 Task: Find connections with filter location Cadiz with filter topic #Leanstartupswith filter profile language French with filter current company TATA Power with filter school SGT UNIVERSITY with filter industry Banking with filter service category Bartending with filter keywords title Physical Therapist
Action: Mouse moved to (533, 66)
Screenshot: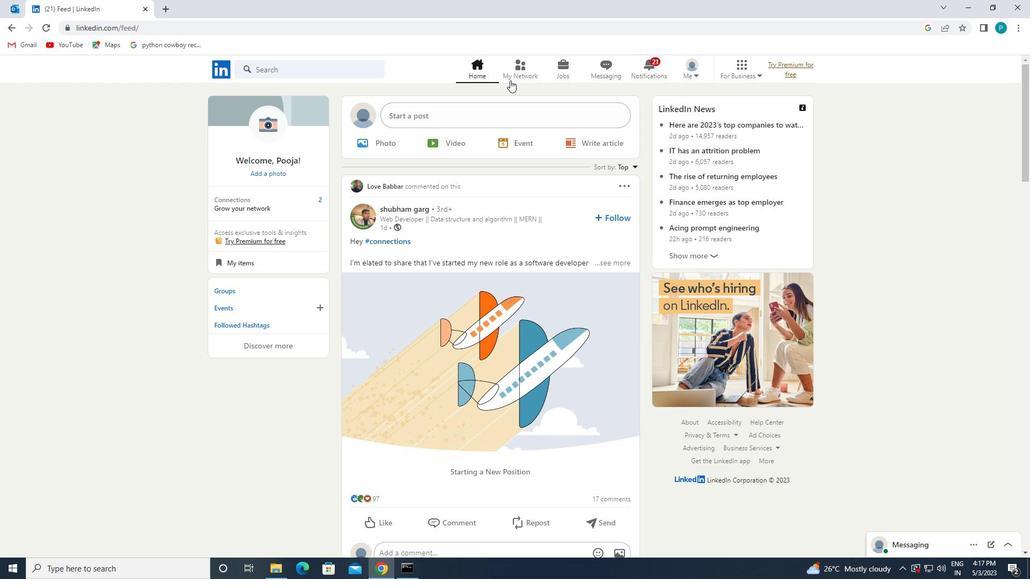 
Action: Mouse pressed left at (533, 66)
Screenshot: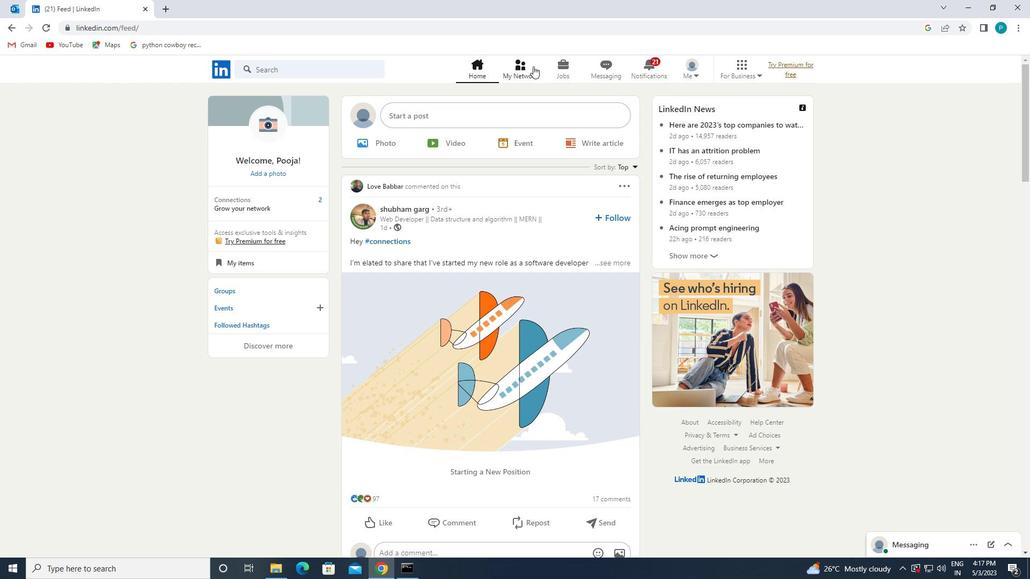 
Action: Mouse moved to (268, 133)
Screenshot: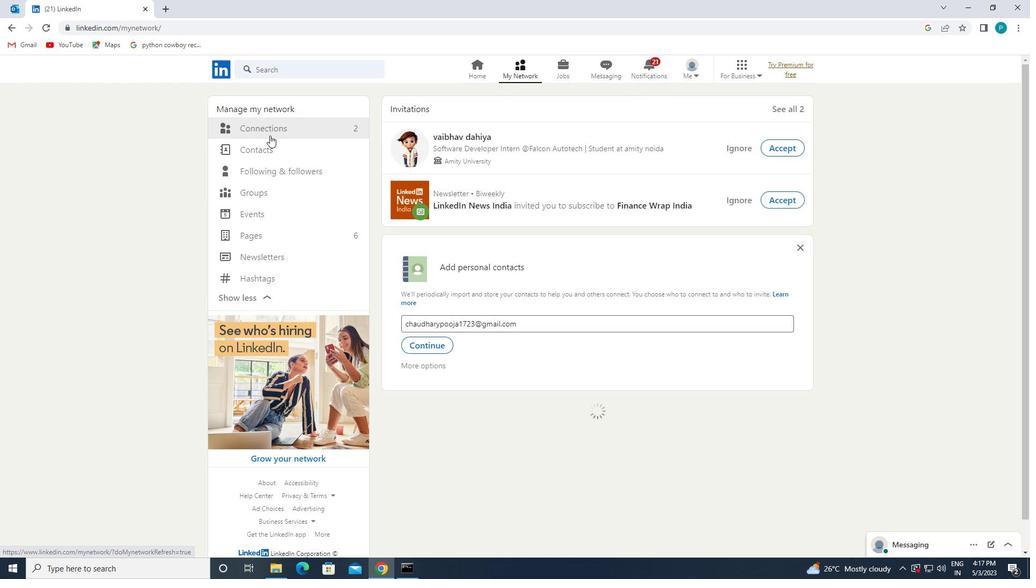 
Action: Mouse pressed left at (268, 133)
Screenshot: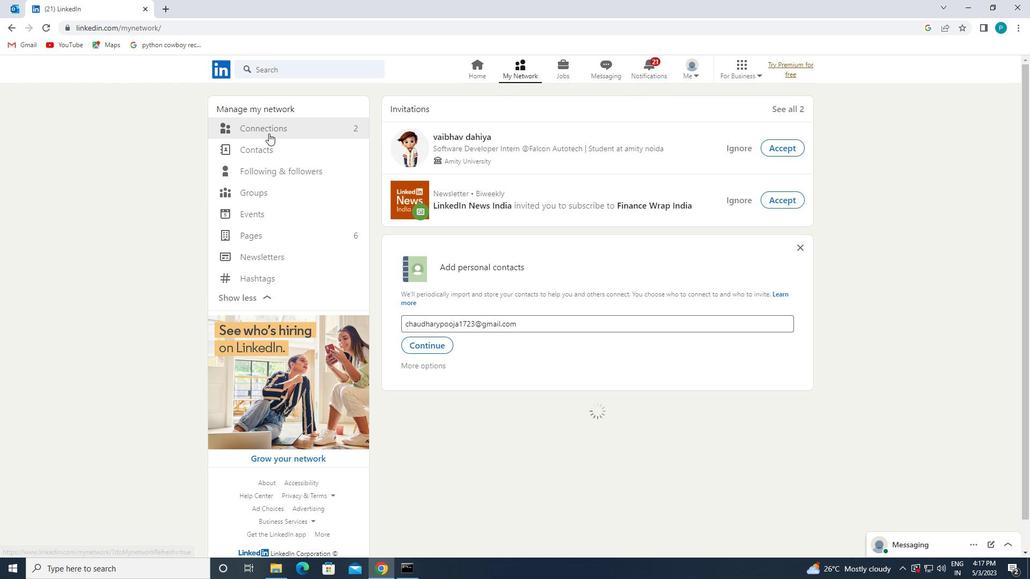 
Action: Mouse moved to (587, 123)
Screenshot: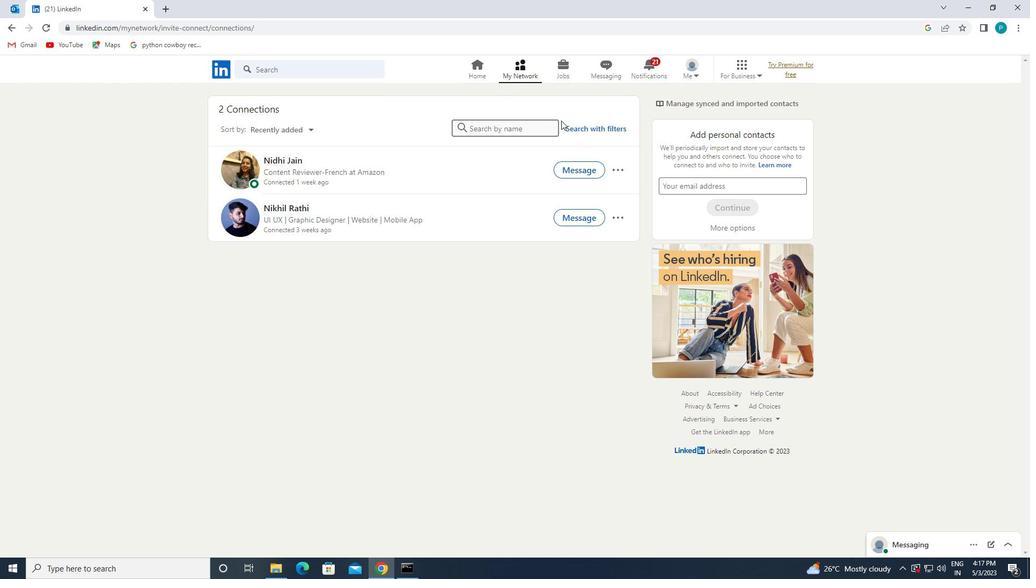 
Action: Mouse pressed left at (587, 123)
Screenshot: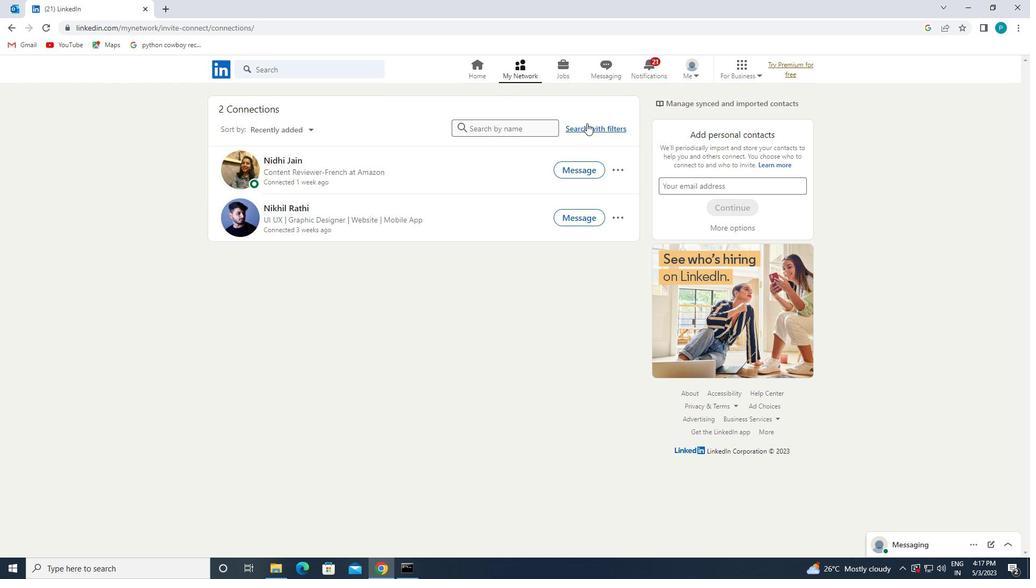 
Action: Mouse moved to (512, 98)
Screenshot: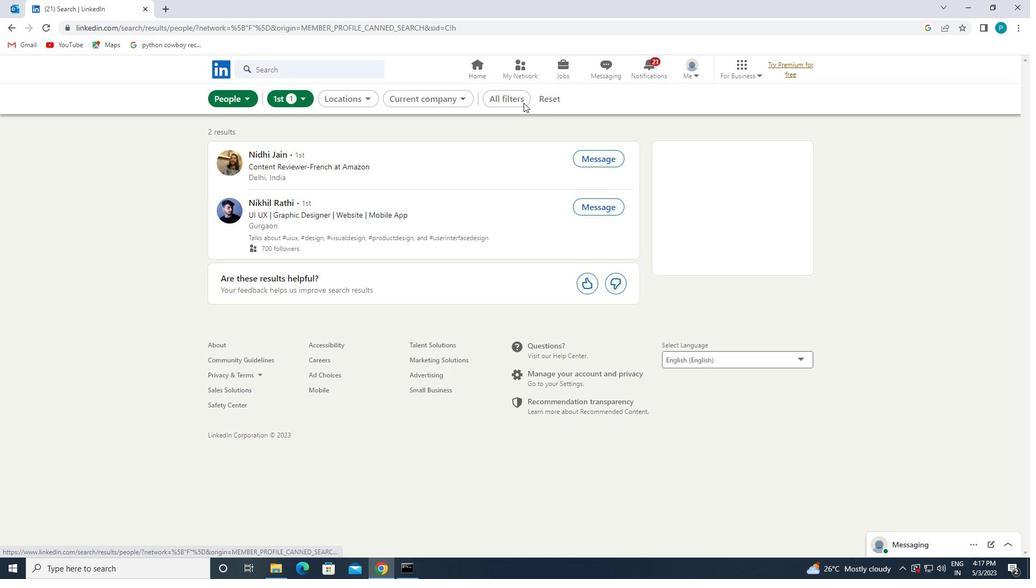 
Action: Mouse pressed left at (512, 98)
Screenshot: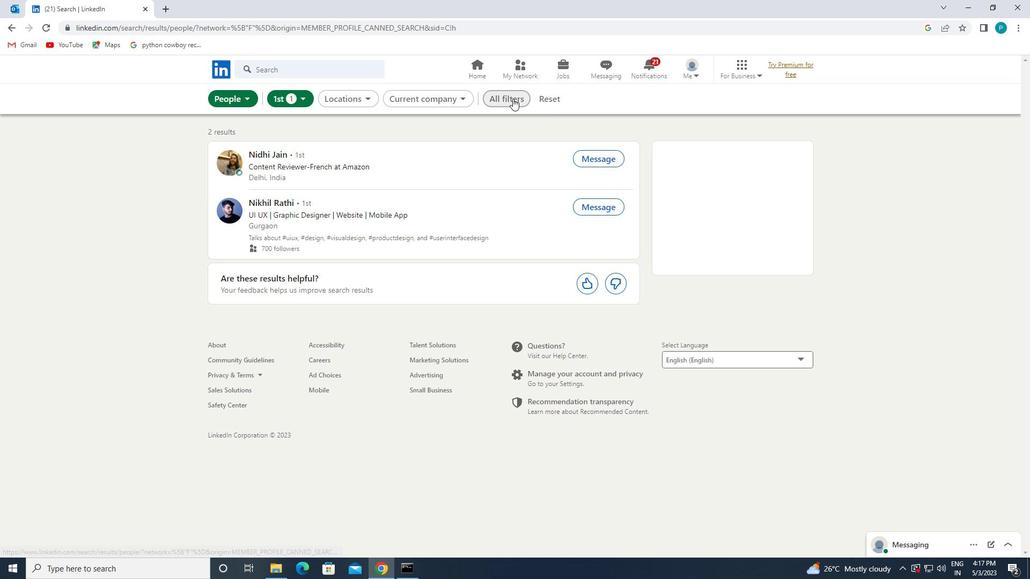 
Action: Mouse moved to (553, 97)
Screenshot: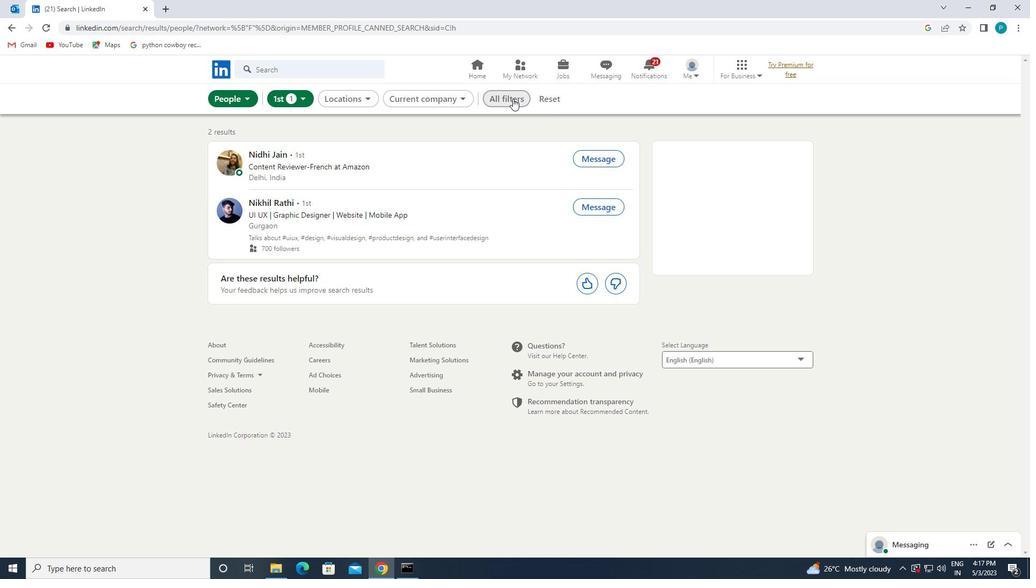 
Action: Mouse pressed left at (553, 97)
Screenshot: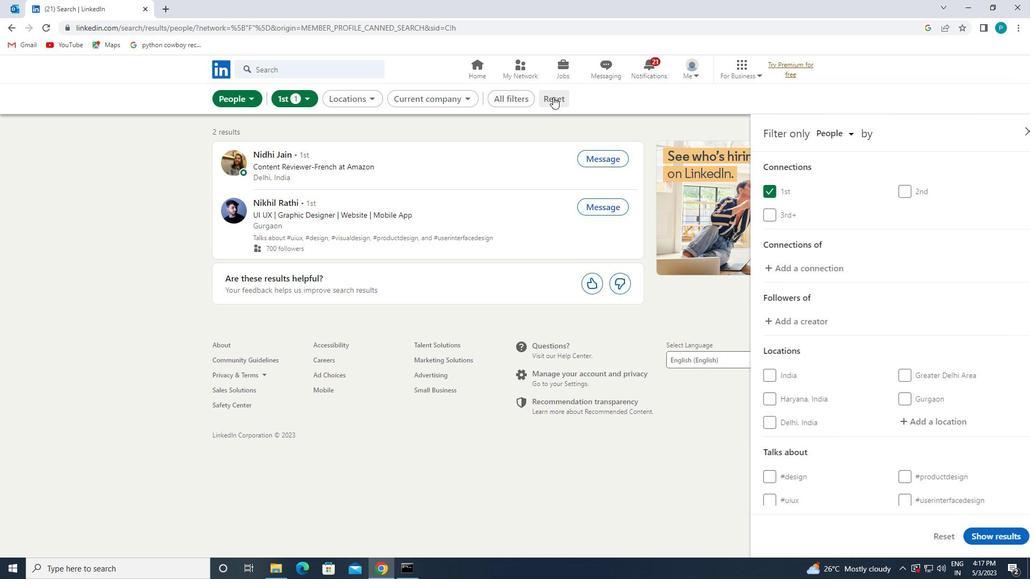 
Action: Mouse moved to (527, 95)
Screenshot: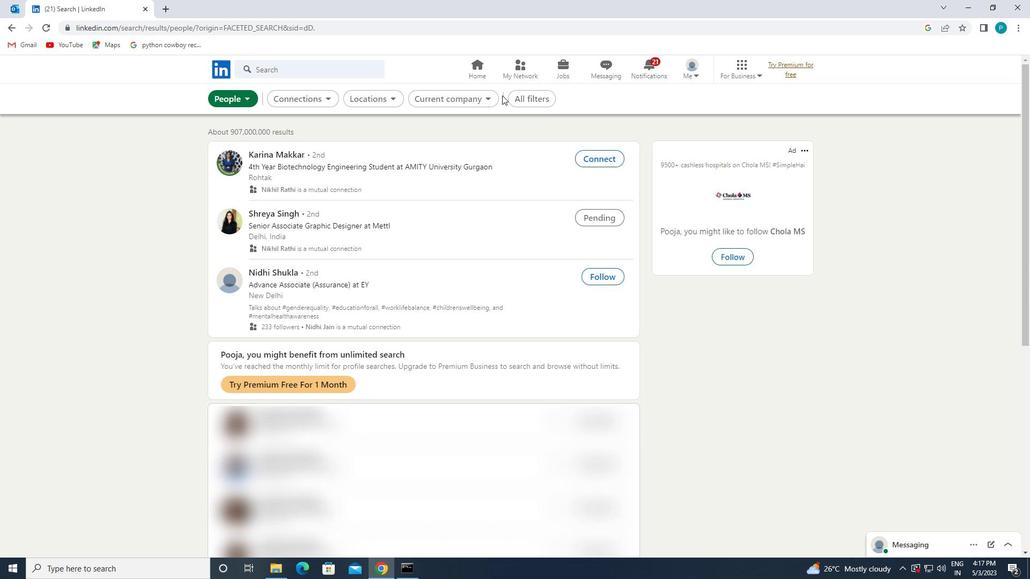 
Action: Mouse pressed left at (527, 95)
Screenshot: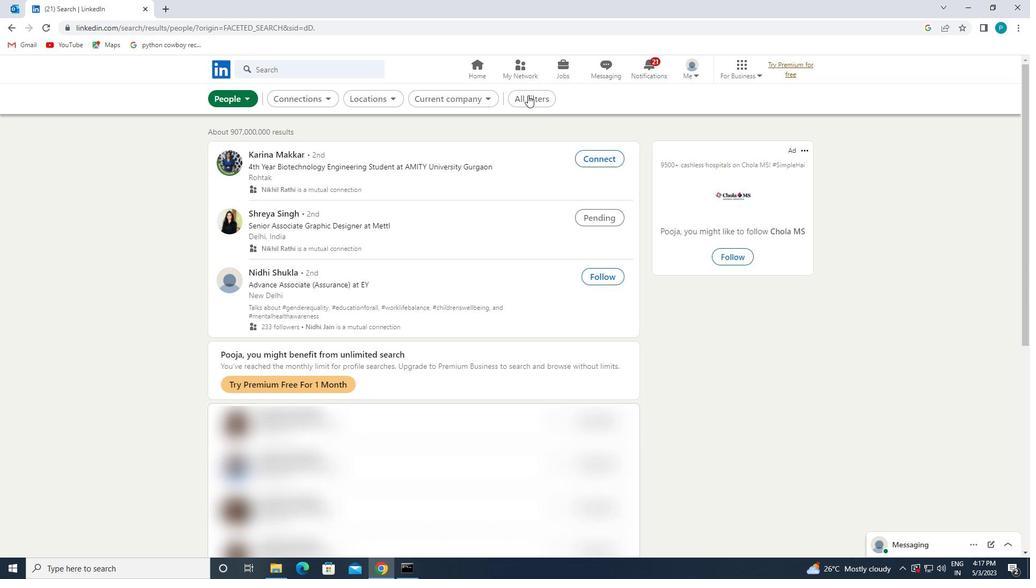 
Action: Mouse moved to (537, 102)
Screenshot: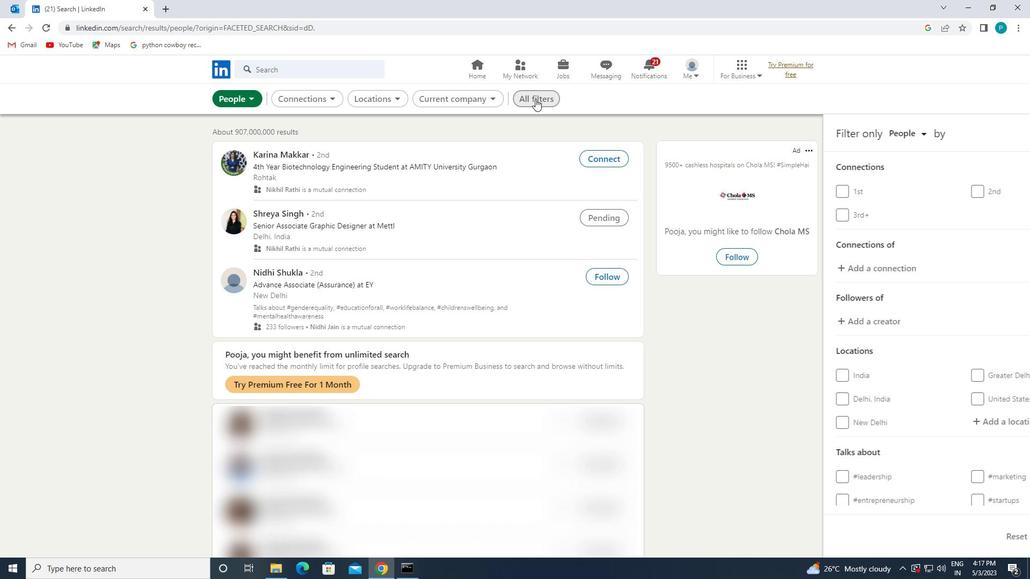 
Action: Mouse scrolled (537, 101) with delta (0, 0)
Screenshot: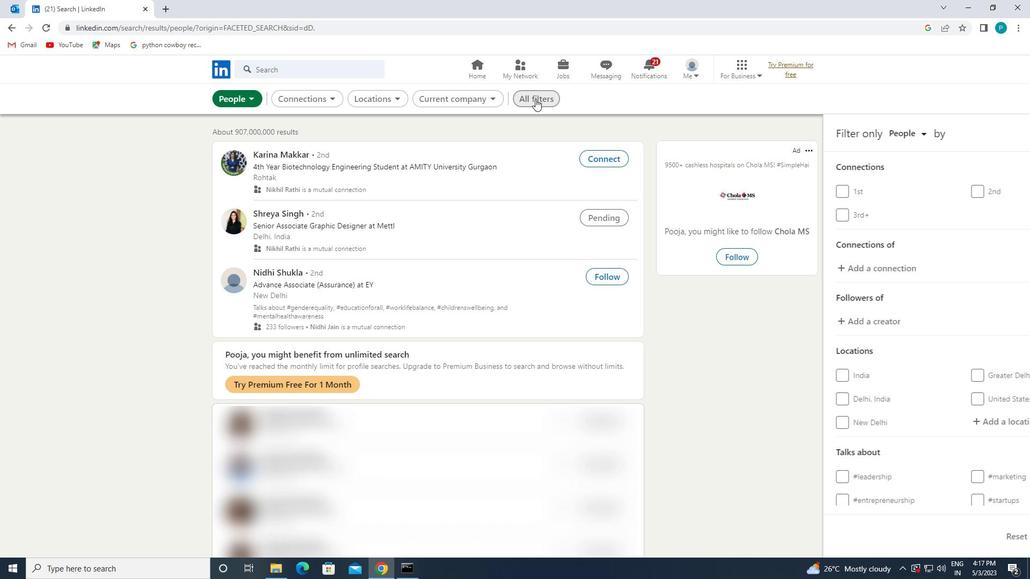 
Action: Mouse moved to (560, 134)
Screenshot: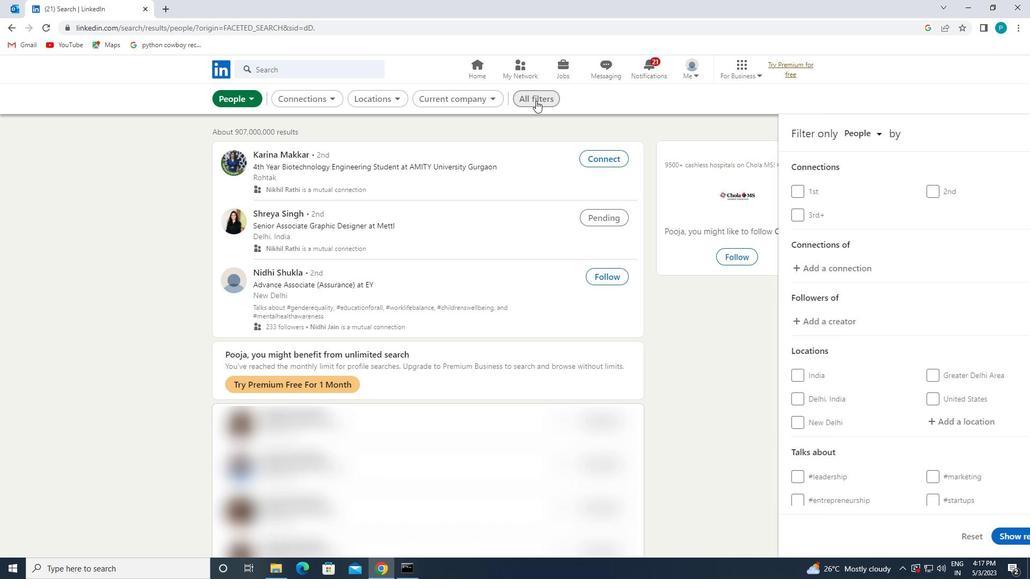 
Action: Mouse scrolled (560, 134) with delta (0, 0)
Screenshot: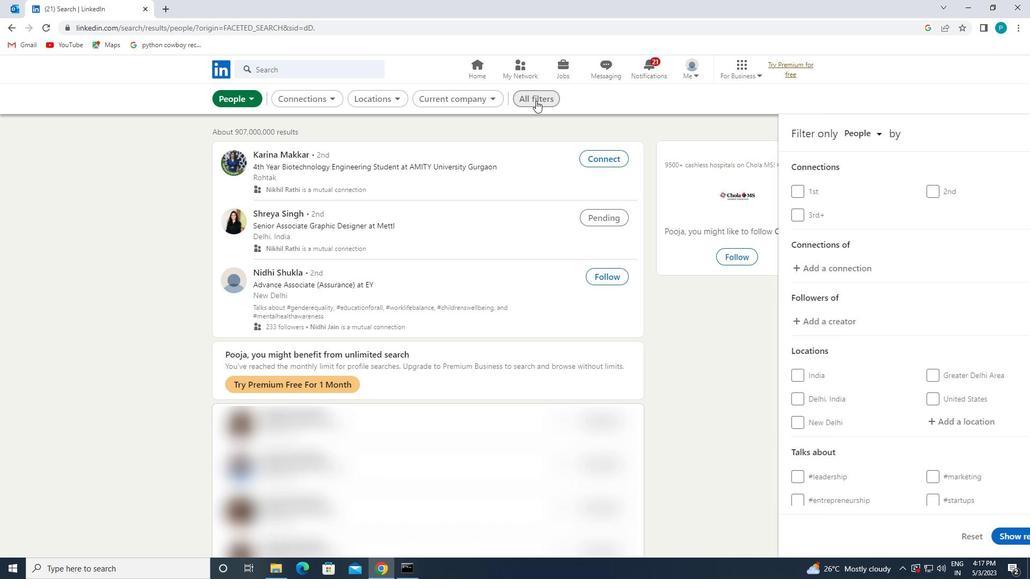
Action: Mouse moved to (609, 188)
Screenshot: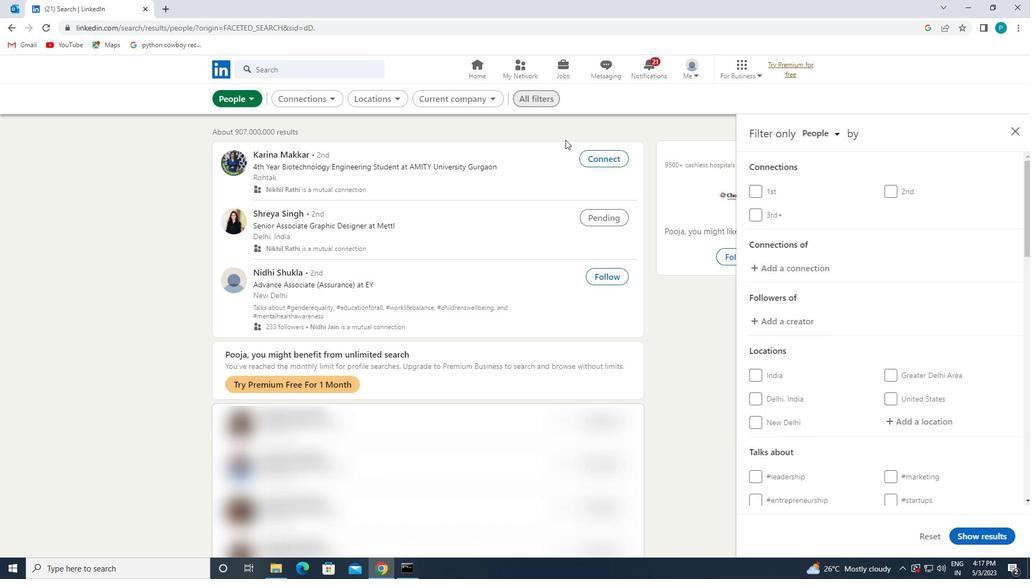 
Action: Mouse scrolled (609, 187) with delta (0, 0)
Screenshot: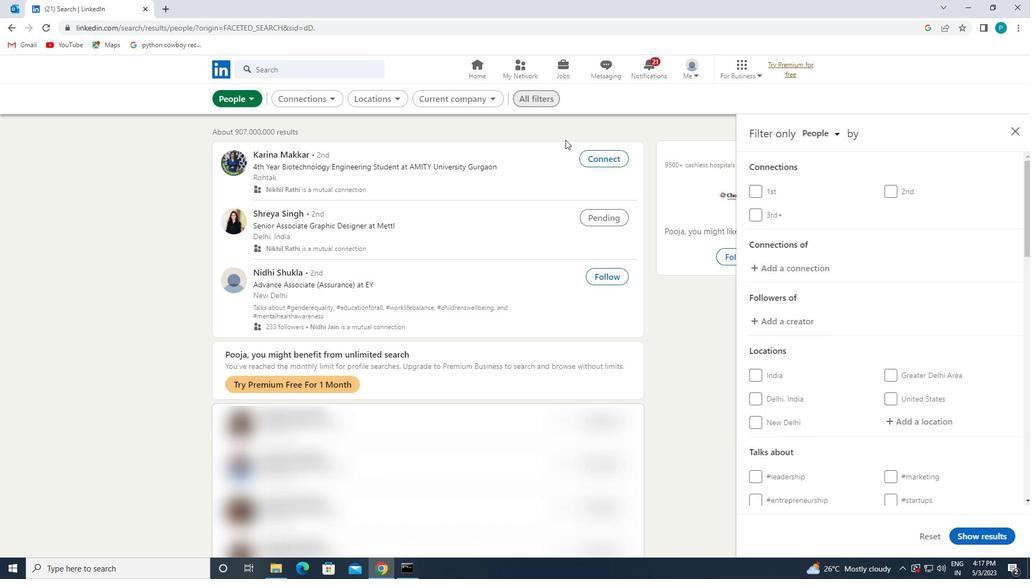 
Action: Mouse moved to (853, 339)
Screenshot: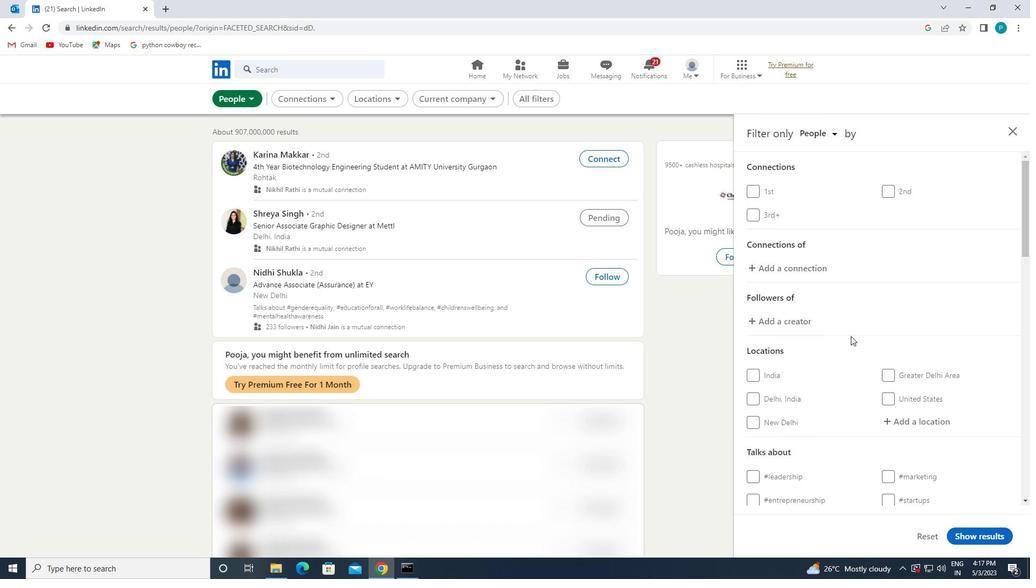 
Action: Mouse scrolled (853, 339) with delta (0, 0)
Screenshot: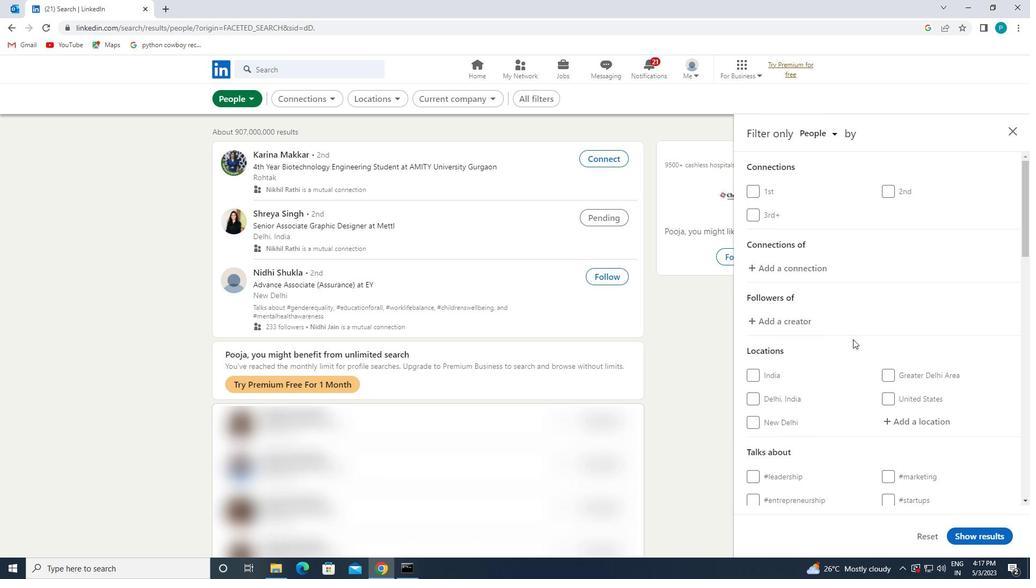 
Action: Mouse moved to (916, 348)
Screenshot: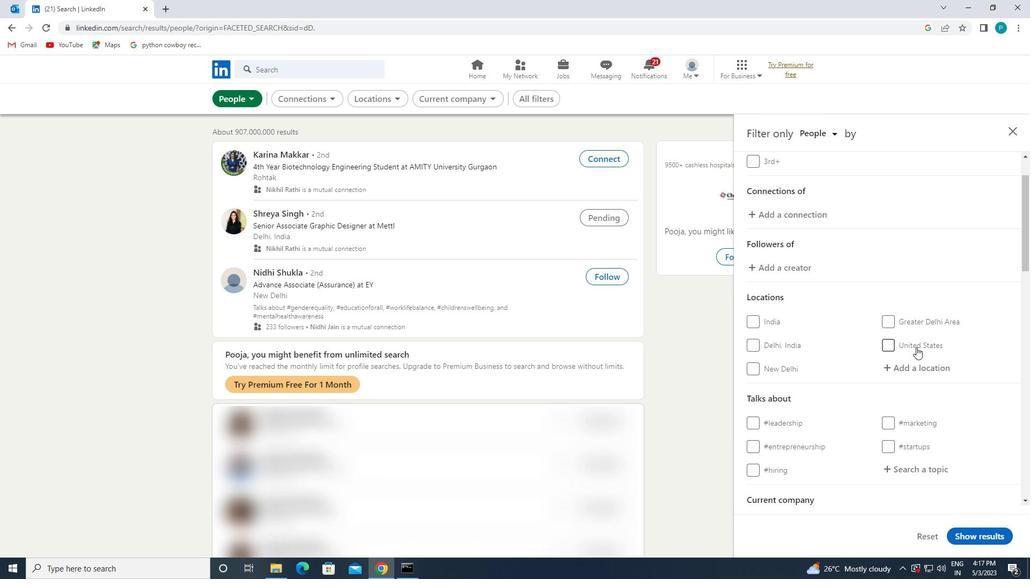
Action: Mouse scrolled (916, 347) with delta (0, 0)
Screenshot: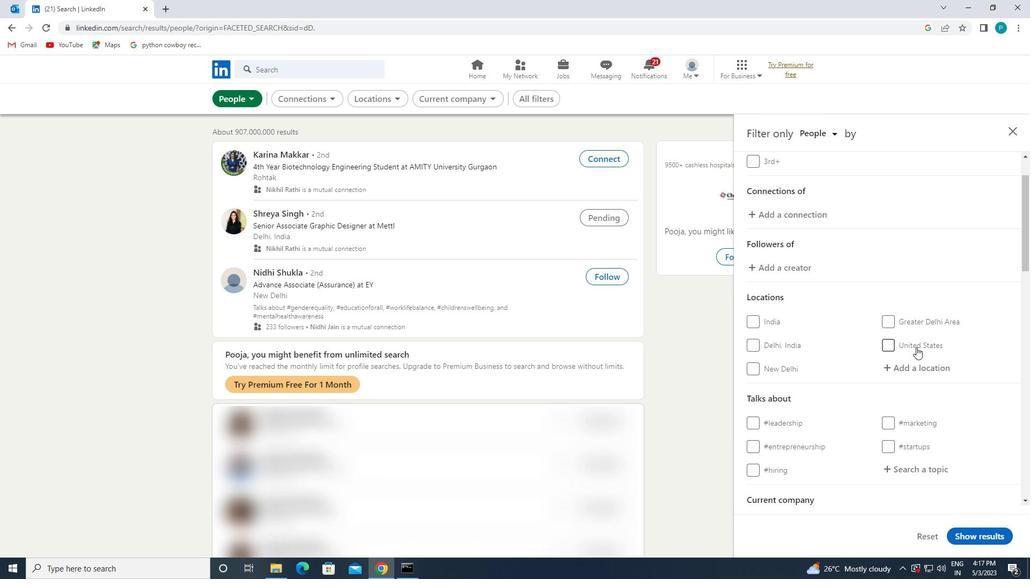
Action: Mouse moved to (903, 317)
Screenshot: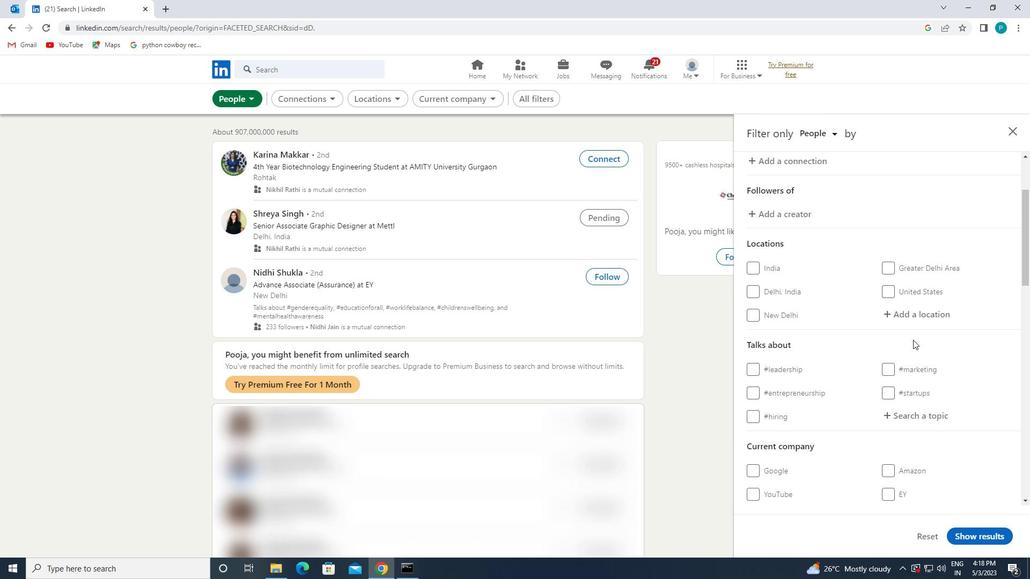 
Action: Mouse pressed left at (903, 317)
Screenshot: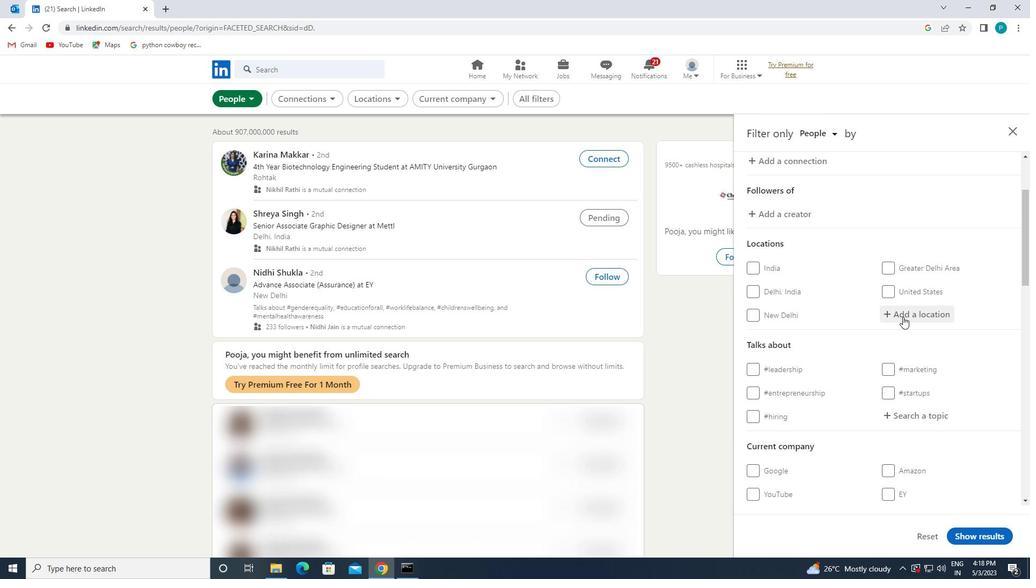 
Action: Mouse moved to (901, 315)
Screenshot: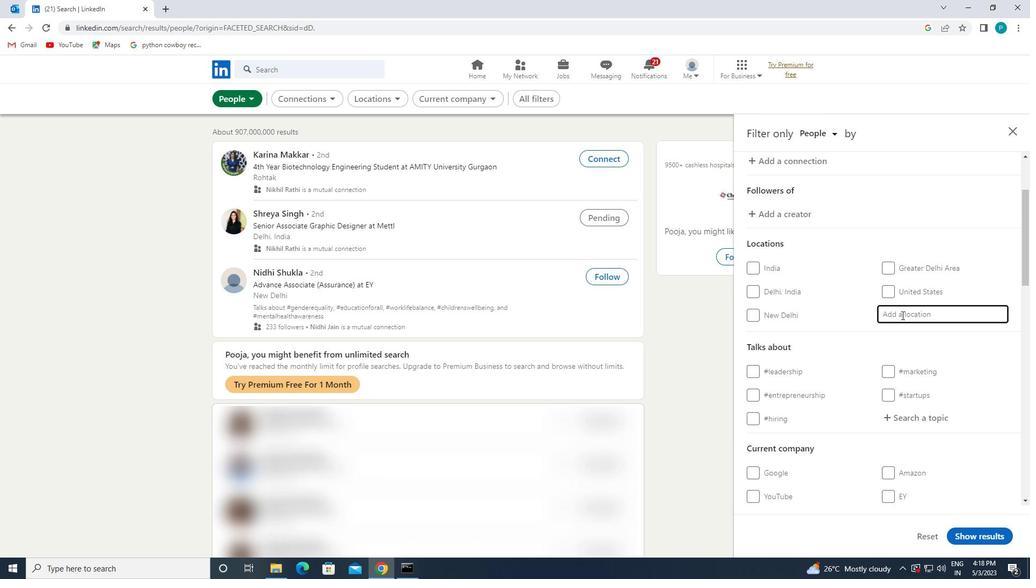 
Action: Key pressed <Key.caps_lock>c<Key.caps_lock>adiz
Screenshot: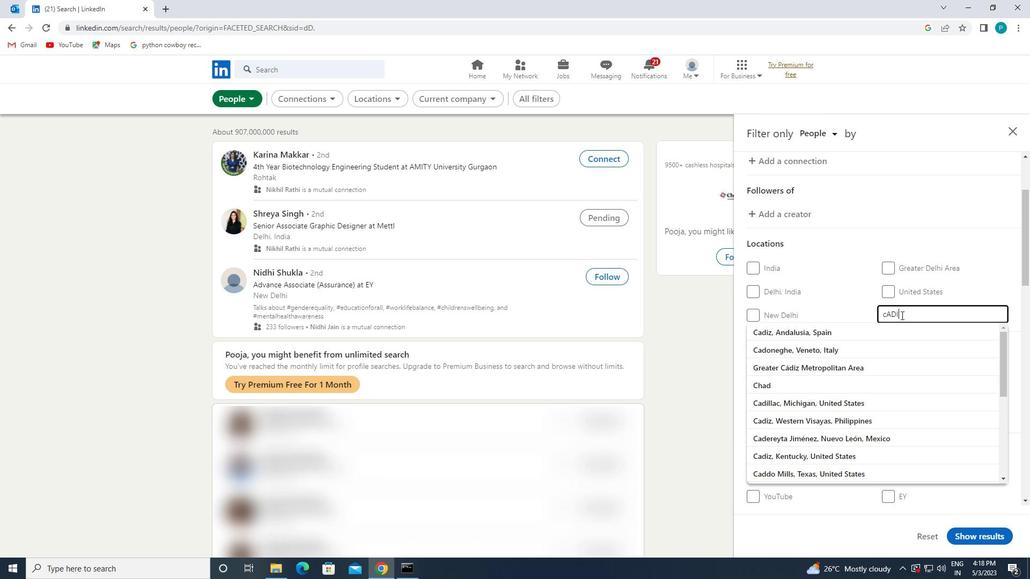 
Action: Mouse moved to (841, 332)
Screenshot: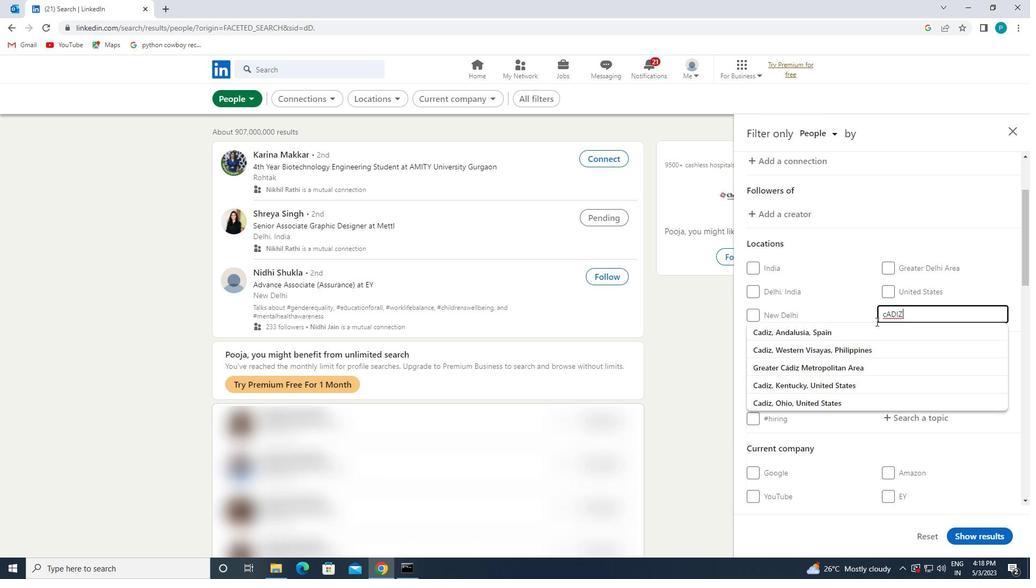 
Action: Mouse pressed left at (841, 332)
Screenshot: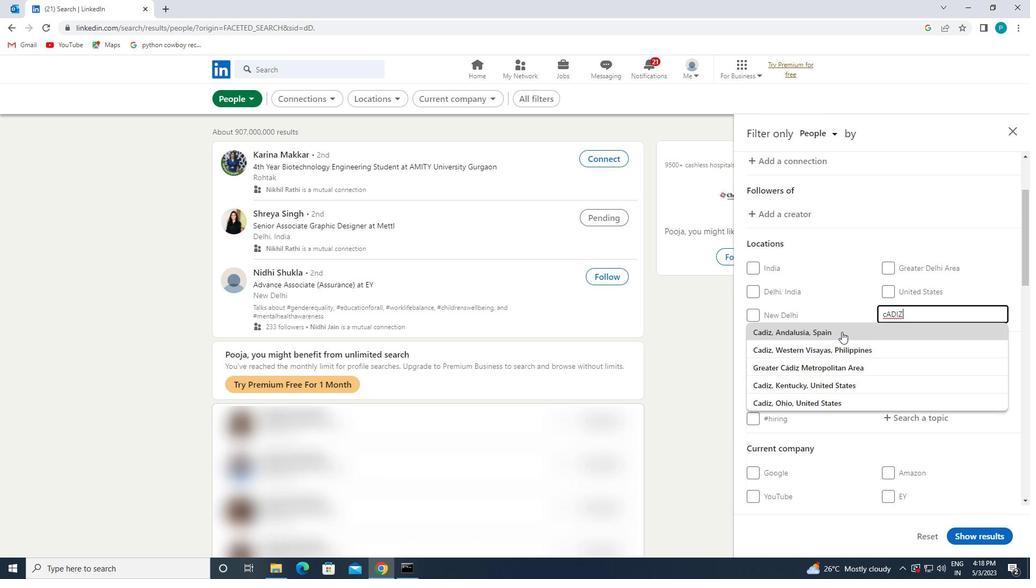 
Action: Mouse moved to (902, 379)
Screenshot: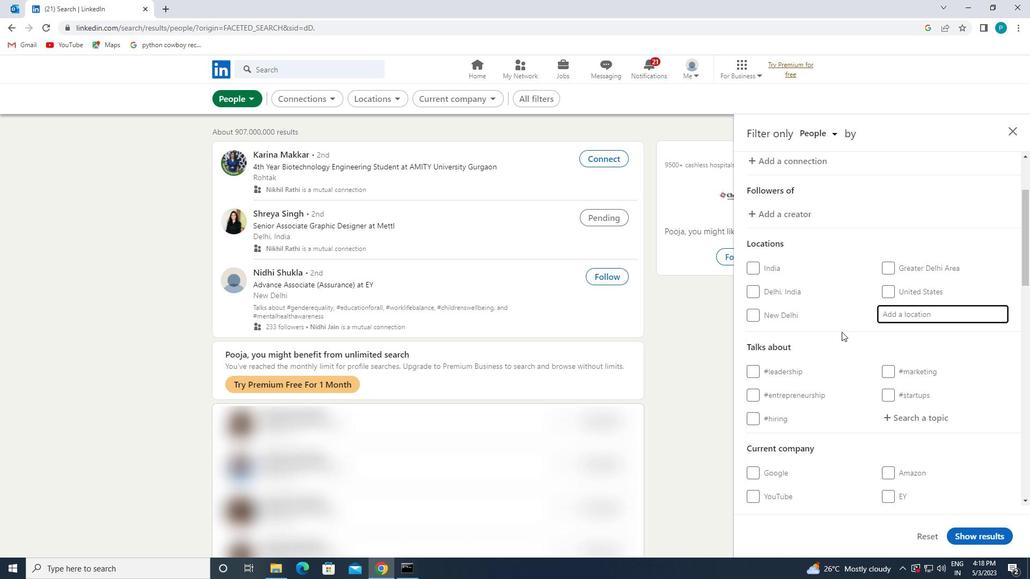 
Action: Mouse scrolled (902, 379) with delta (0, 0)
Screenshot: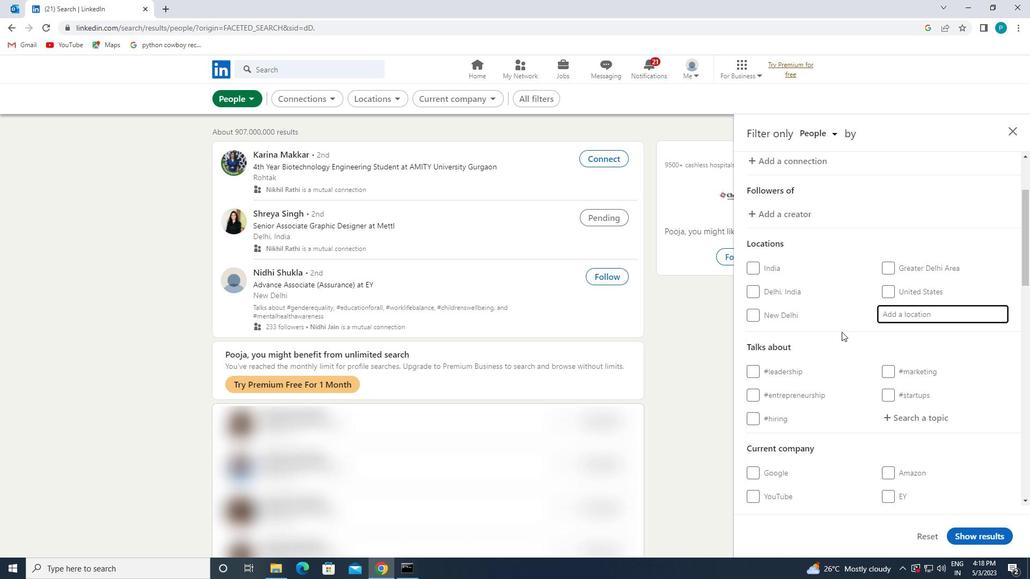 
Action: Mouse scrolled (902, 379) with delta (0, 0)
Screenshot: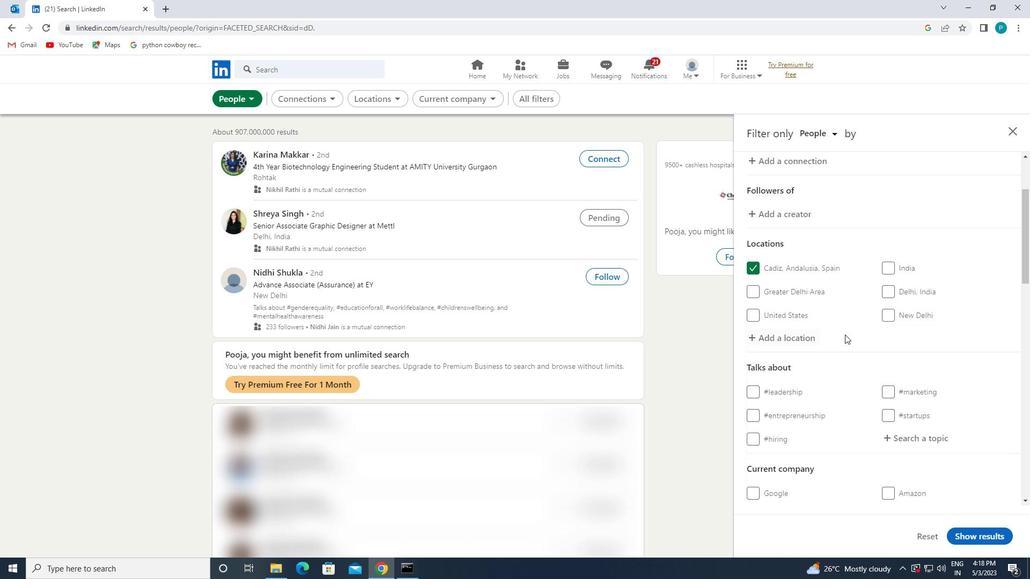 
Action: Mouse moved to (895, 344)
Screenshot: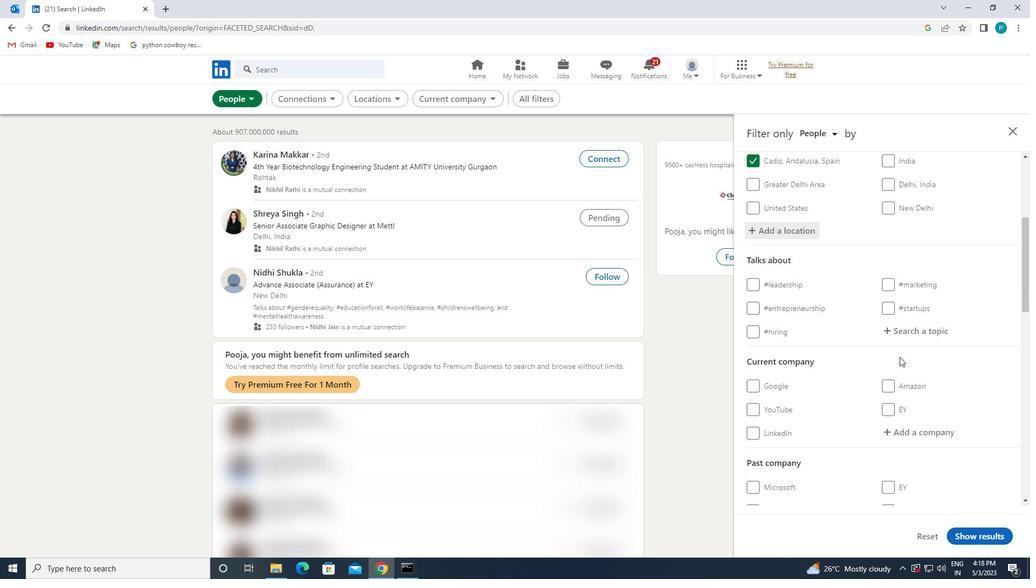 
Action: Mouse pressed left at (895, 344)
Screenshot: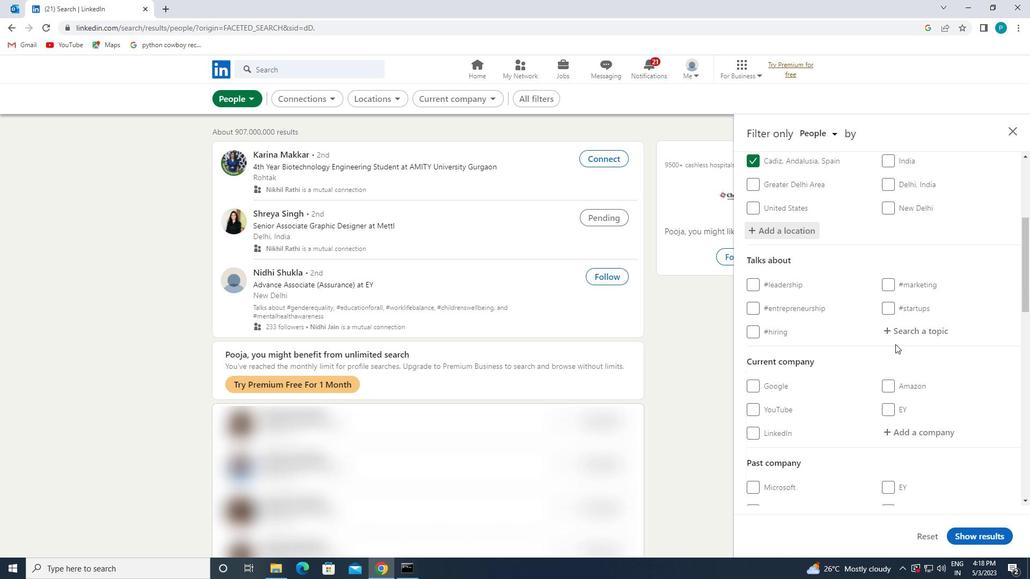 
Action: Mouse moved to (892, 333)
Screenshot: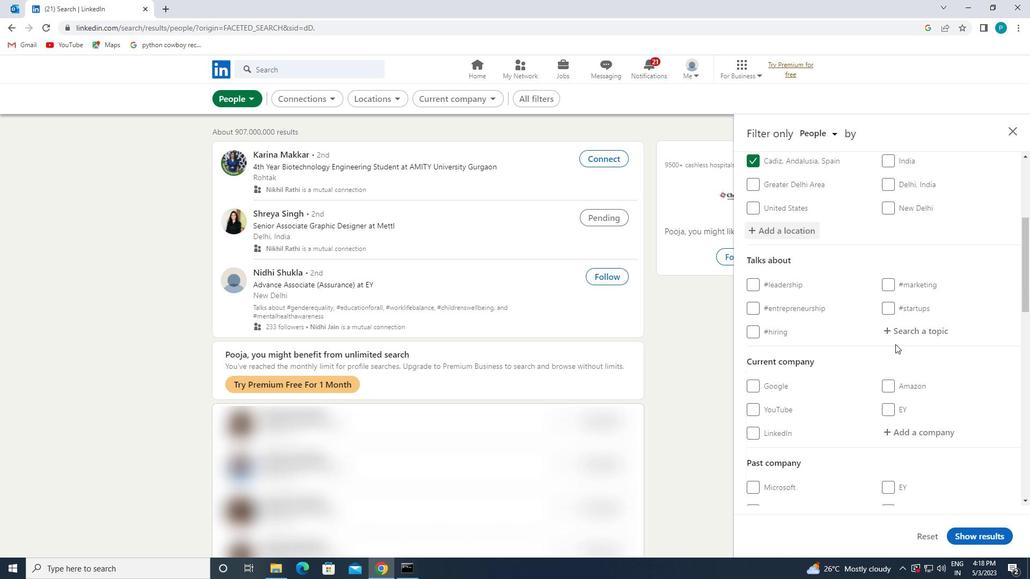 
Action: Mouse pressed left at (892, 333)
Screenshot: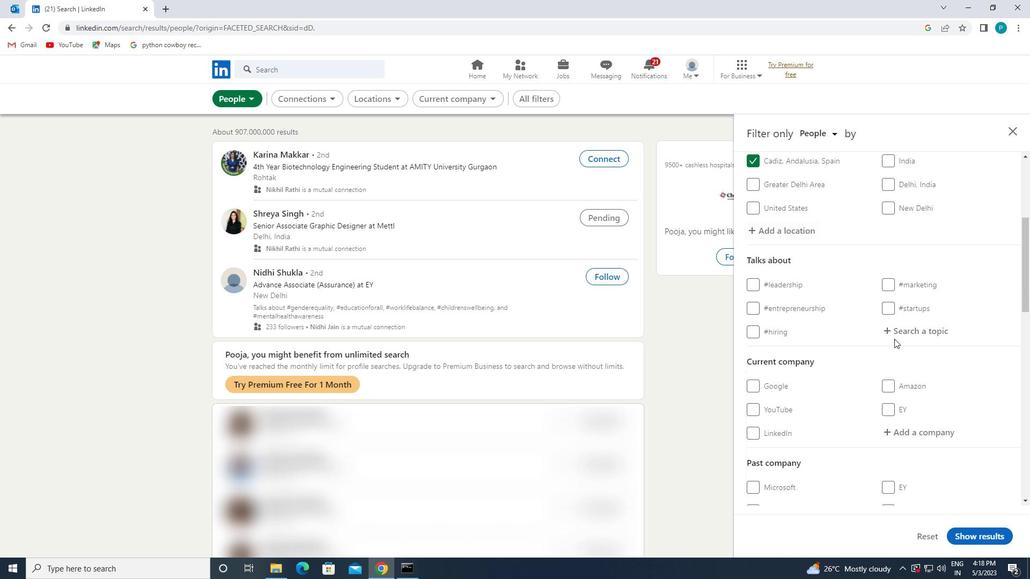 
Action: Key pressed <Key.shift>#<Key.caps_lock><Key.caps_lock>L<Key.caps_lock>EANSTARTUPS
Screenshot: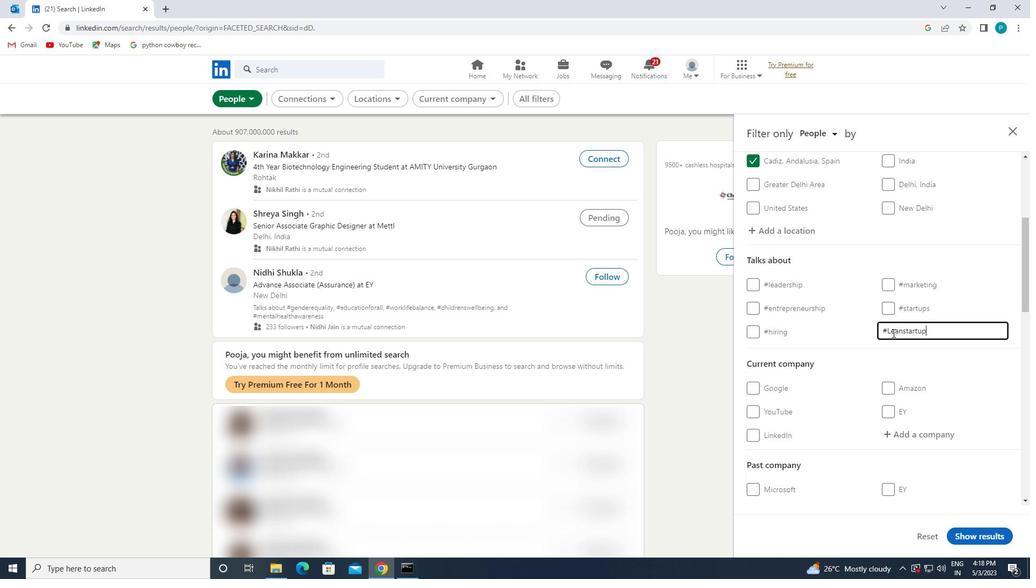 
Action: Mouse moved to (937, 365)
Screenshot: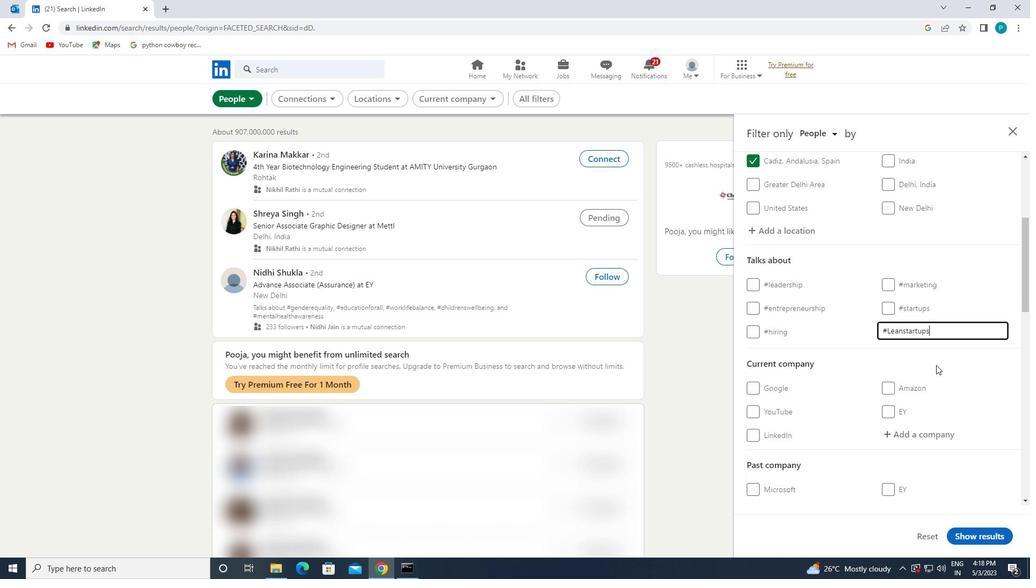 
Action: Mouse scrolled (937, 365) with delta (0, 0)
Screenshot: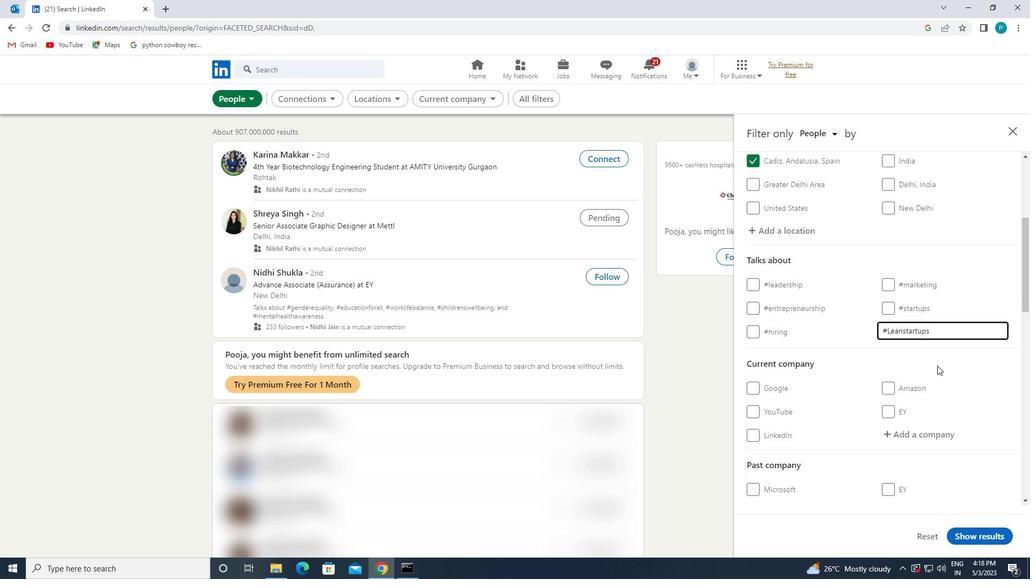 
Action: Mouse scrolled (937, 365) with delta (0, 0)
Screenshot: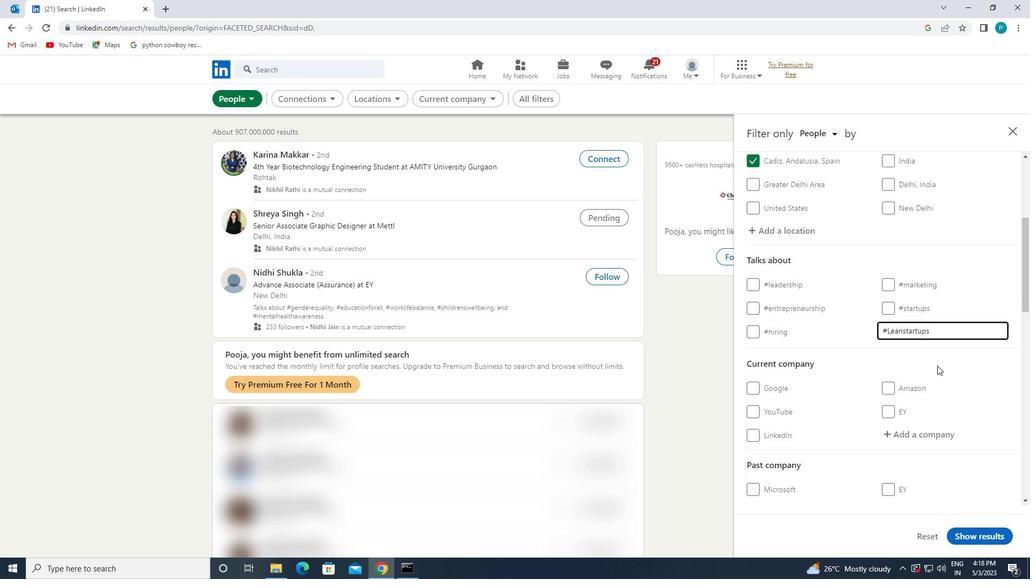 
Action: Mouse scrolled (937, 365) with delta (0, 0)
Screenshot: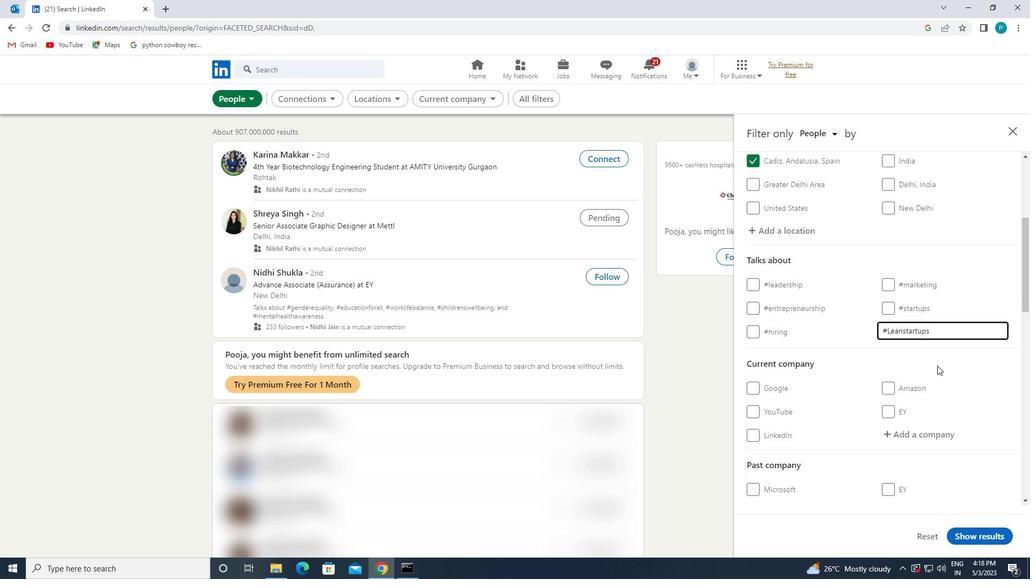 
Action: Mouse moved to (906, 311)
Screenshot: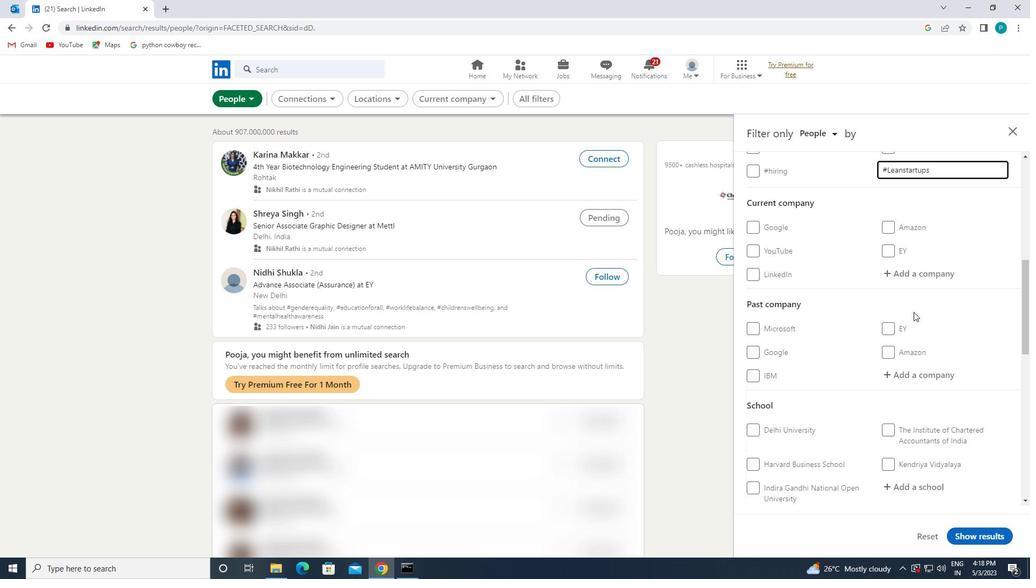 
Action: Mouse scrolled (906, 311) with delta (0, 0)
Screenshot: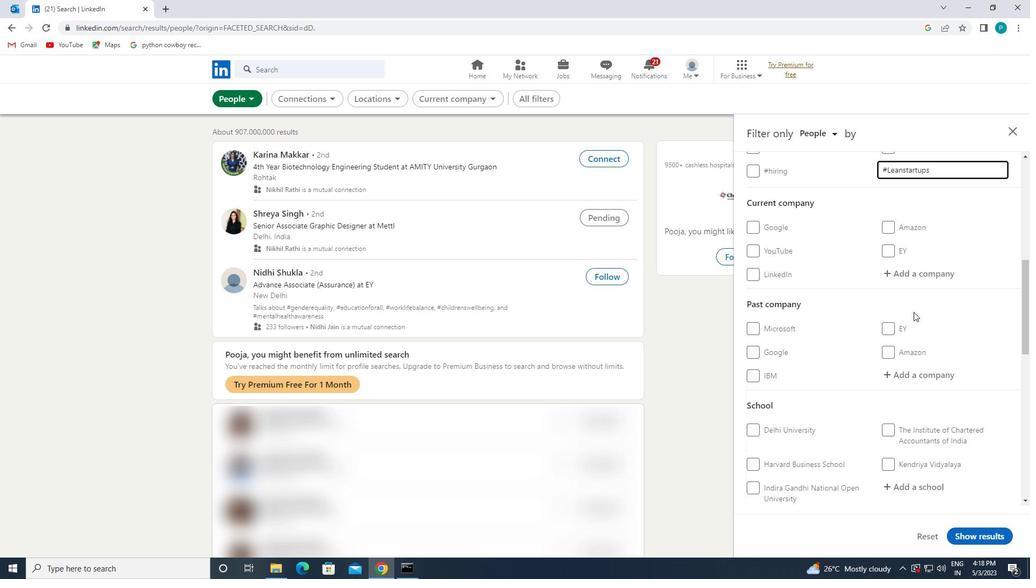 
Action: Mouse moved to (903, 314)
Screenshot: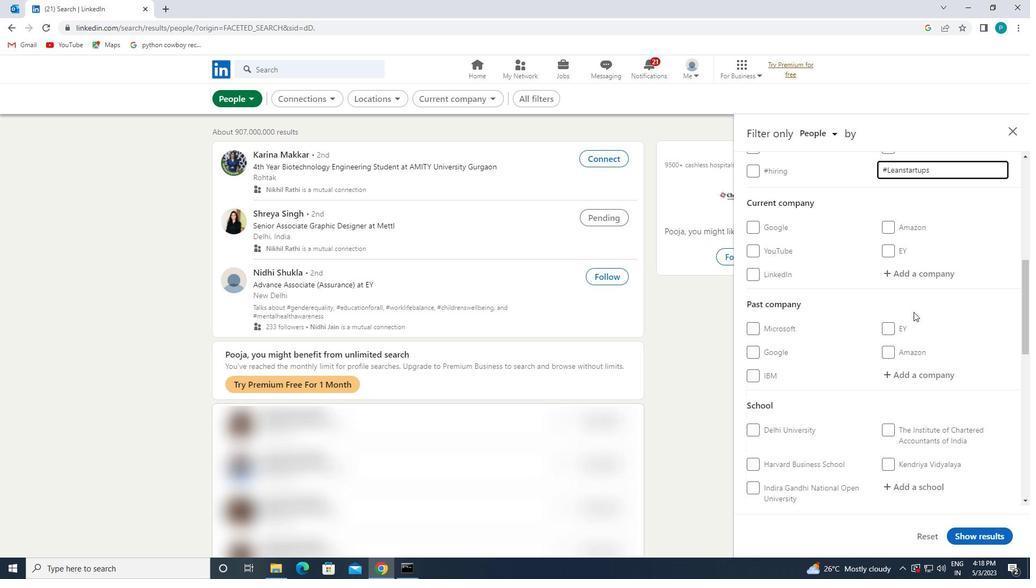 
Action: Mouse scrolled (903, 314) with delta (0, 0)
Screenshot: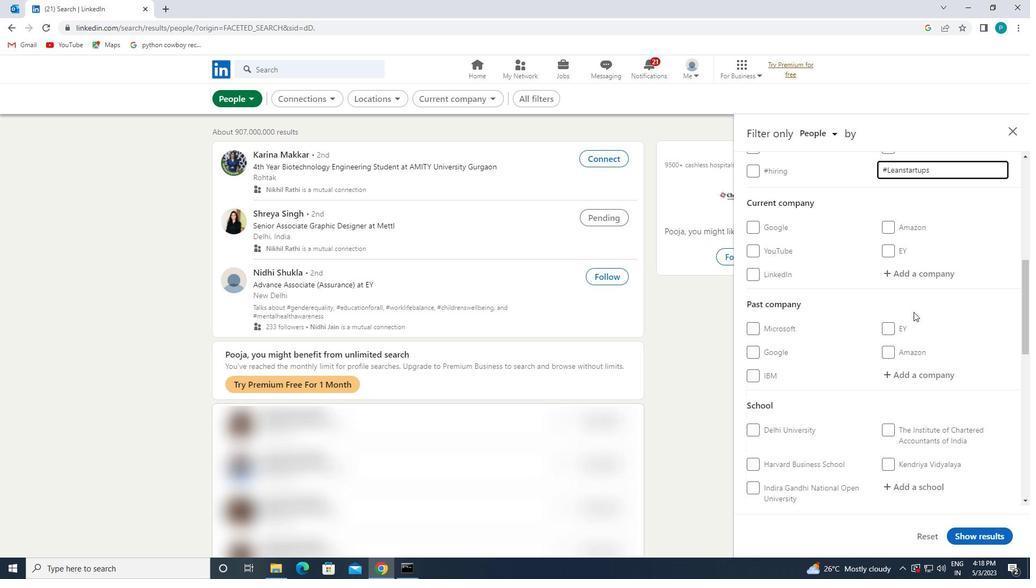 
Action: Mouse moved to (896, 322)
Screenshot: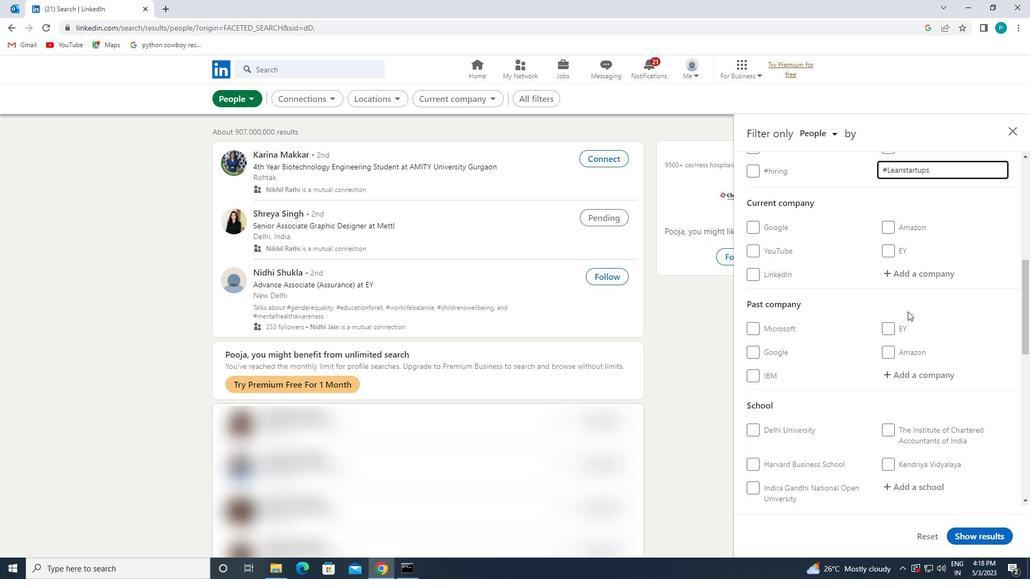 
Action: Mouse scrolled (896, 321) with delta (0, 0)
Screenshot: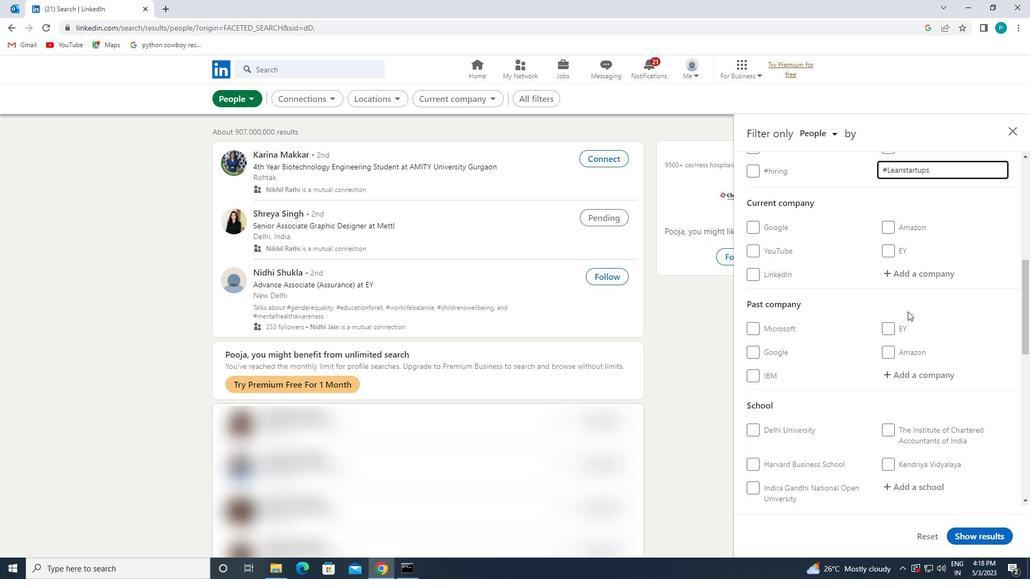 
Action: Mouse moved to (893, 325)
Screenshot: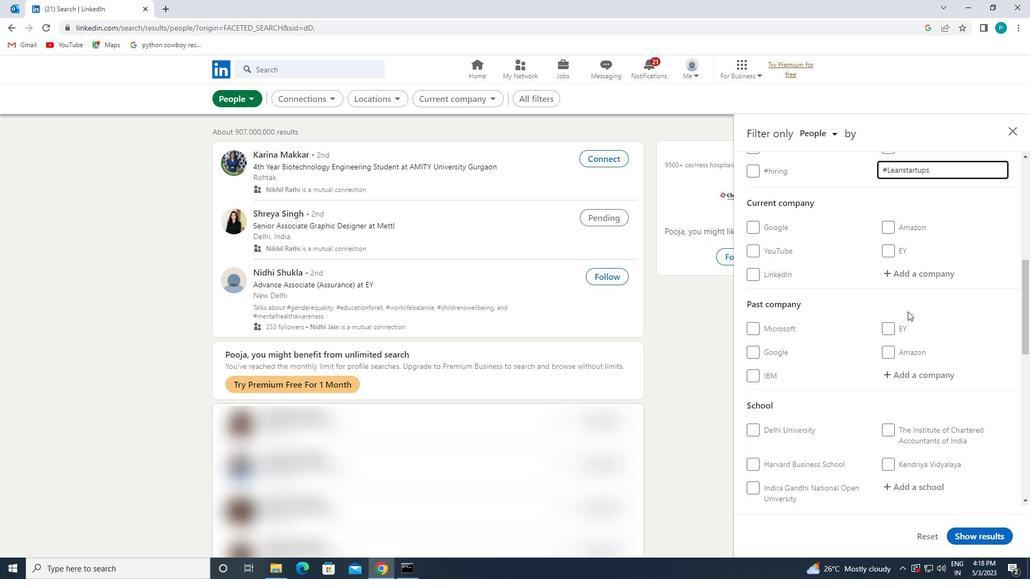 
Action: Mouse scrolled (893, 324) with delta (0, 0)
Screenshot: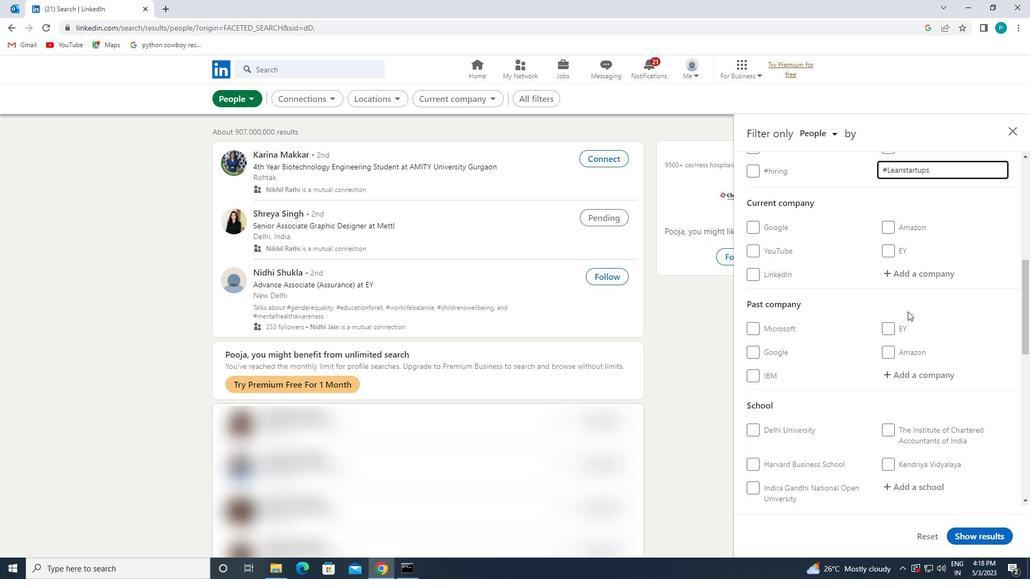 
Action: Mouse moved to (813, 407)
Screenshot: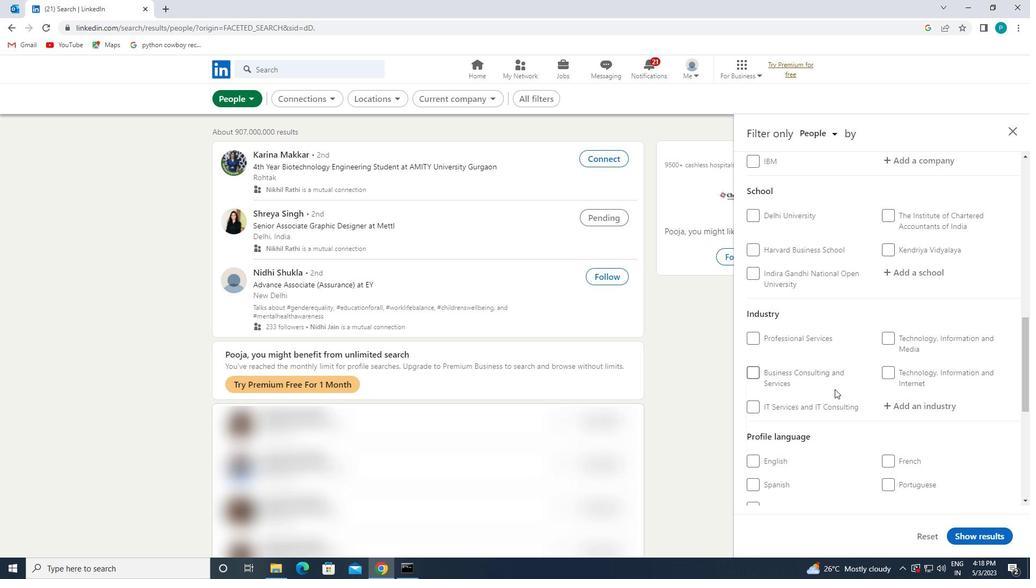
Action: Mouse scrolled (813, 406) with delta (0, 0)
Screenshot: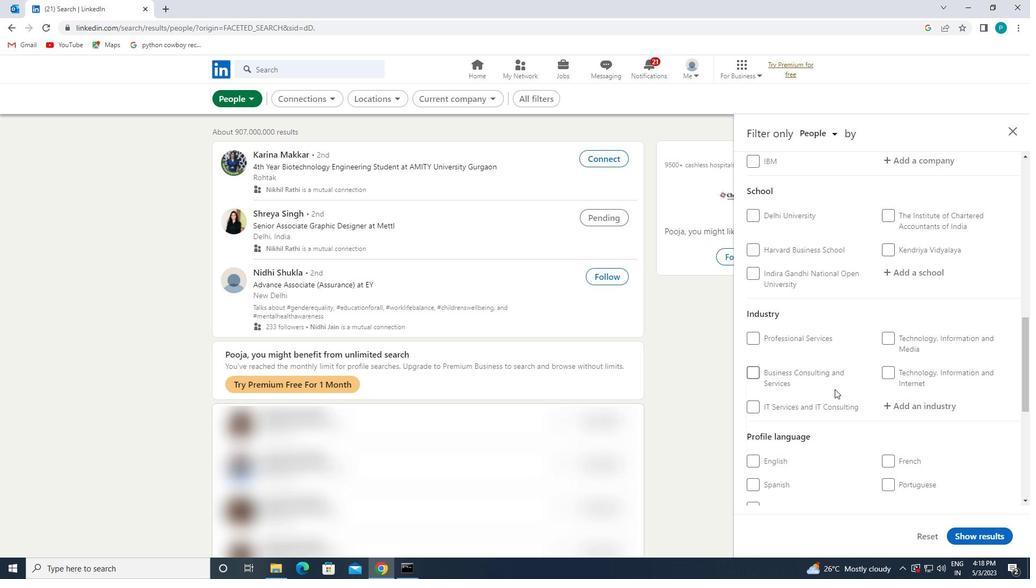 
Action: Mouse scrolled (813, 406) with delta (0, 0)
Screenshot: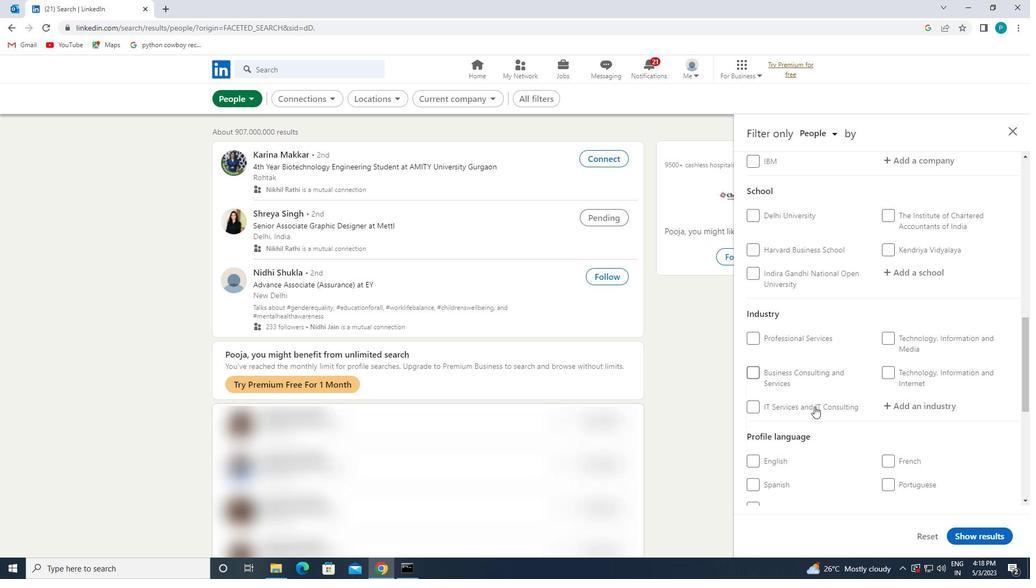 
Action: Mouse moved to (883, 348)
Screenshot: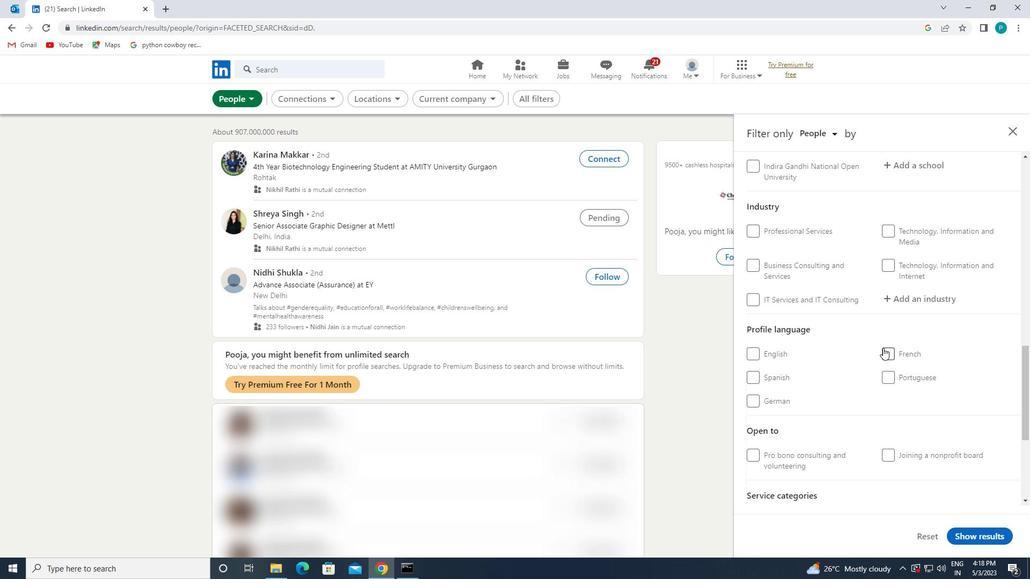 
Action: Mouse pressed left at (883, 348)
Screenshot: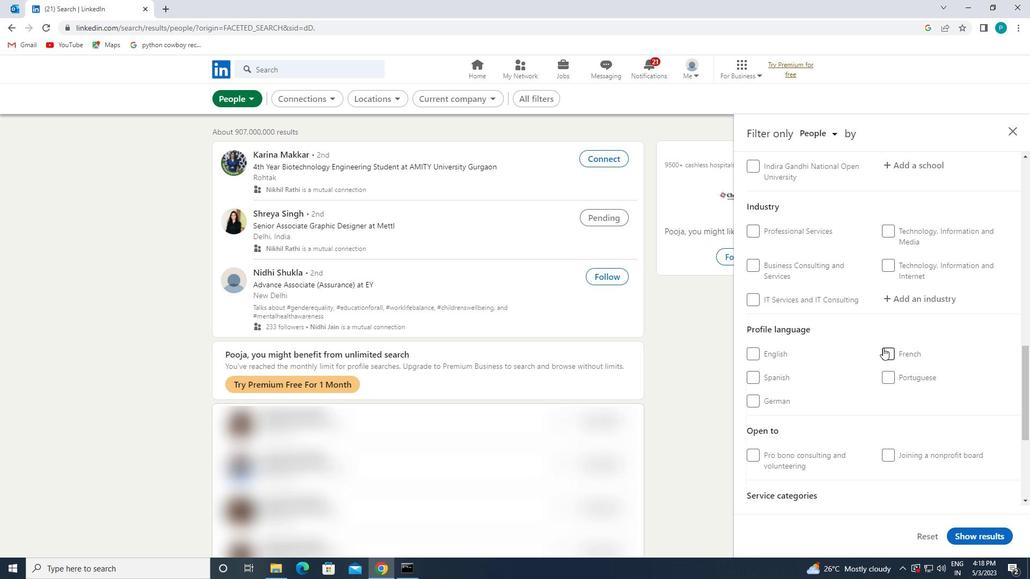 
Action: Mouse moved to (974, 345)
Screenshot: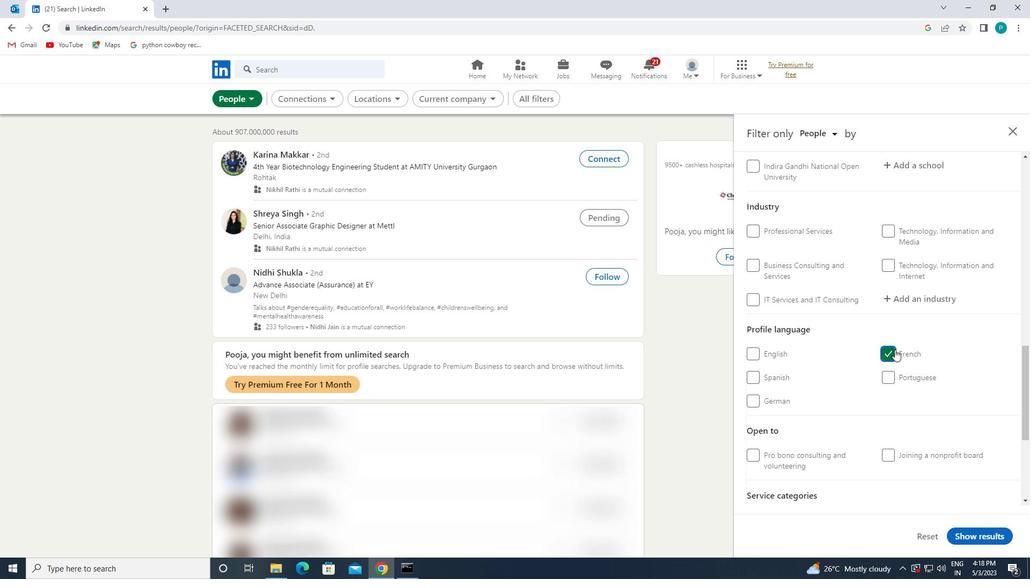 
Action: Mouse scrolled (974, 346) with delta (0, 0)
Screenshot: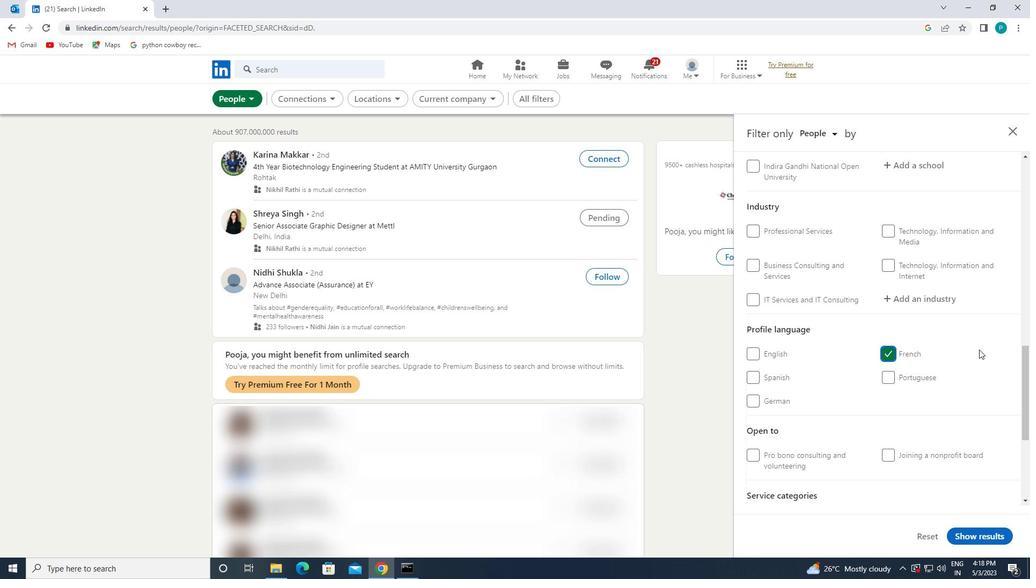 
Action: Mouse scrolled (974, 346) with delta (0, 0)
Screenshot: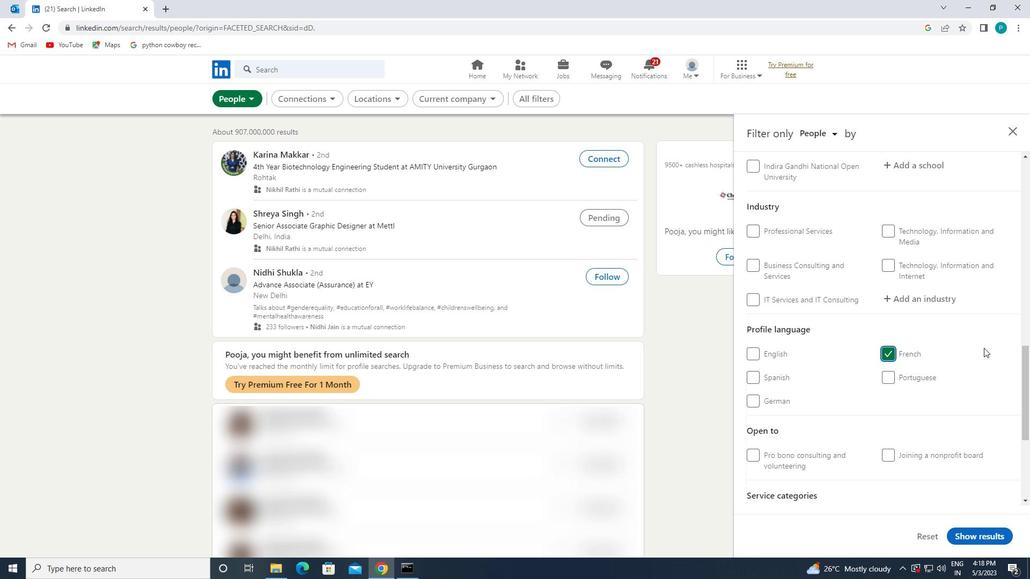 
Action: Mouse scrolled (974, 346) with delta (0, 0)
Screenshot: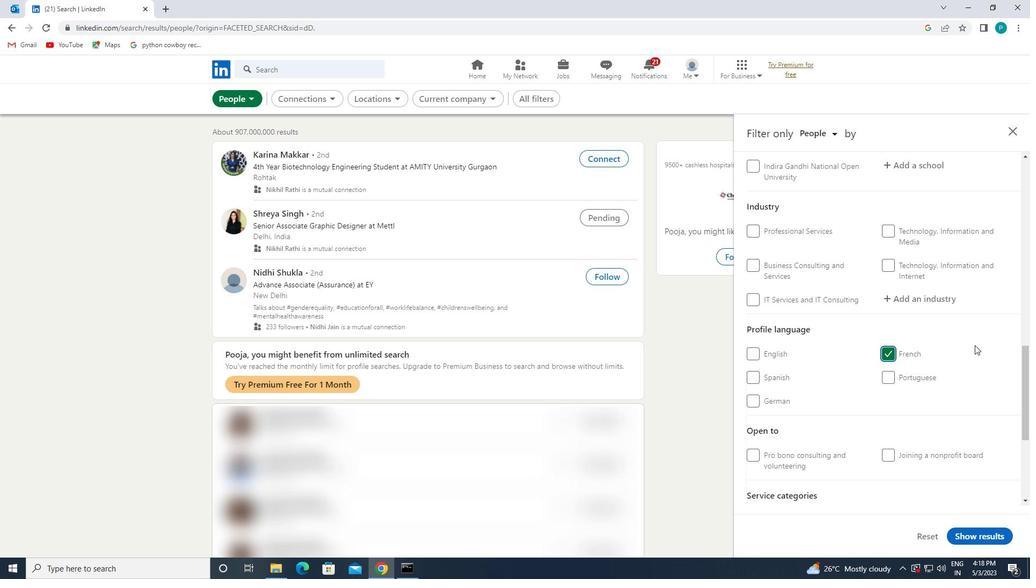 
Action: Mouse scrolled (974, 346) with delta (0, 0)
Screenshot: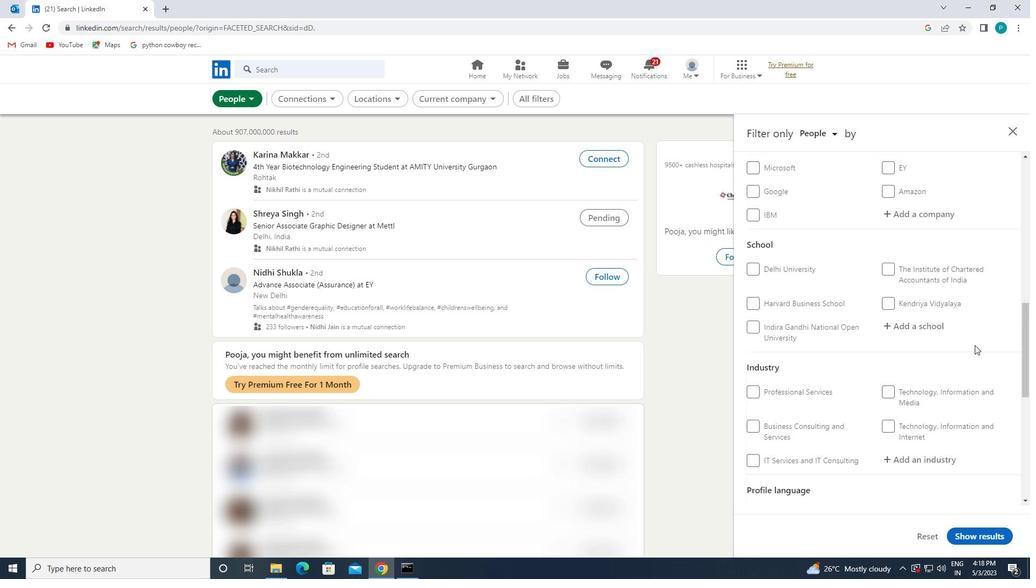 
Action: Mouse moved to (974, 345)
Screenshot: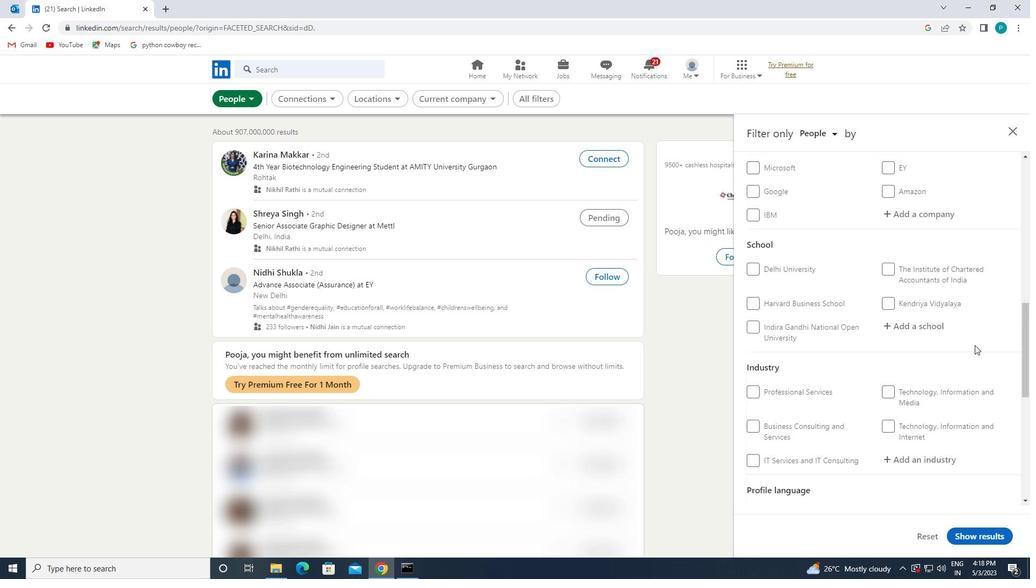 
Action: Mouse scrolled (974, 345) with delta (0, 0)
Screenshot: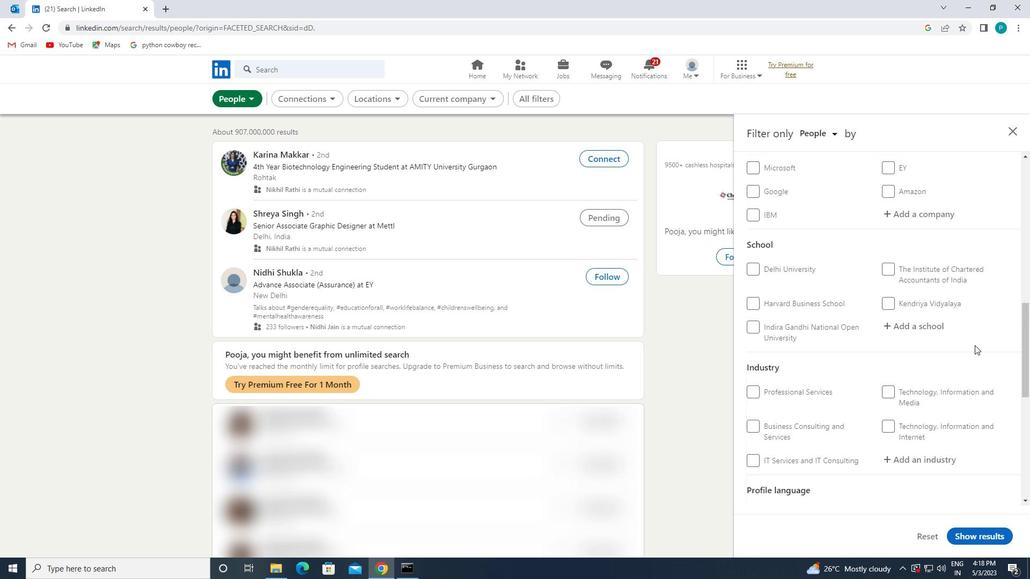 
Action: Mouse scrolled (974, 345) with delta (0, 0)
Screenshot: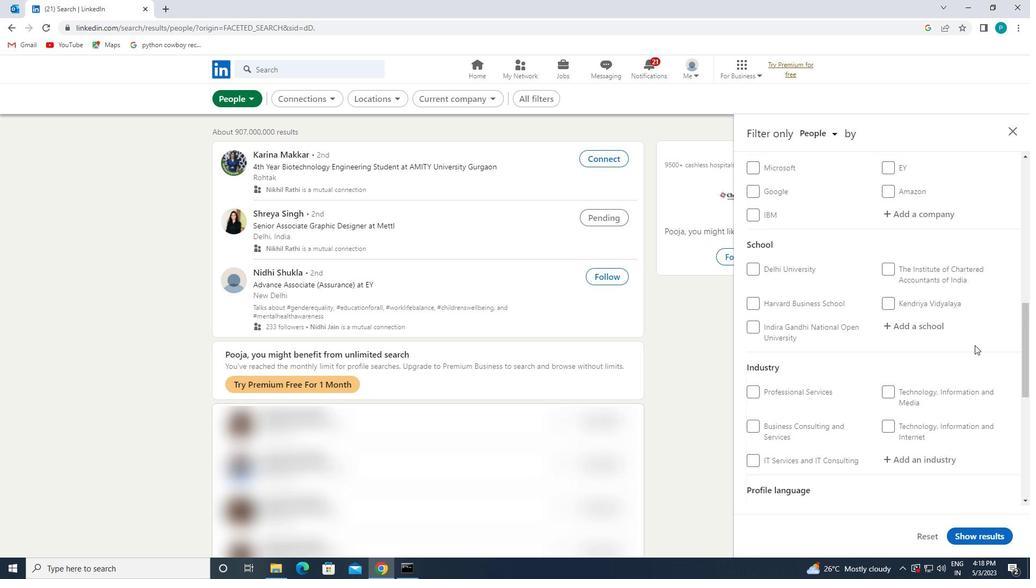 
Action: Mouse moved to (941, 332)
Screenshot: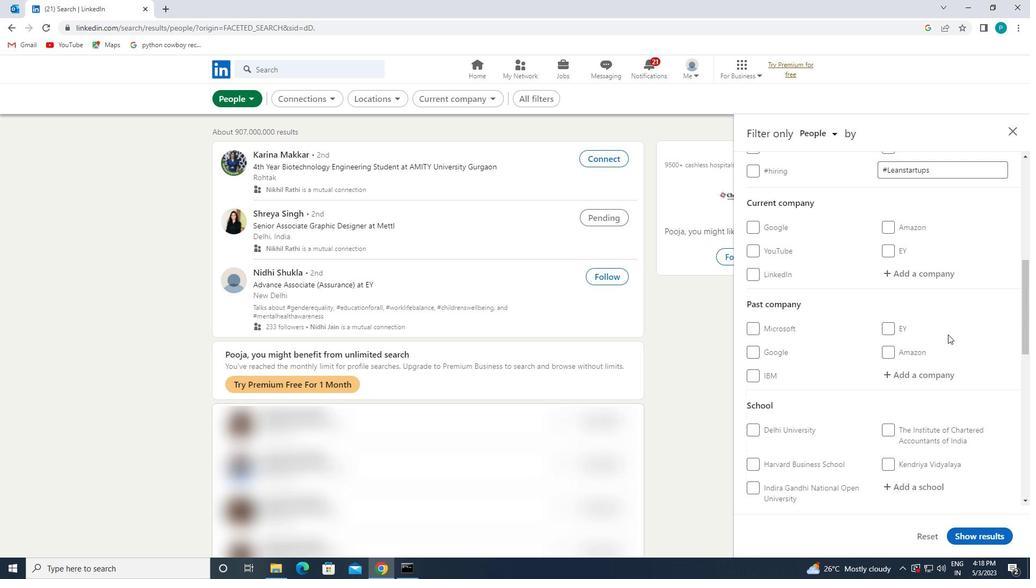 
Action: Mouse scrolled (941, 332) with delta (0, 0)
Screenshot: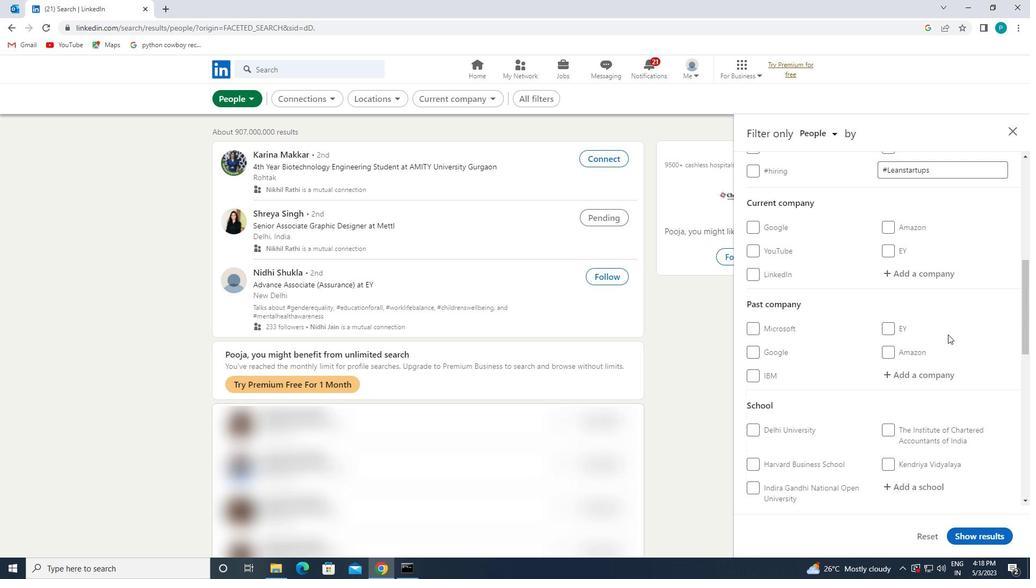 
Action: Mouse moved to (941, 332)
Screenshot: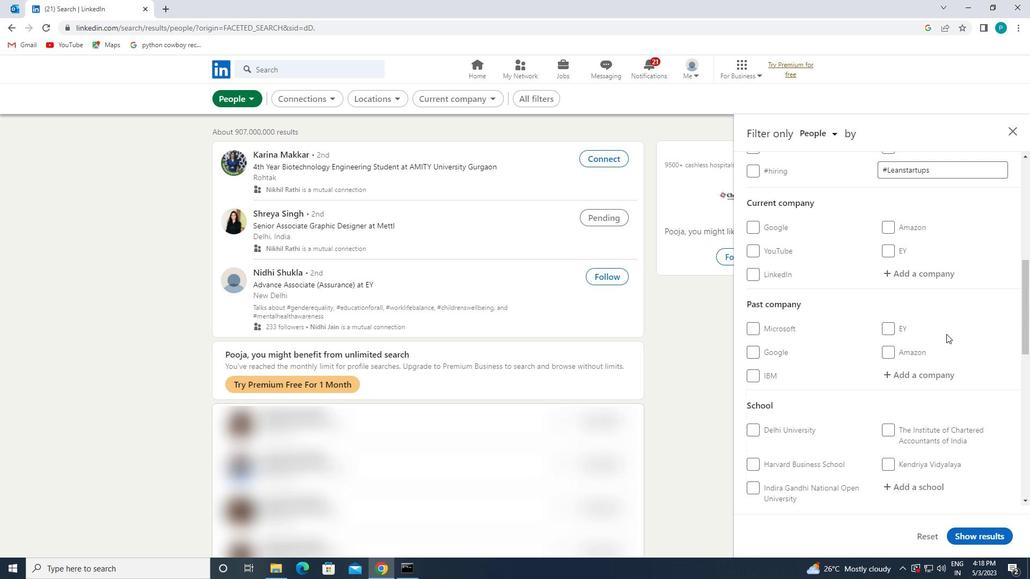 
Action: Mouse scrolled (941, 332) with delta (0, 0)
Screenshot: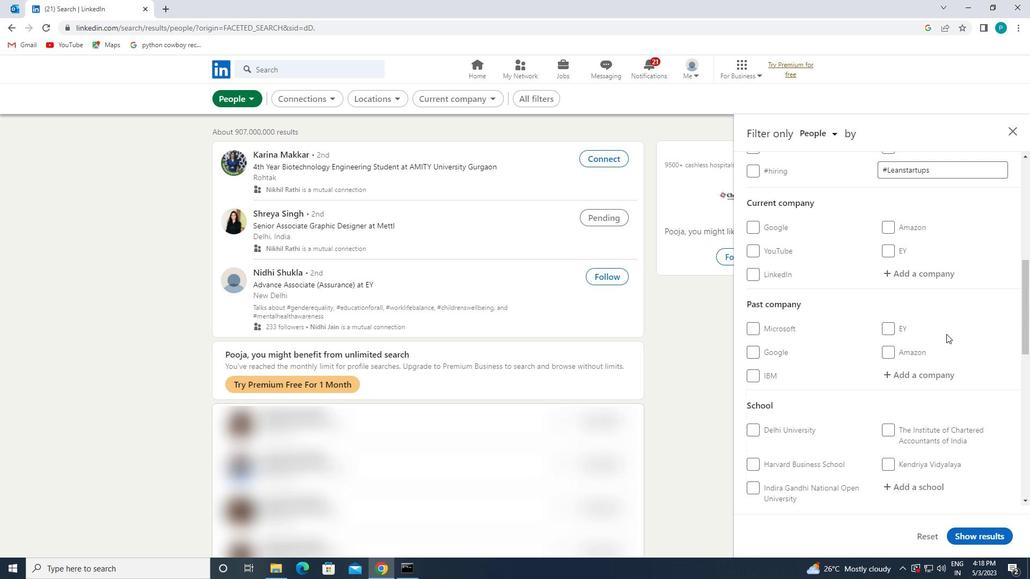 
Action: Mouse moved to (926, 373)
Screenshot: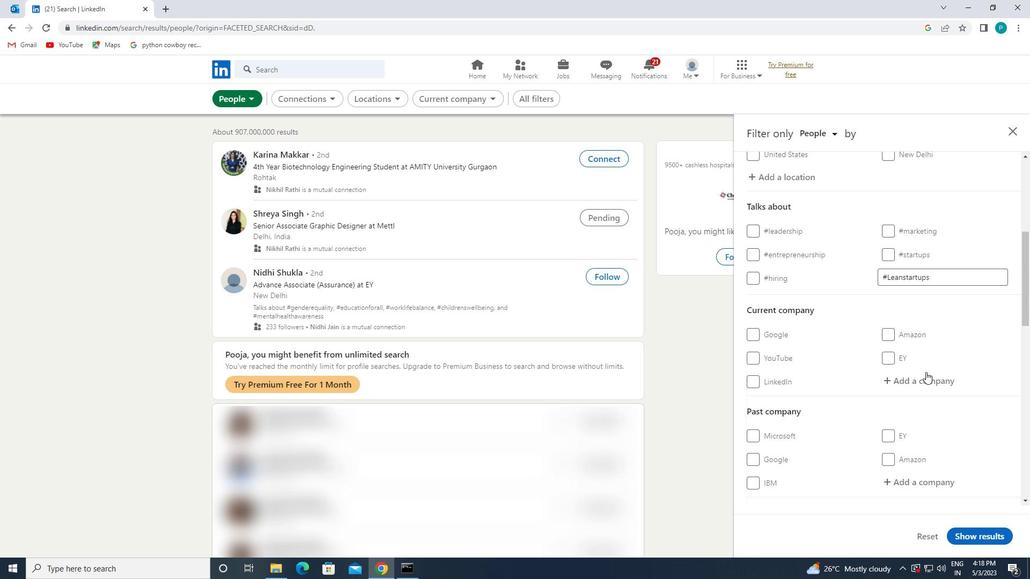
Action: Mouse pressed left at (926, 373)
Screenshot: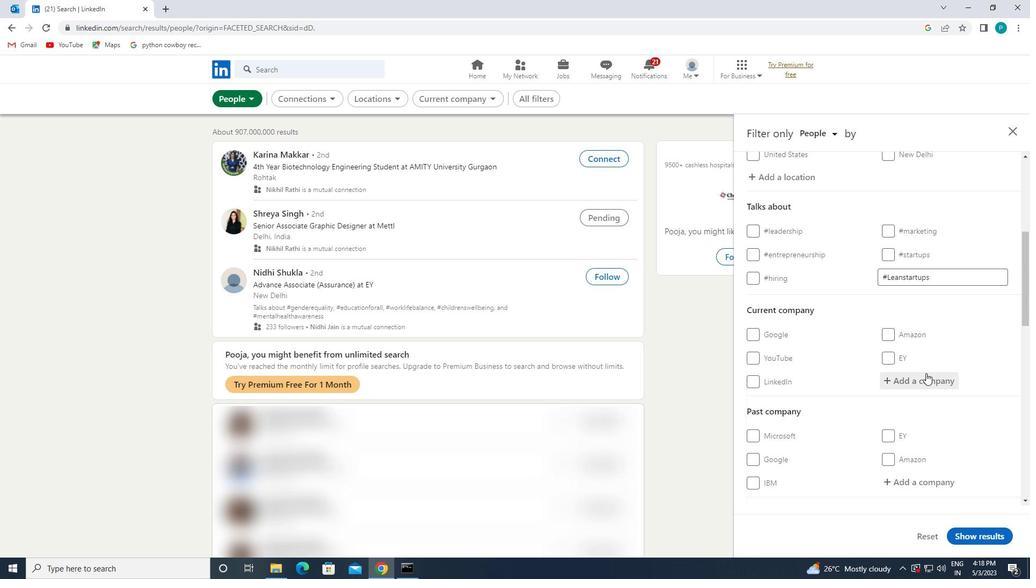 
Action: Key pressed <Key.caps_lock>T<Key.caps_lock>ATA
Screenshot: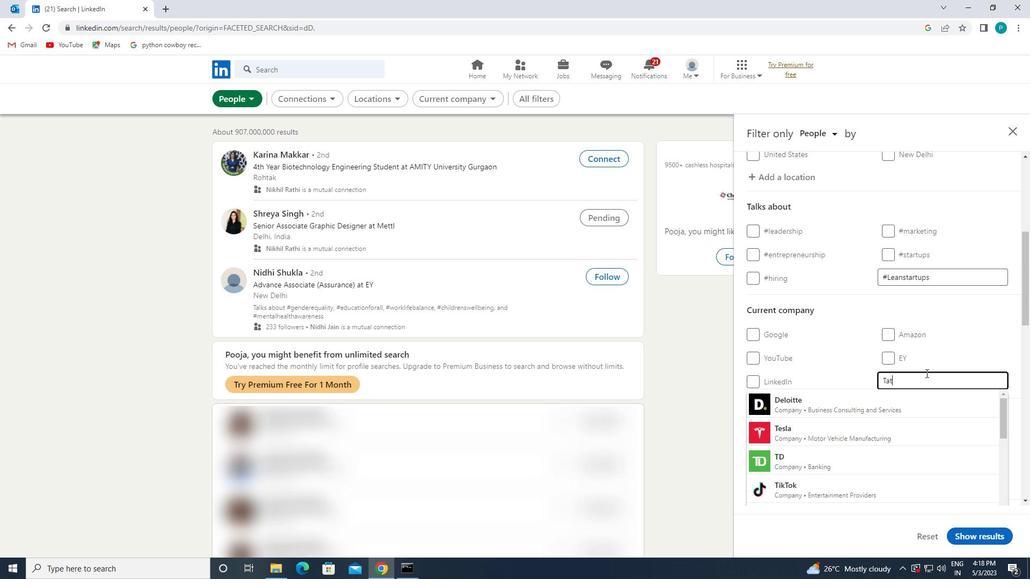 
Action: Mouse moved to (879, 462)
Screenshot: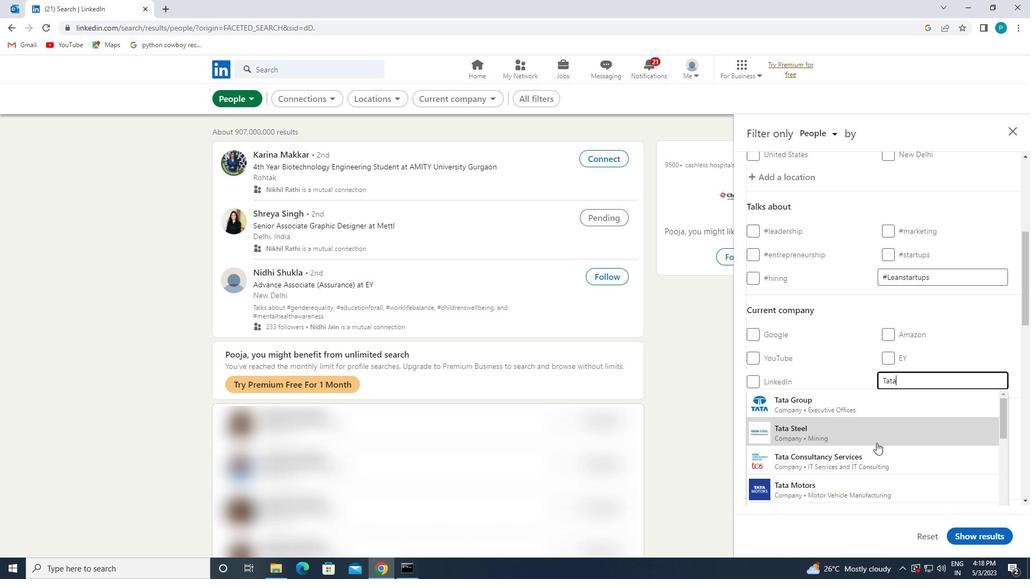 
Action: Mouse scrolled (879, 461) with delta (0, 0)
Screenshot: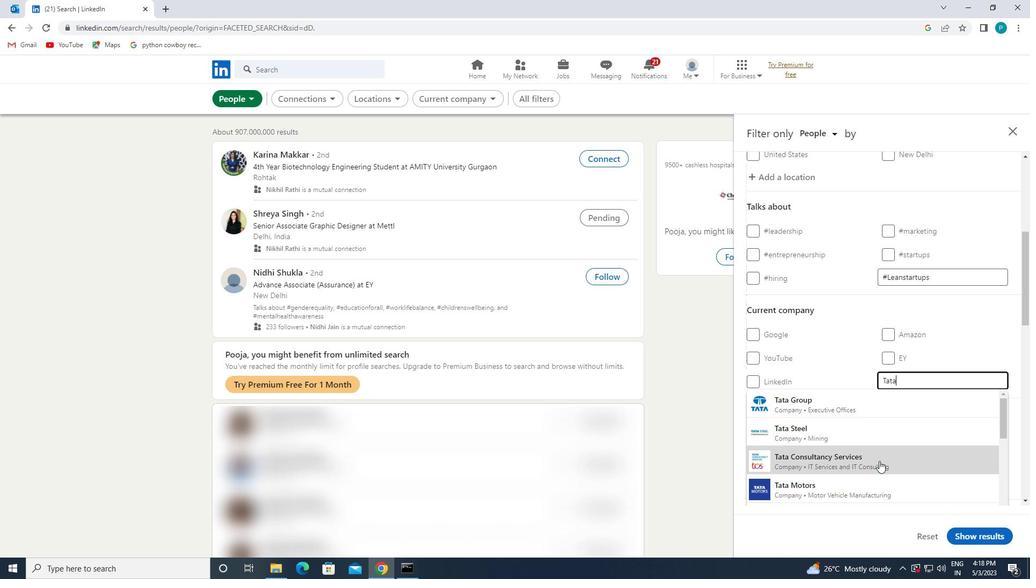 
Action: Mouse moved to (879, 462)
Screenshot: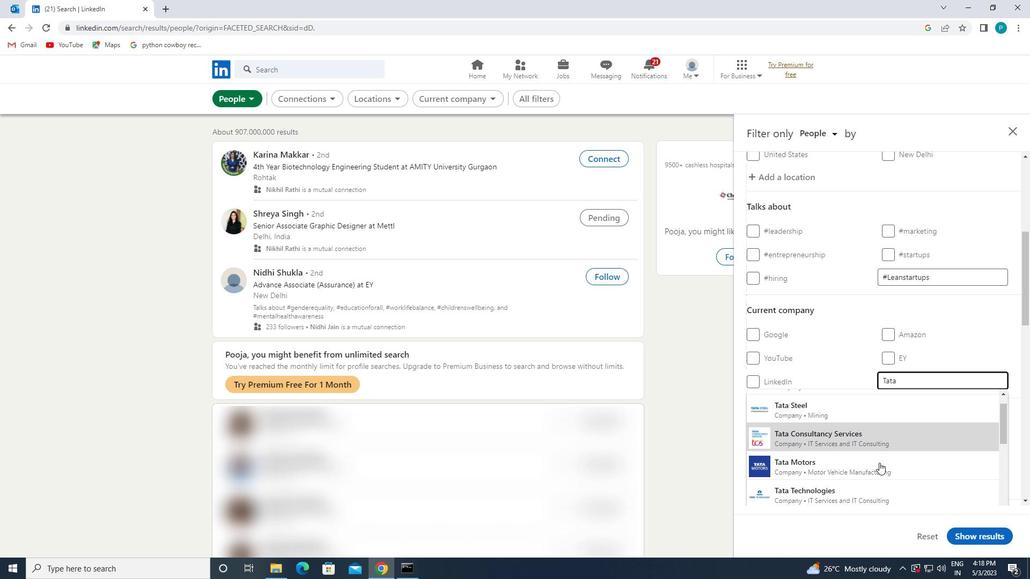 
Action: Mouse scrolled (879, 461) with delta (0, 0)
Screenshot: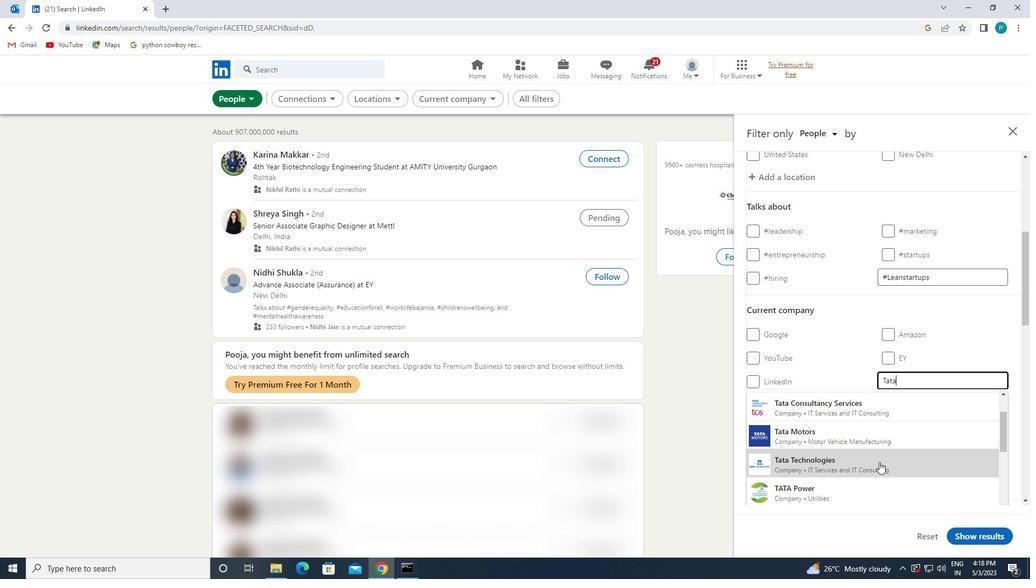 
Action: Mouse moved to (859, 439)
Screenshot: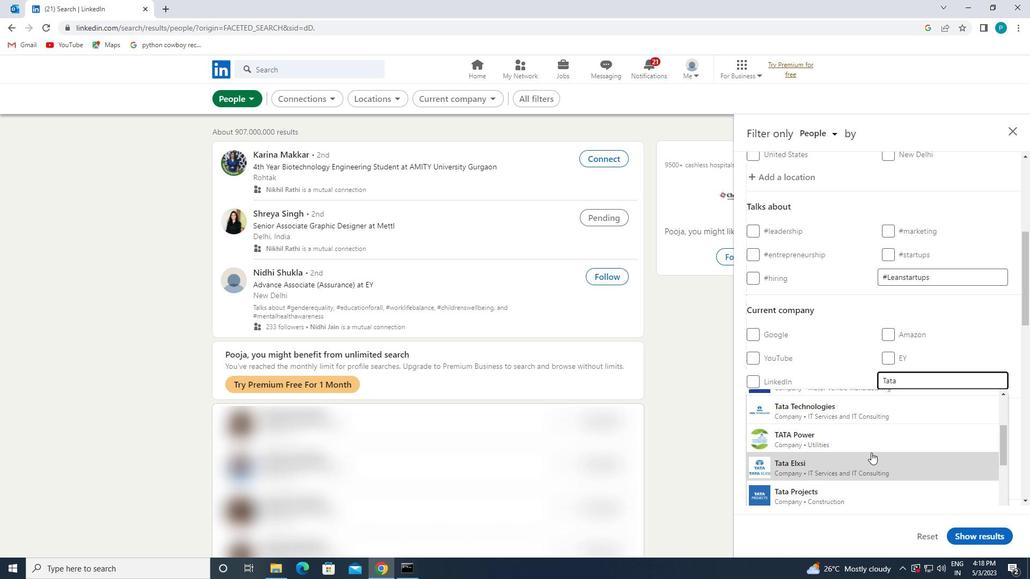
Action: Mouse pressed left at (859, 439)
Screenshot: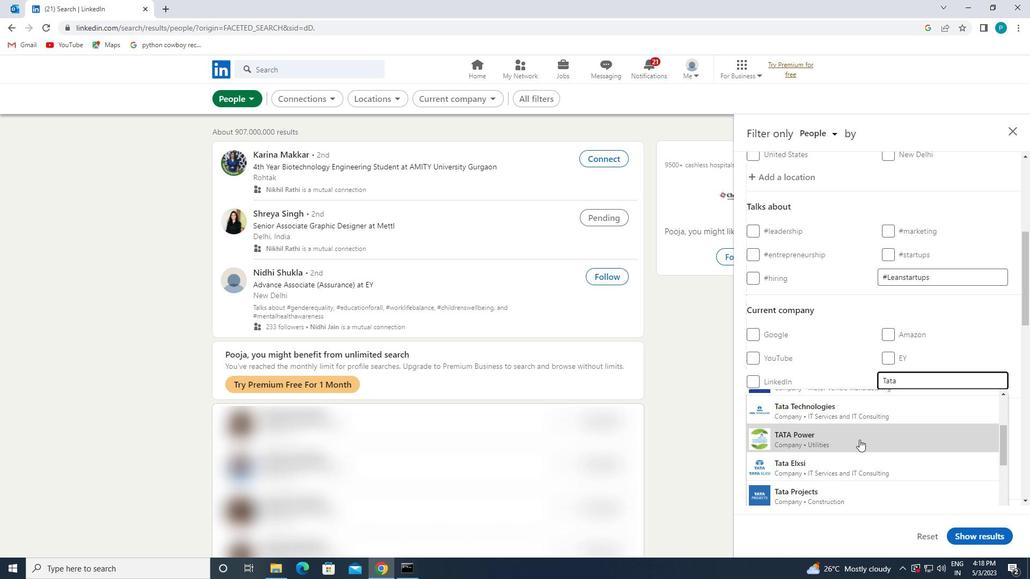 
Action: Mouse moved to (862, 429)
Screenshot: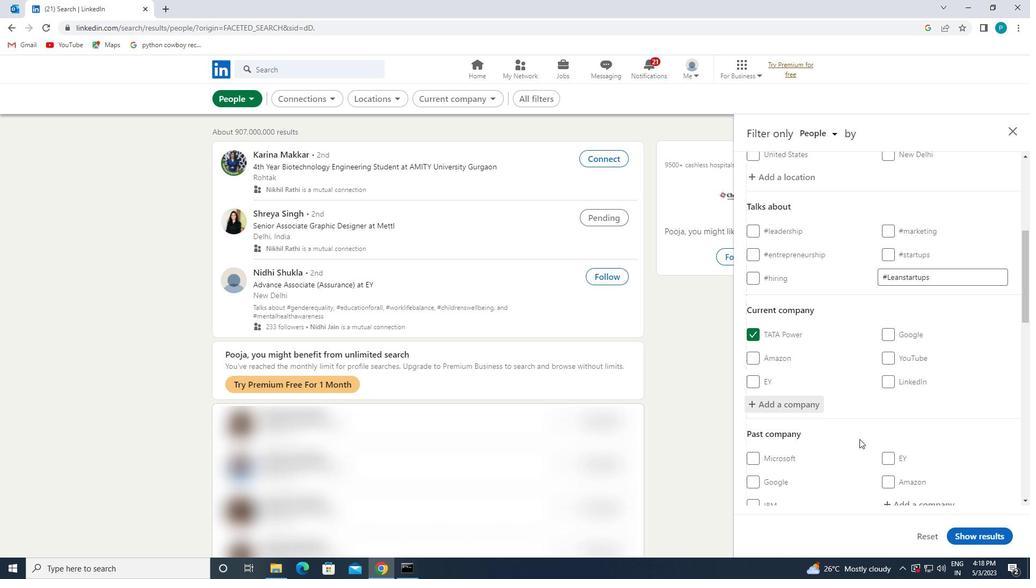 
Action: Mouse scrolled (862, 429) with delta (0, 0)
Screenshot: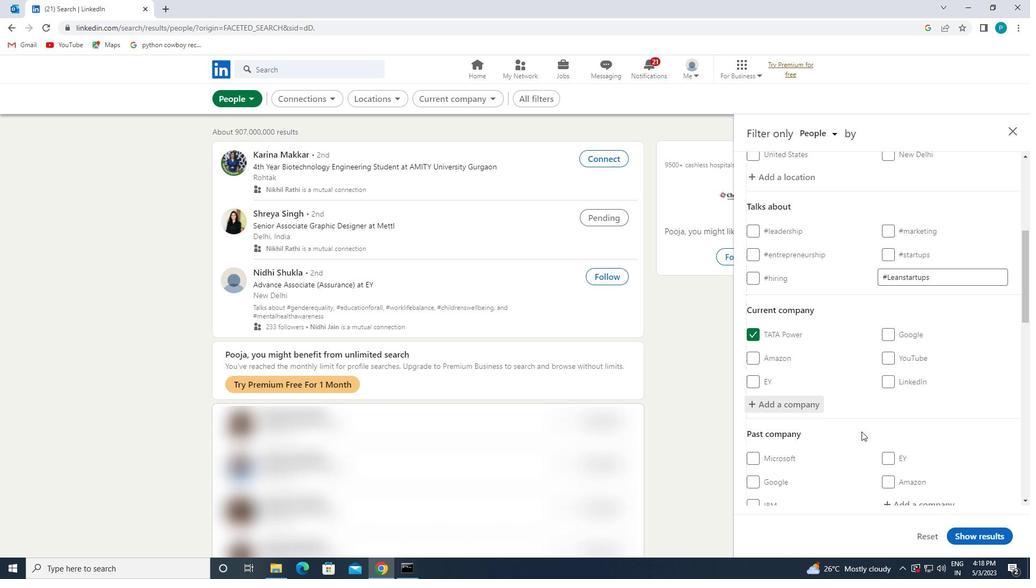 
Action: Mouse moved to (867, 430)
Screenshot: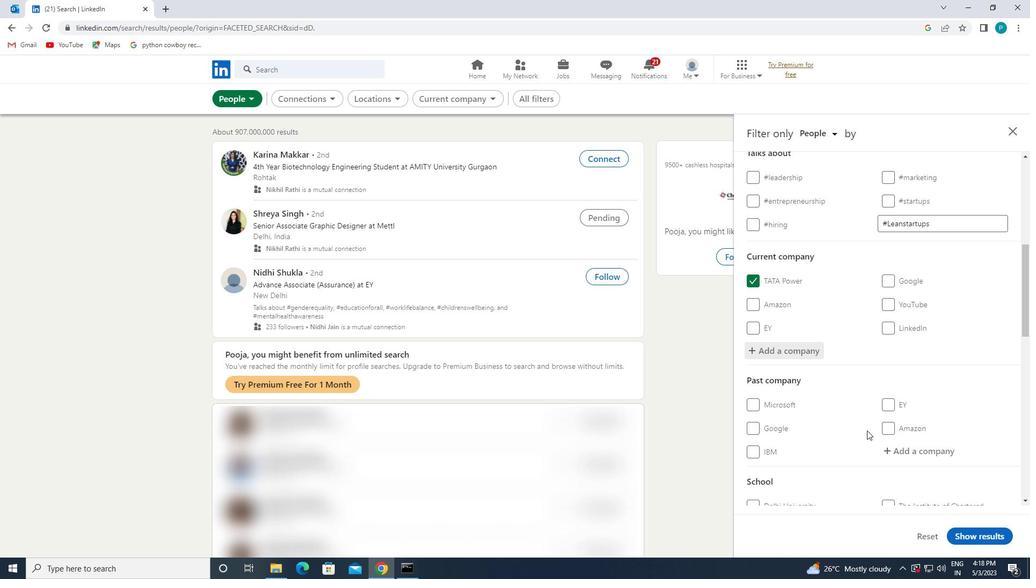 
Action: Mouse scrolled (867, 430) with delta (0, 0)
Screenshot: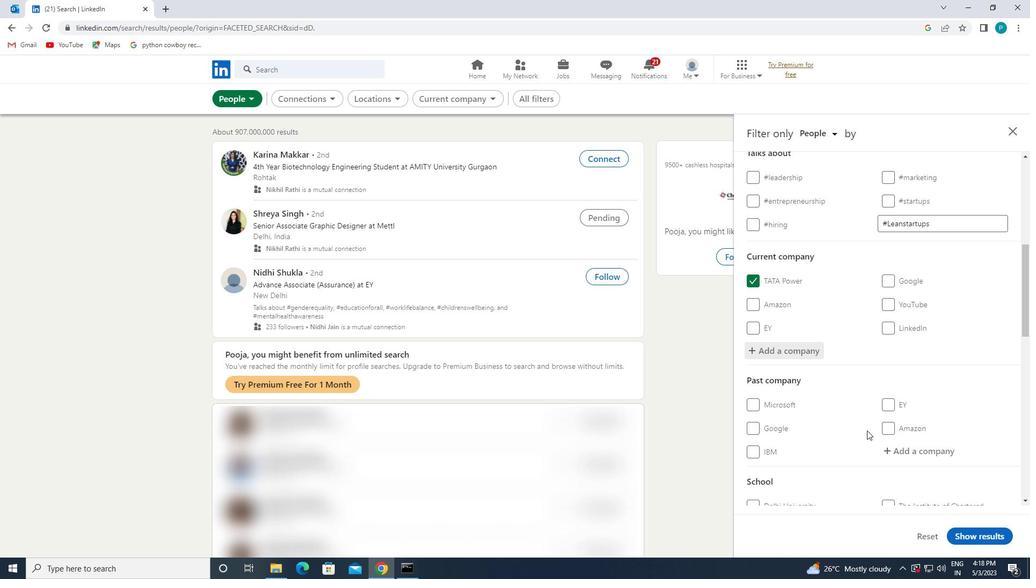 
Action: Mouse moved to (867, 430)
Screenshot: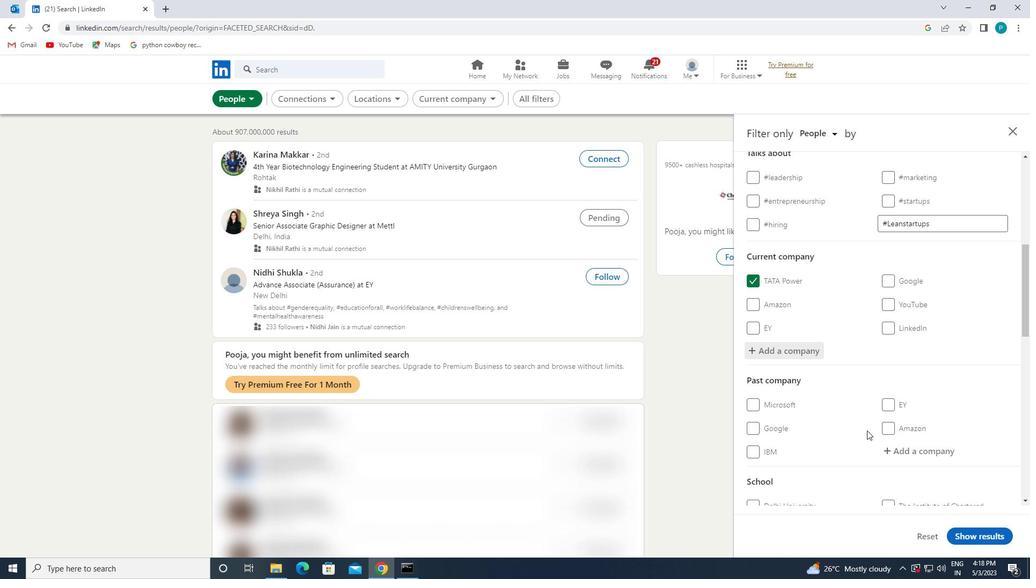 
Action: Mouse scrolled (867, 430) with delta (0, 0)
Screenshot: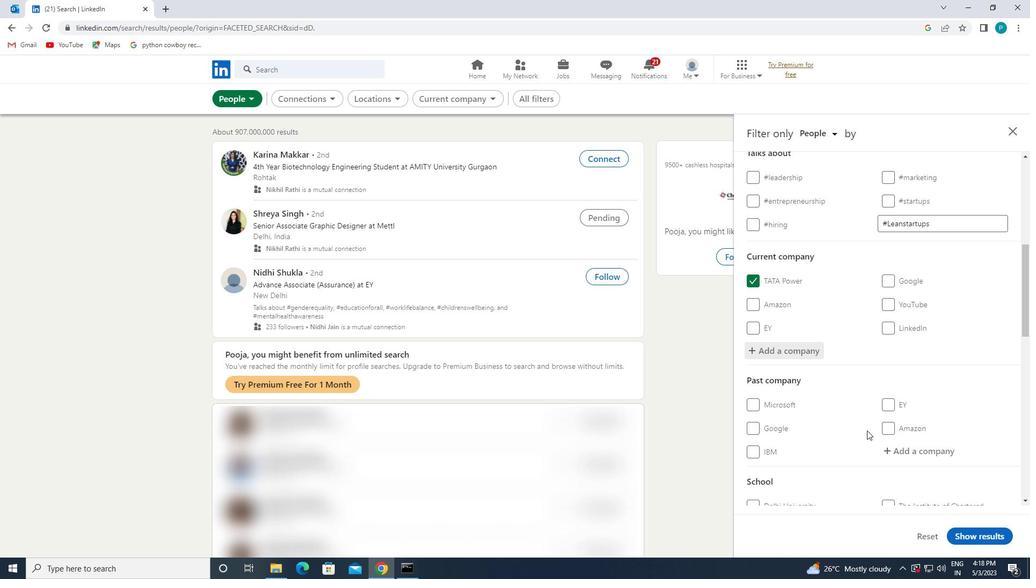 
Action: Mouse moved to (925, 448)
Screenshot: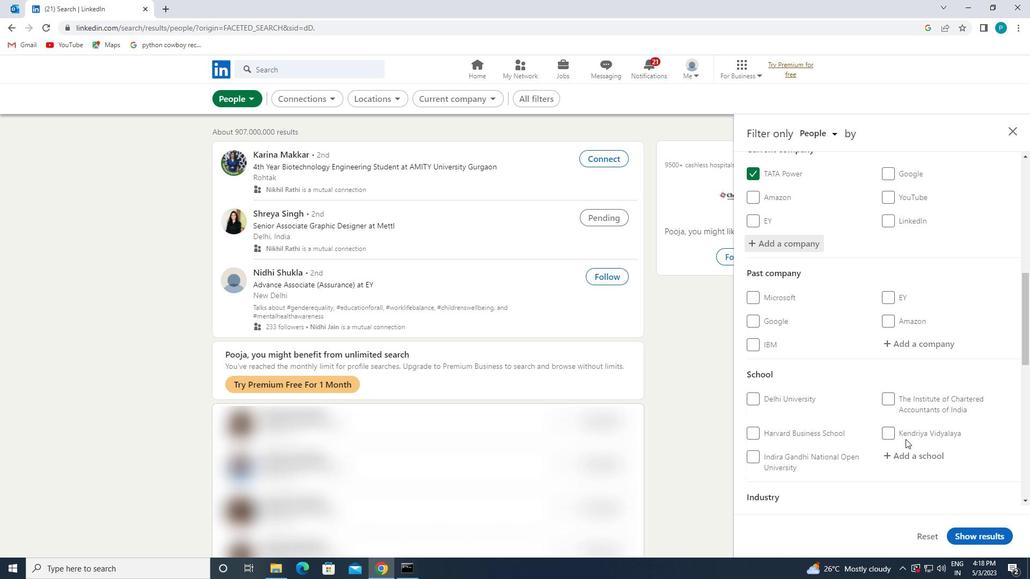 
Action: Mouse pressed left at (925, 448)
Screenshot: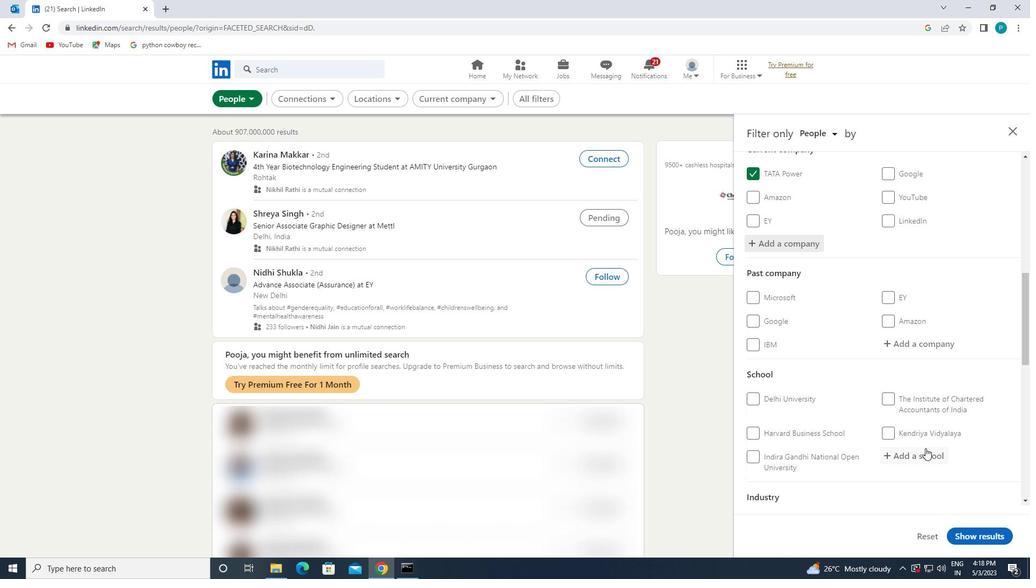 
Action: Mouse moved to (921, 446)
Screenshot: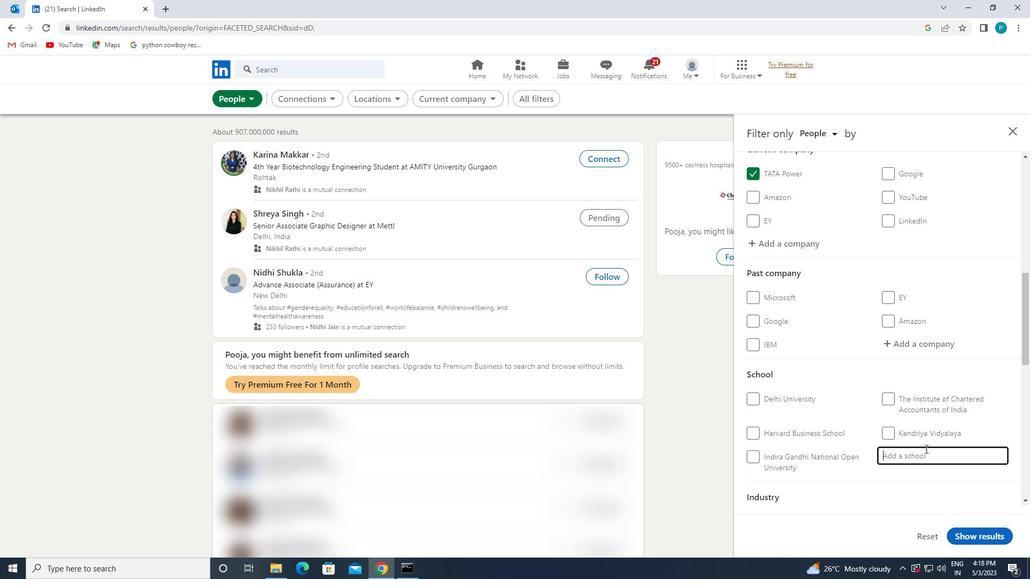 
Action: Key pressed <Key.caps_lock>SGT
Screenshot: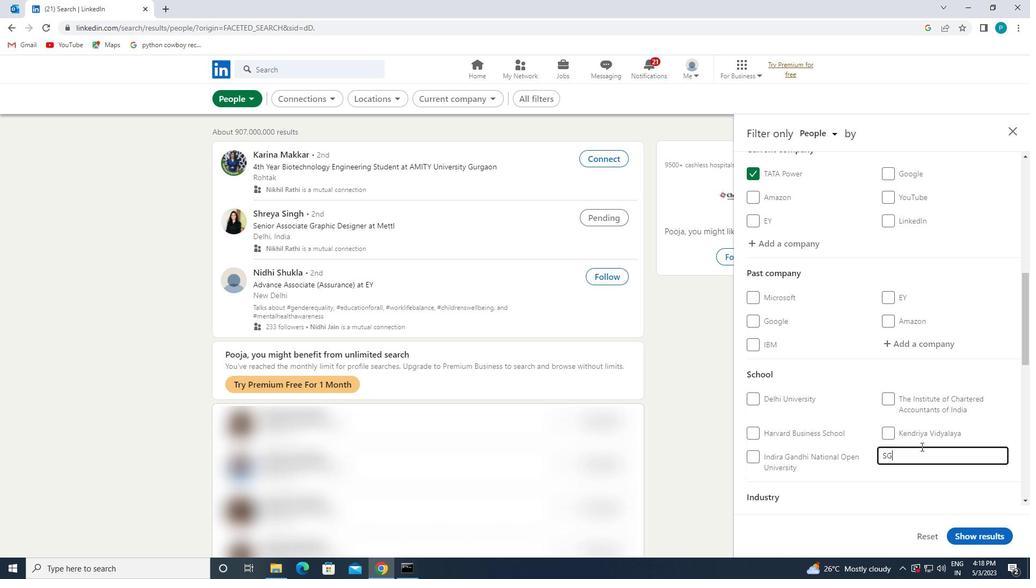 
Action: Mouse moved to (818, 485)
Screenshot: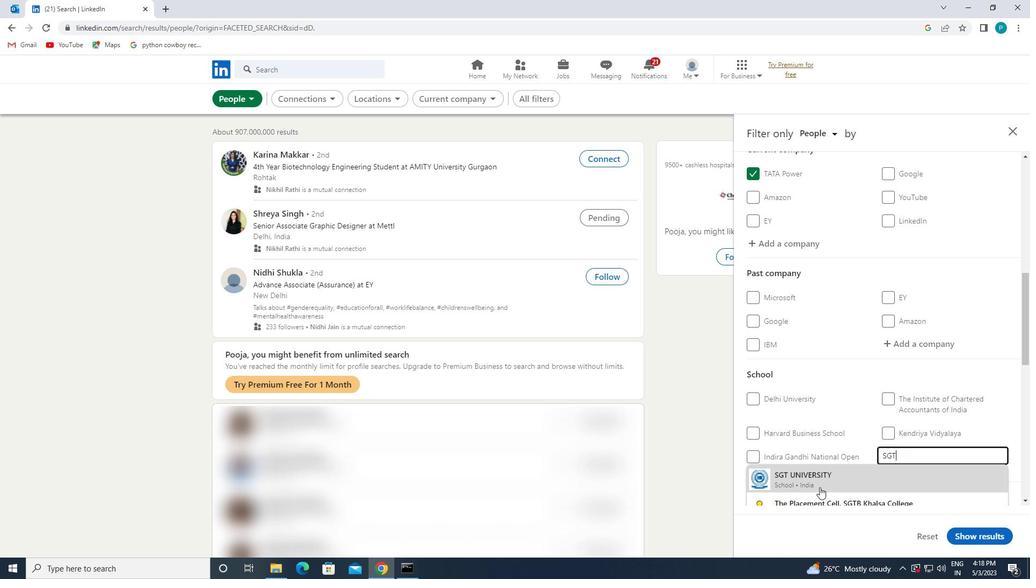 
Action: Mouse pressed left at (818, 485)
Screenshot: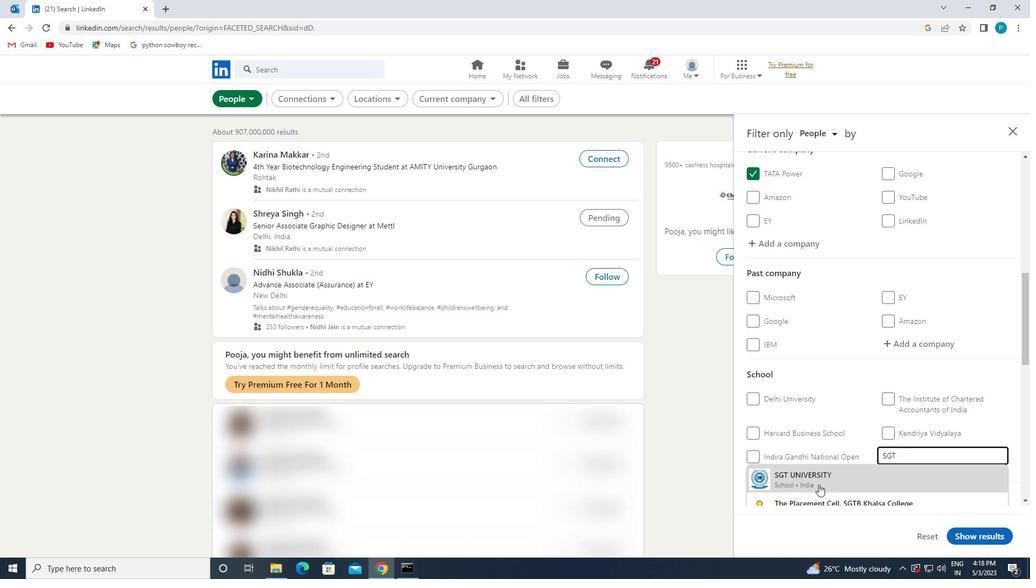 
Action: Mouse scrolled (818, 484) with delta (0, 0)
Screenshot: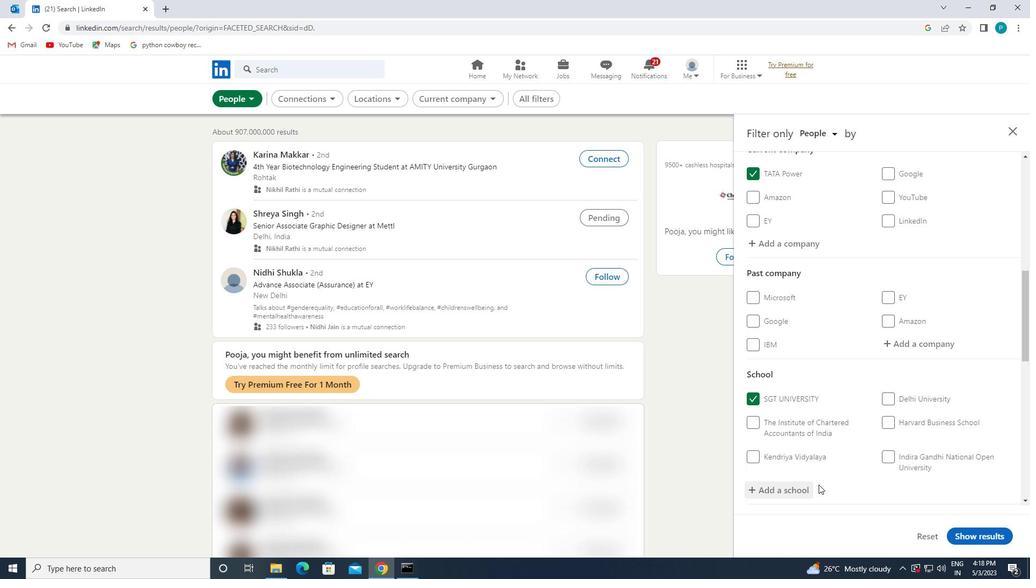 
Action: Mouse moved to (818, 485)
Screenshot: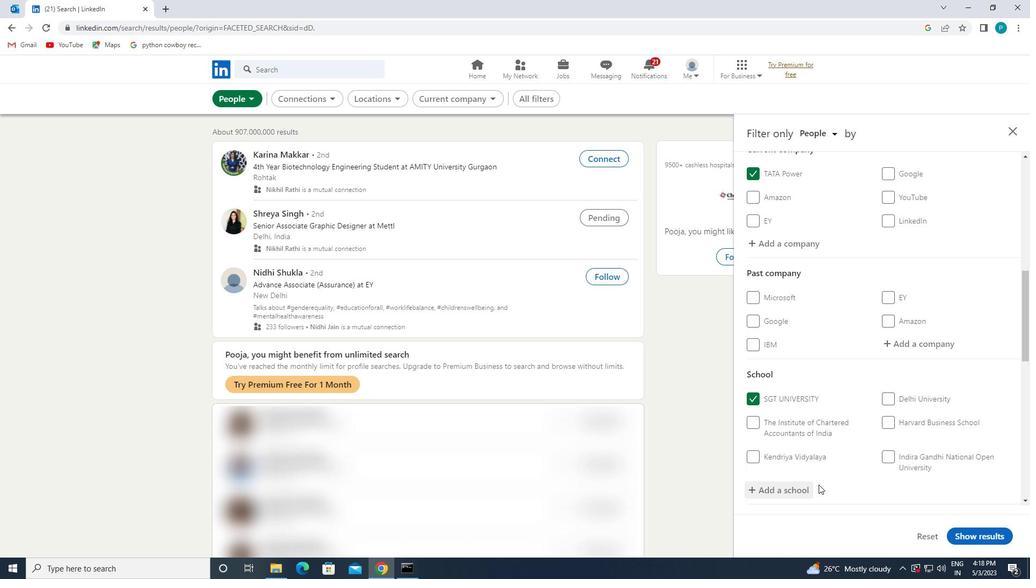 
Action: Mouse scrolled (818, 484) with delta (0, 0)
Screenshot: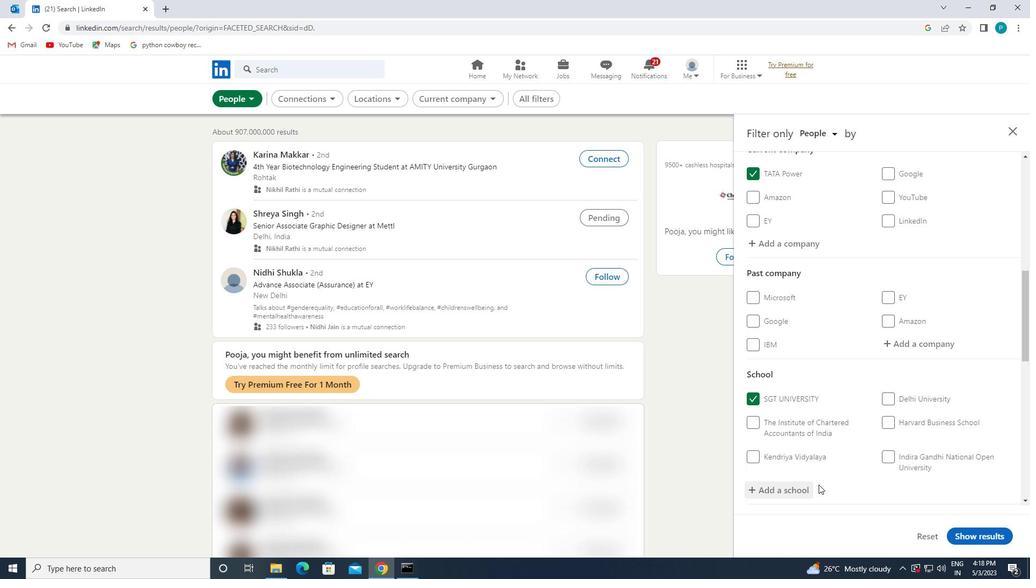 
Action: Mouse moved to (818, 484)
Screenshot: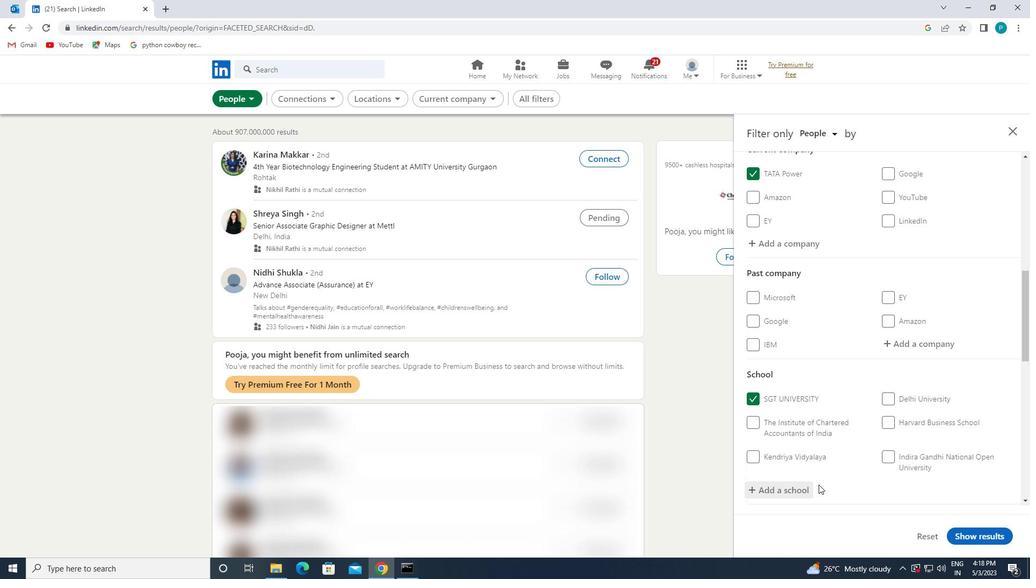 
Action: Mouse scrolled (818, 483) with delta (0, 0)
Screenshot: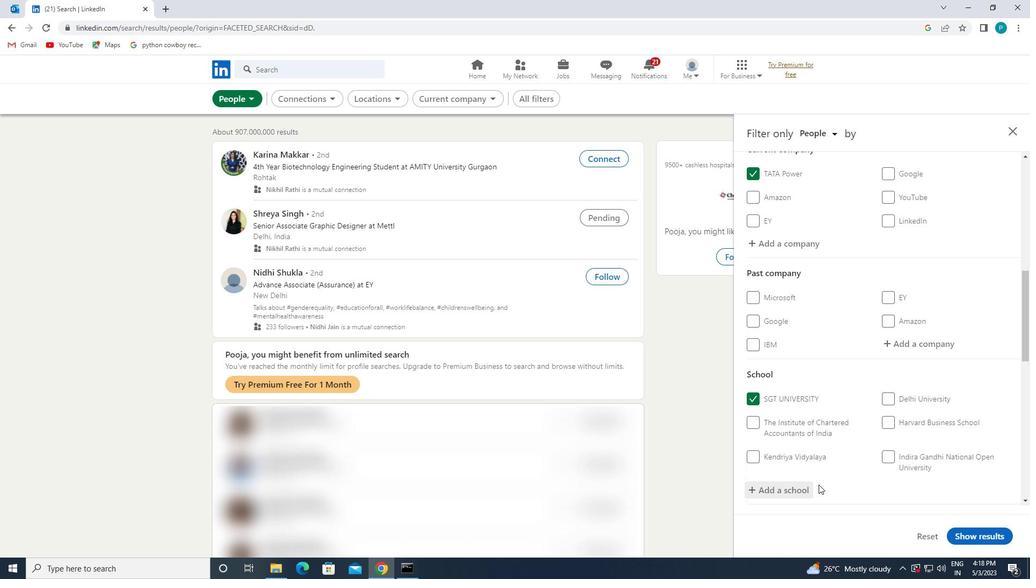 
Action: Mouse moved to (818, 483)
Screenshot: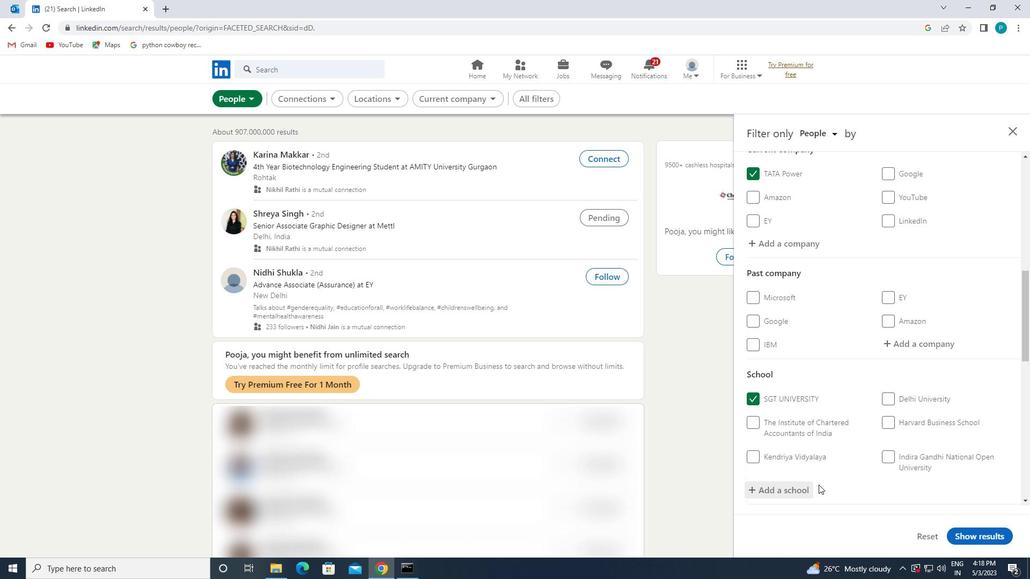 
Action: Mouse scrolled (818, 483) with delta (0, 0)
Screenshot: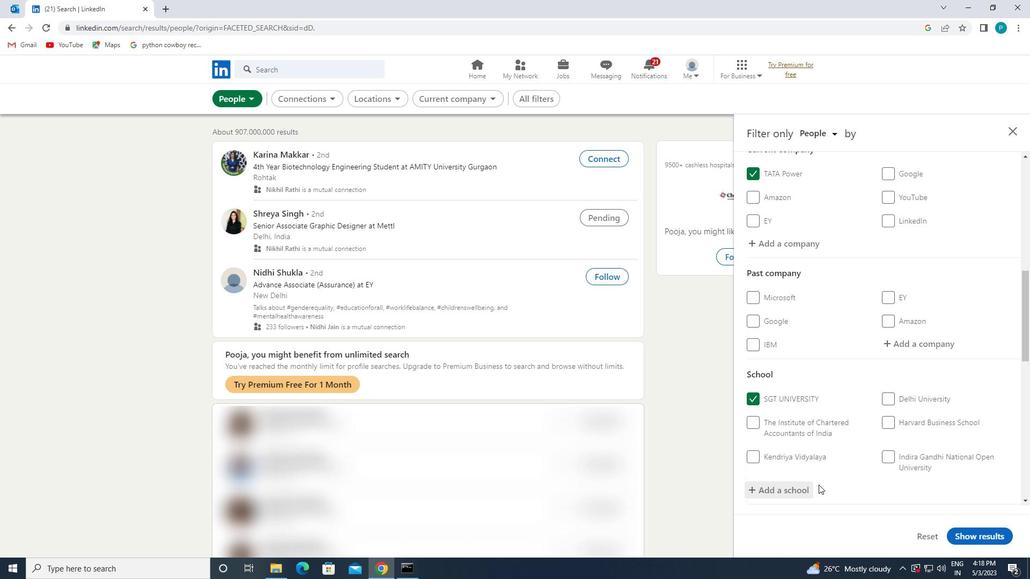 
Action: Mouse moved to (817, 483)
Screenshot: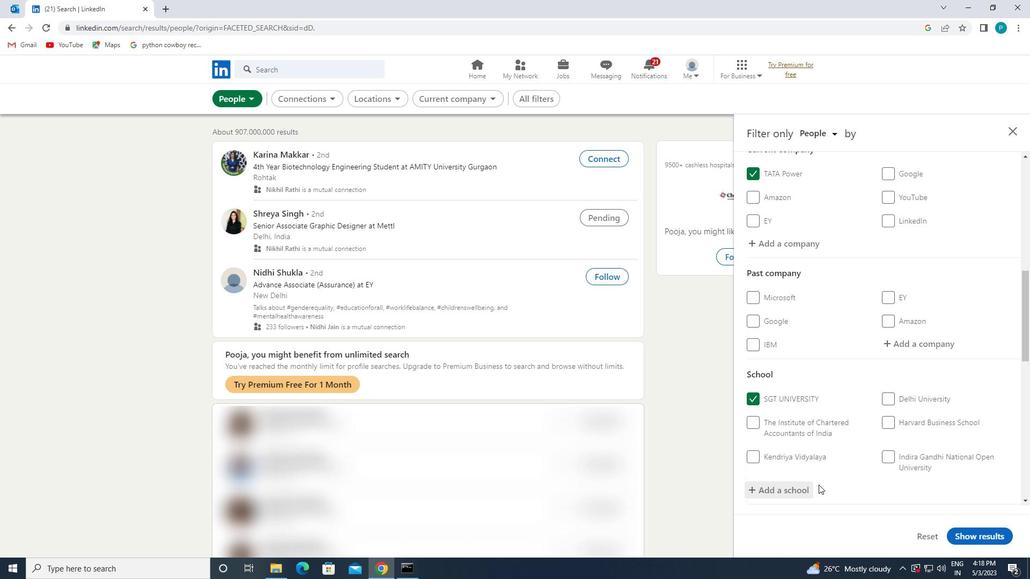 
Action: Mouse scrolled (817, 482) with delta (0, 0)
Screenshot: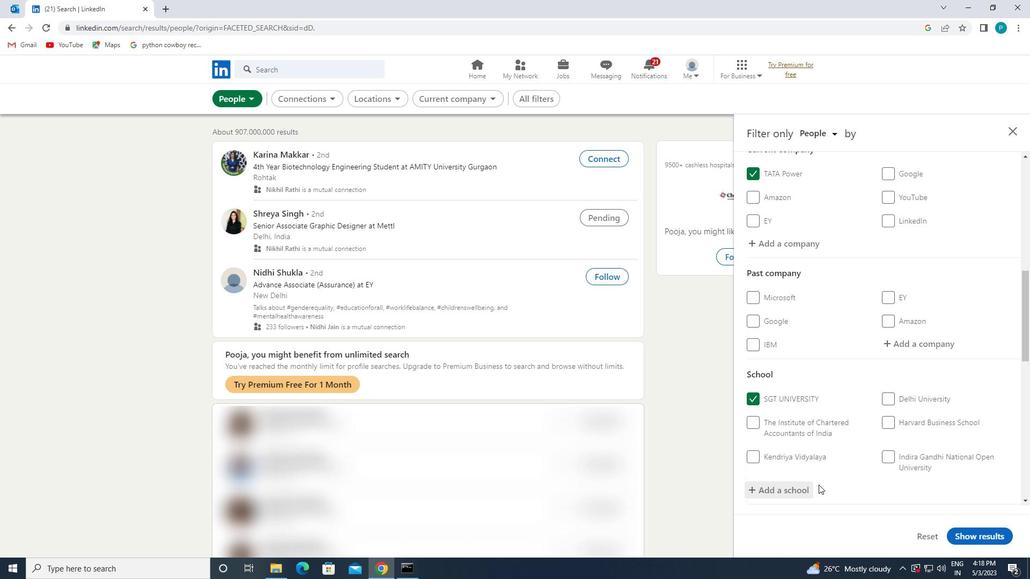 
Action: Mouse moved to (901, 445)
Screenshot: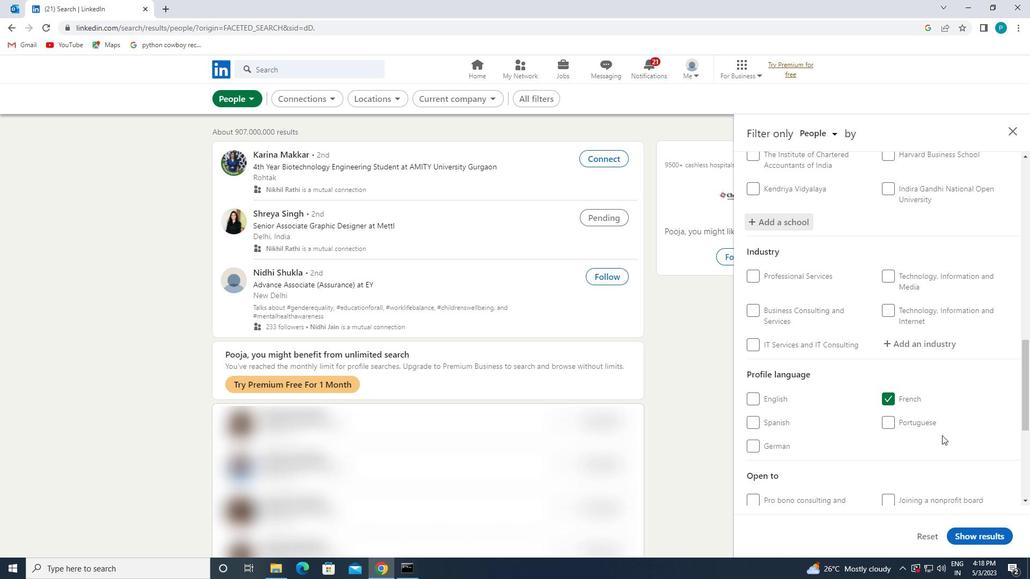 
Action: Mouse scrolled (901, 444) with delta (0, 0)
Screenshot: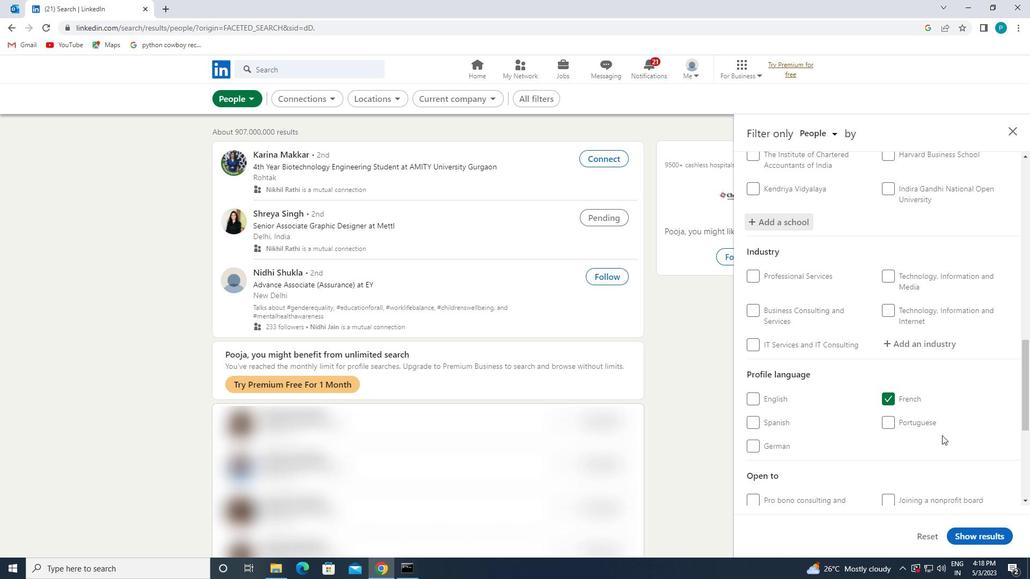 
Action: Mouse moved to (899, 443)
Screenshot: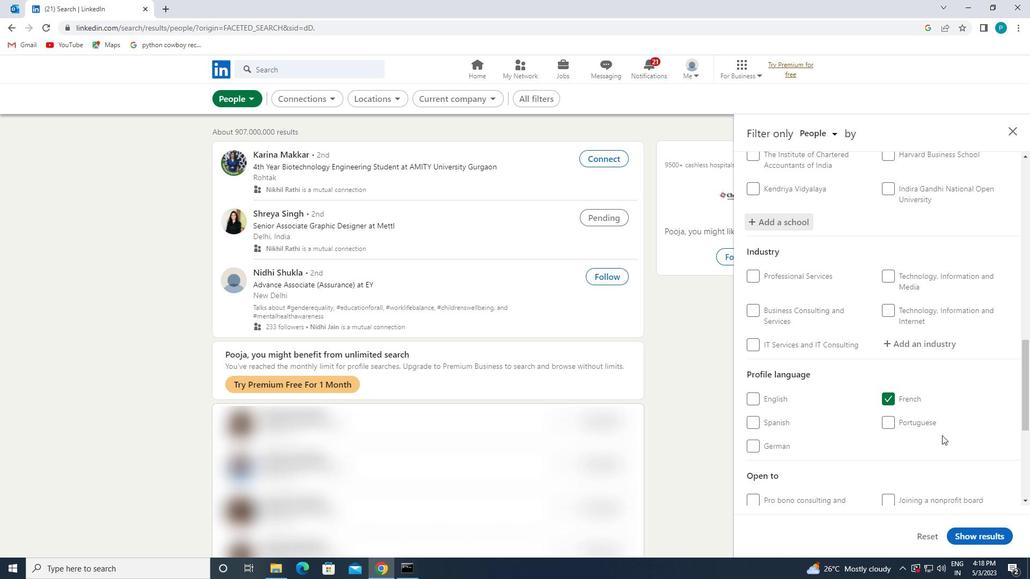 
Action: Mouse scrolled (899, 442) with delta (0, 0)
Screenshot: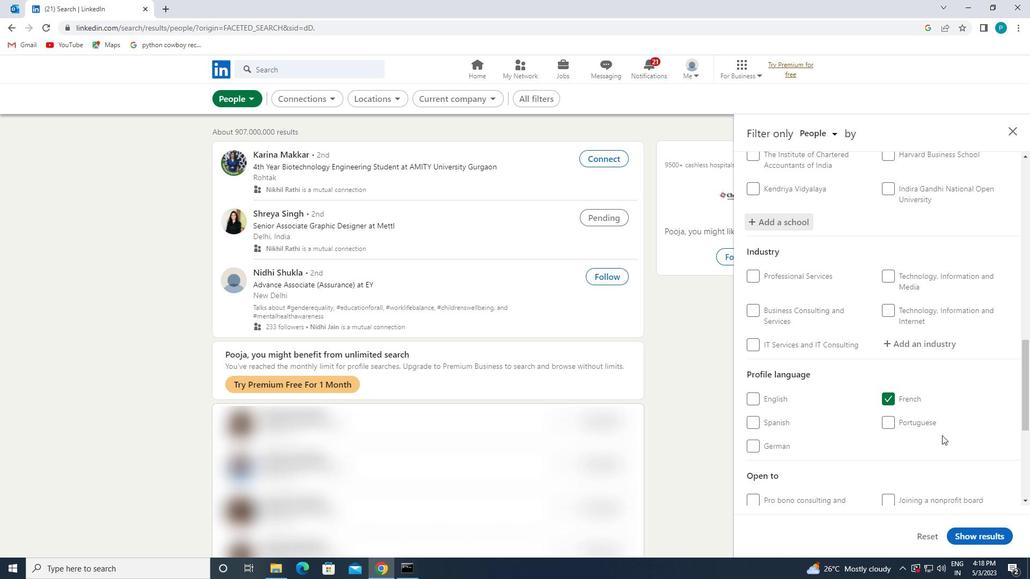 
Action: Mouse moved to (899, 238)
Screenshot: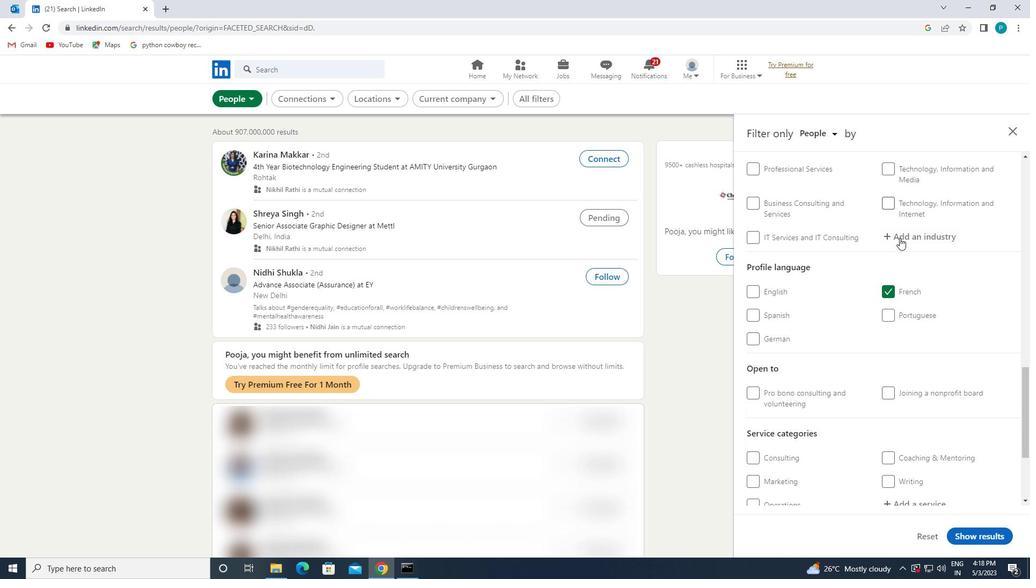 
Action: Mouse pressed left at (899, 238)
Screenshot: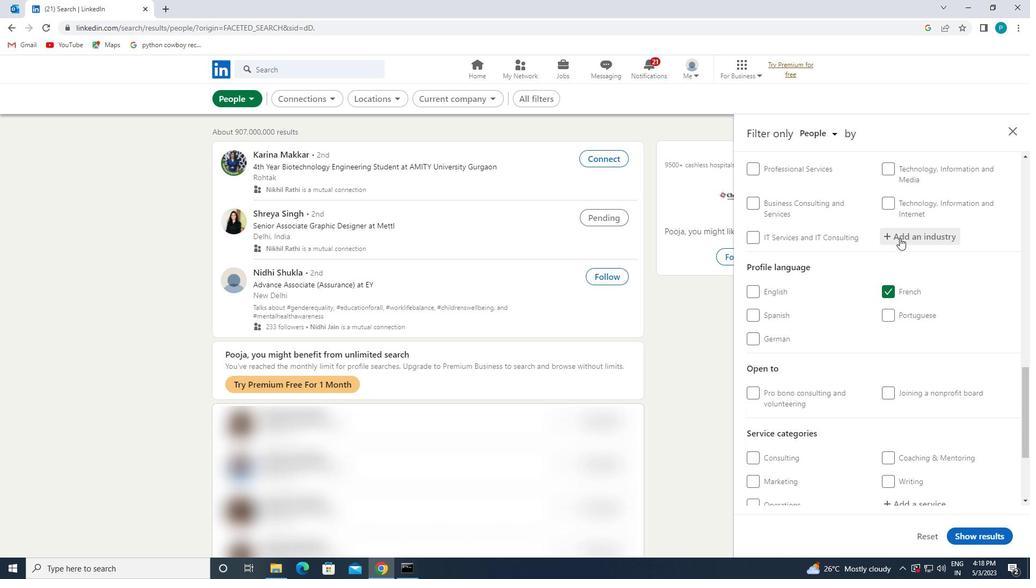 
Action: Mouse moved to (911, 246)
Screenshot: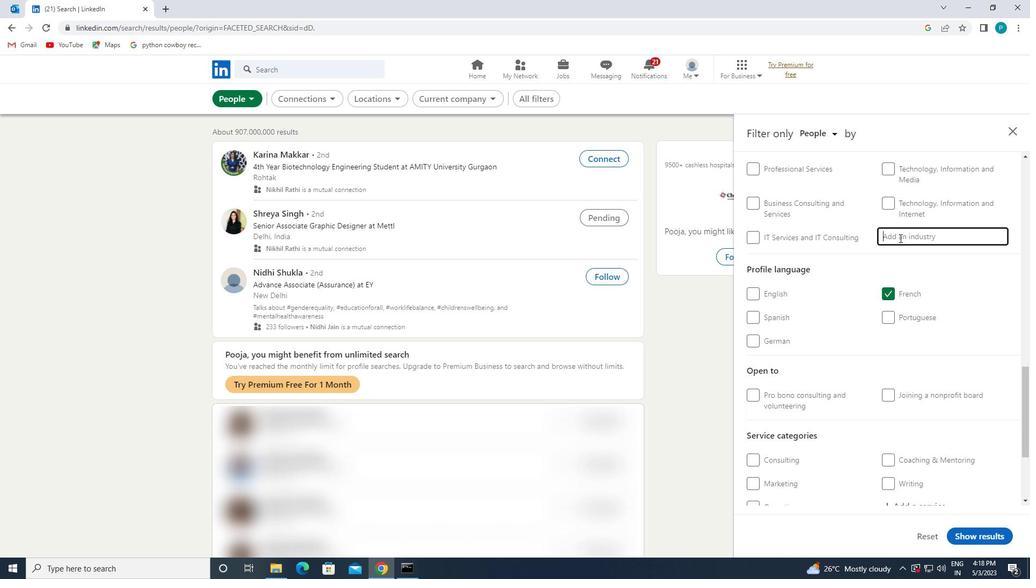 
Action: Key pressed <Key.caps_lock>B<Key.backspace><Key.caps_lock>B<Key.caps_lock>ANKING
Screenshot: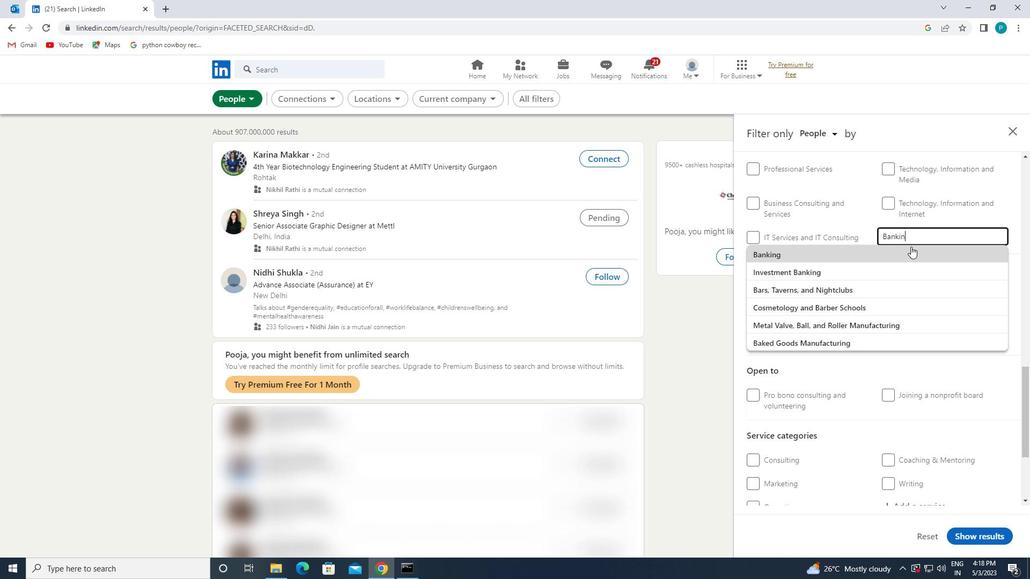 
Action: Mouse moved to (870, 247)
Screenshot: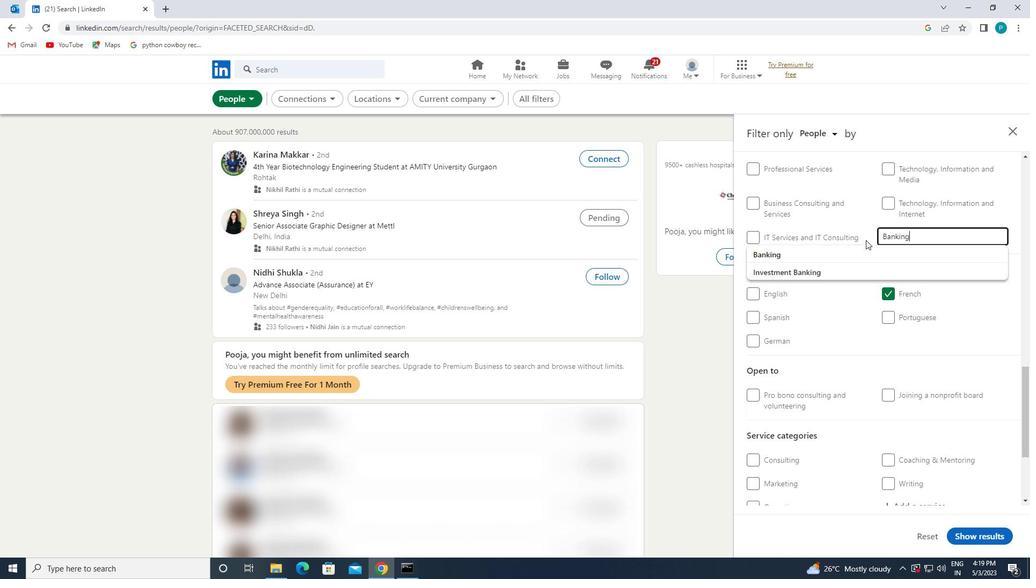 
Action: Mouse pressed left at (870, 247)
Screenshot: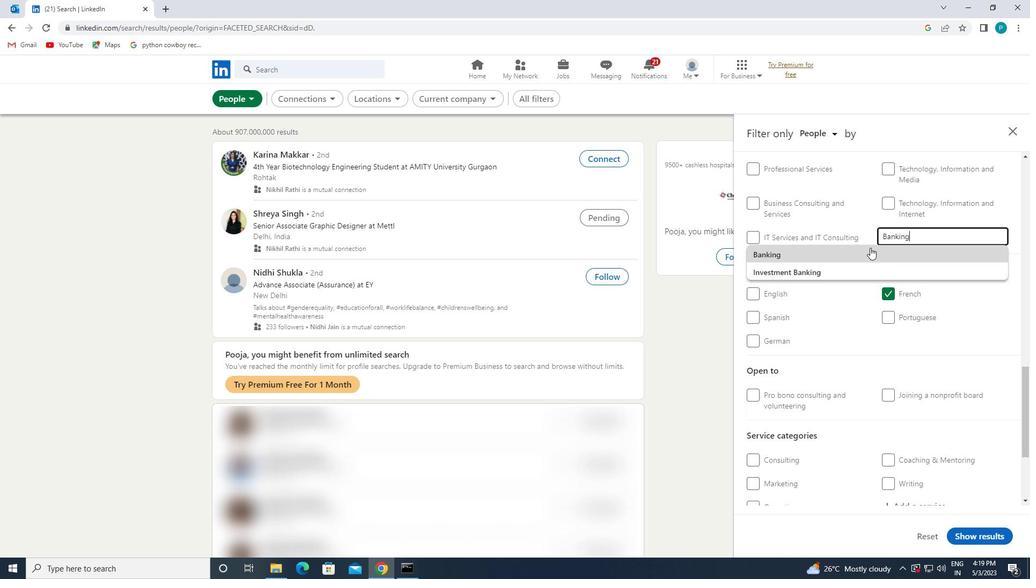 
Action: Mouse moved to (873, 274)
Screenshot: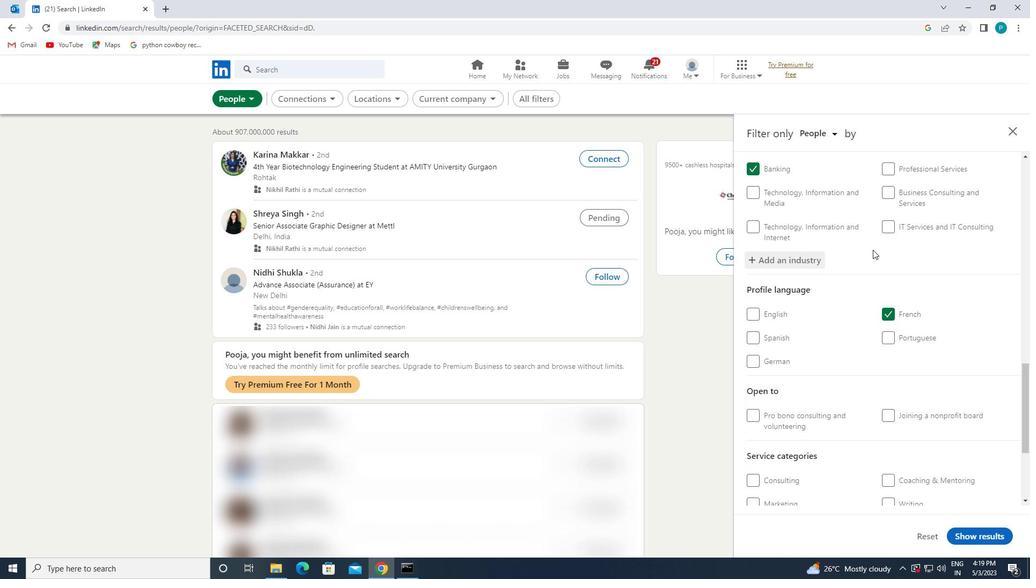 
Action: Mouse scrolled (873, 274) with delta (0, 0)
Screenshot: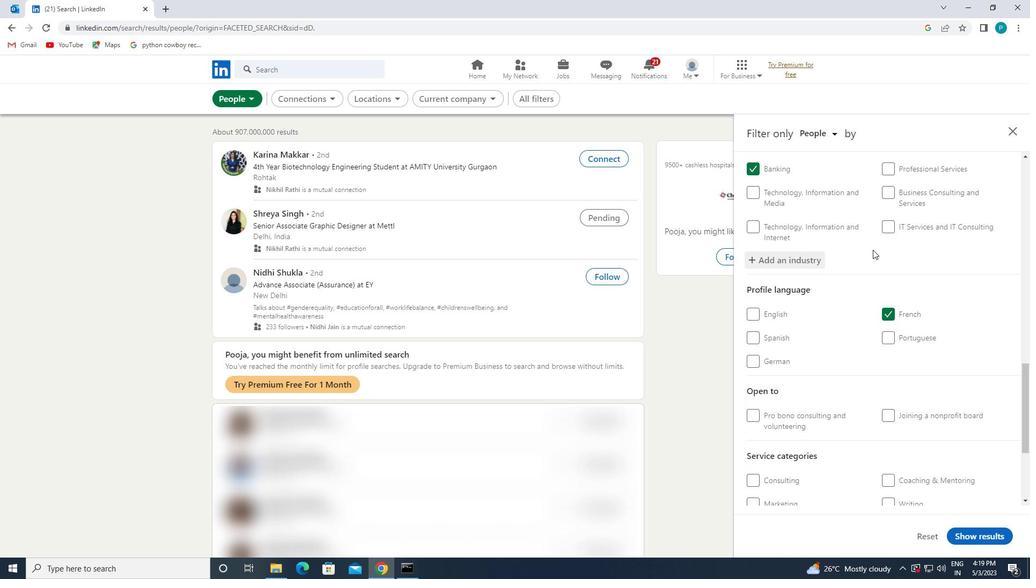 
Action: Mouse moved to (873, 281)
Screenshot: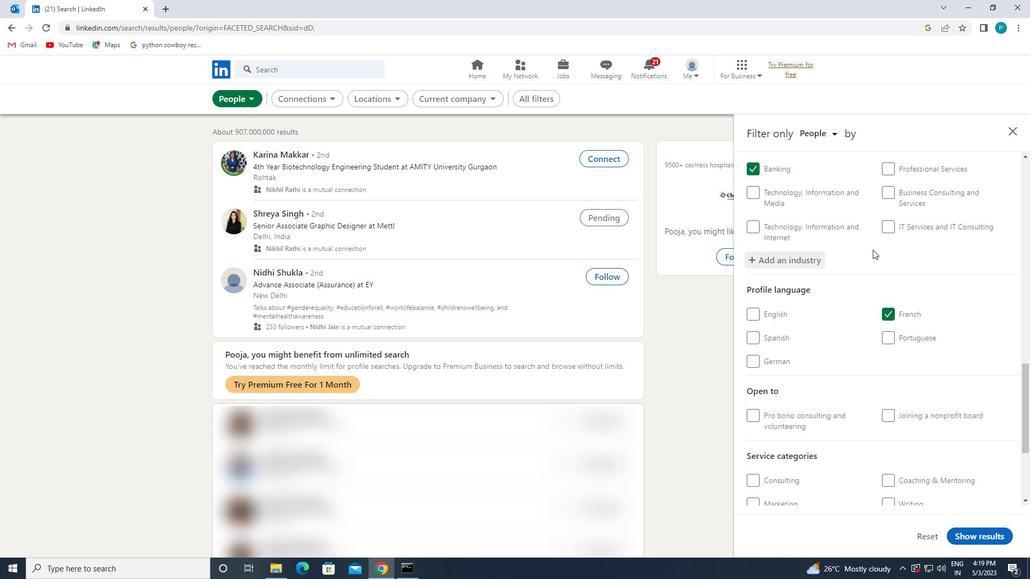 
Action: Mouse scrolled (873, 280) with delta (0, 0)
Screenshot: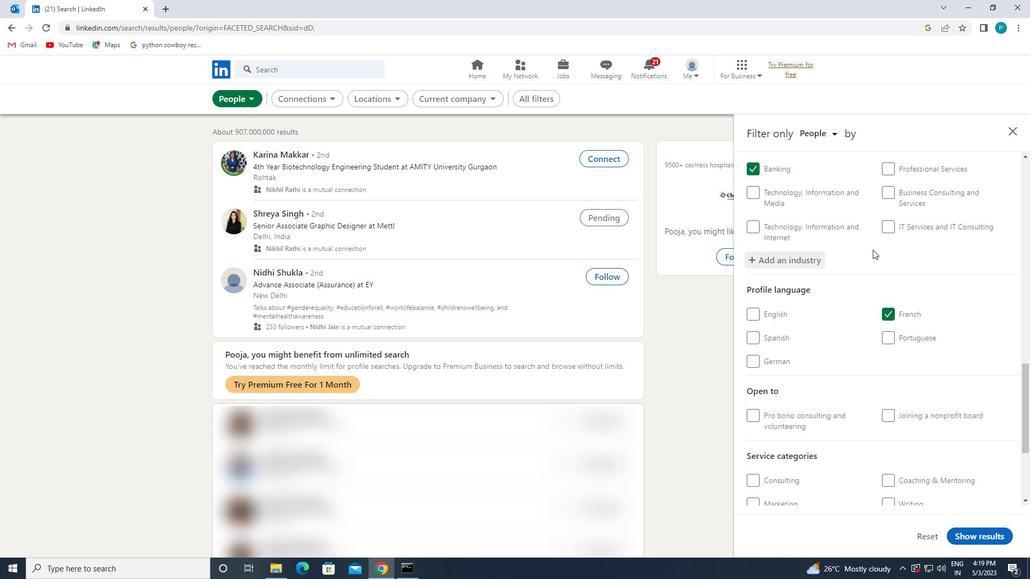 
Action: Mouse moved to (874, 291)
Screenshot: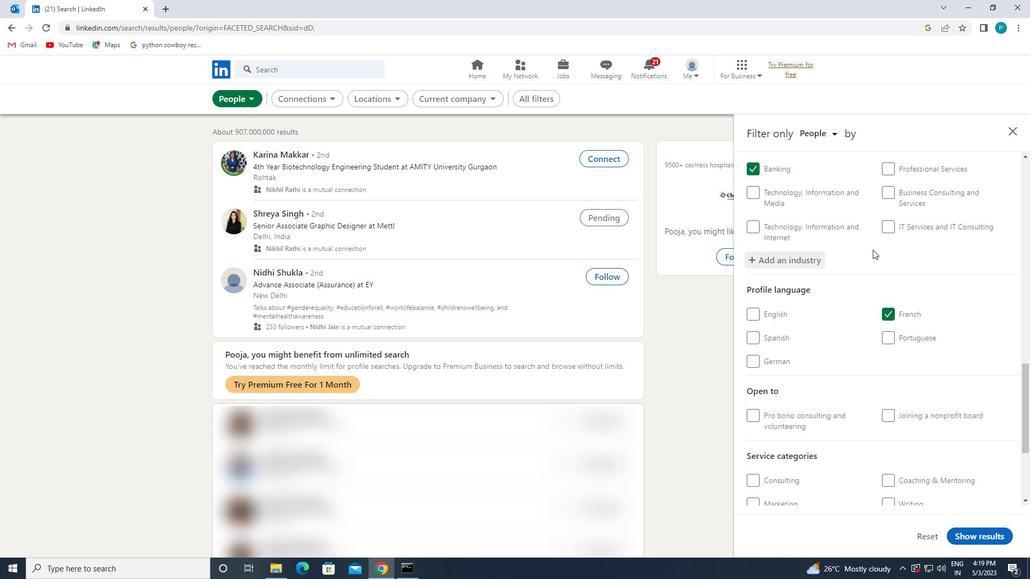 
Action: Mouse scrolled (874, 290) with delta (0, 0)
Screenshot: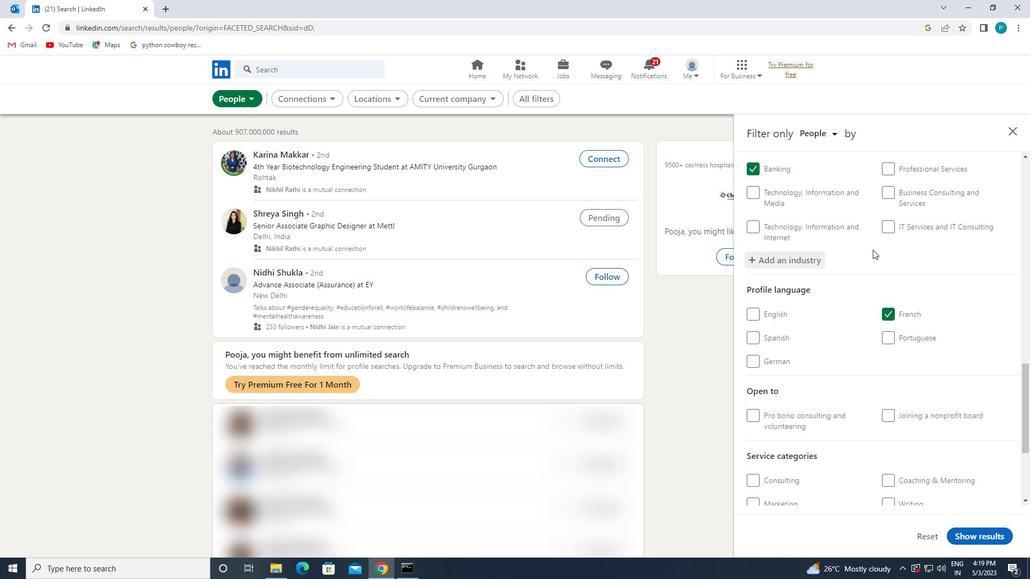 
Action: Mouse moved to (876, 295)
Screenshot: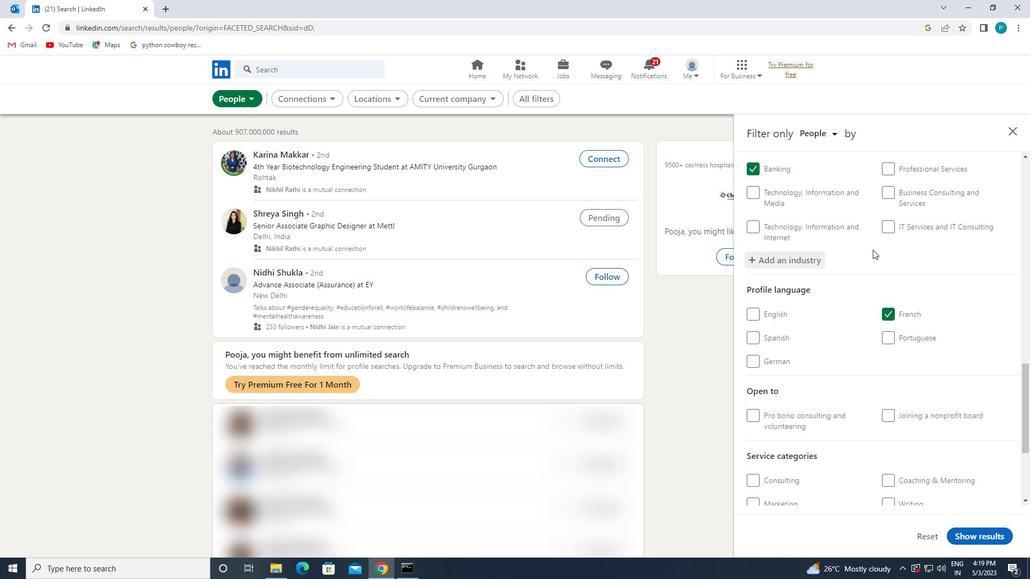 
Action: Mouse scrolled (876, 294) with delta (0, 0)
Screenshot: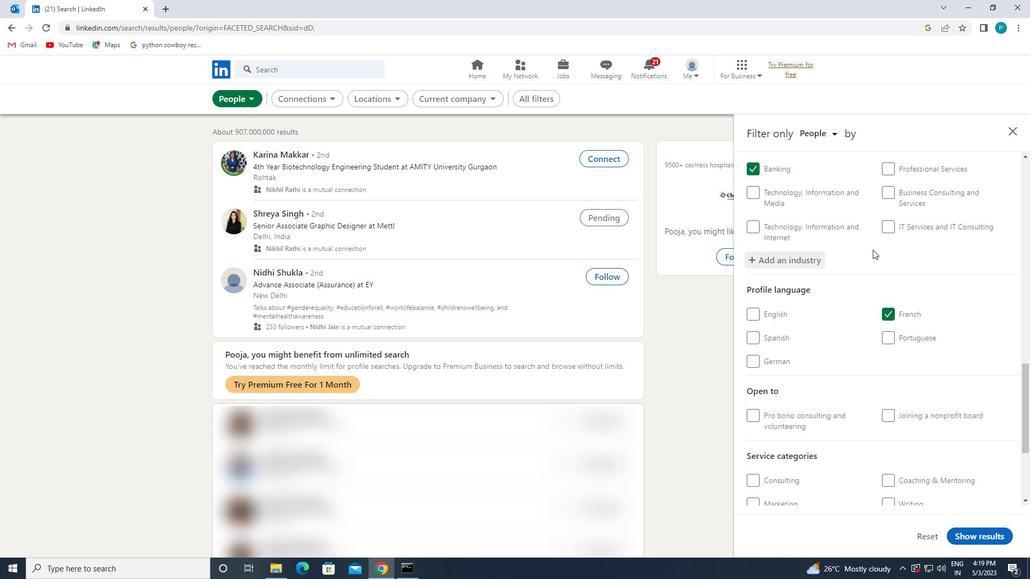 
Action: Mouse moved to (936, 351)
Screenshot: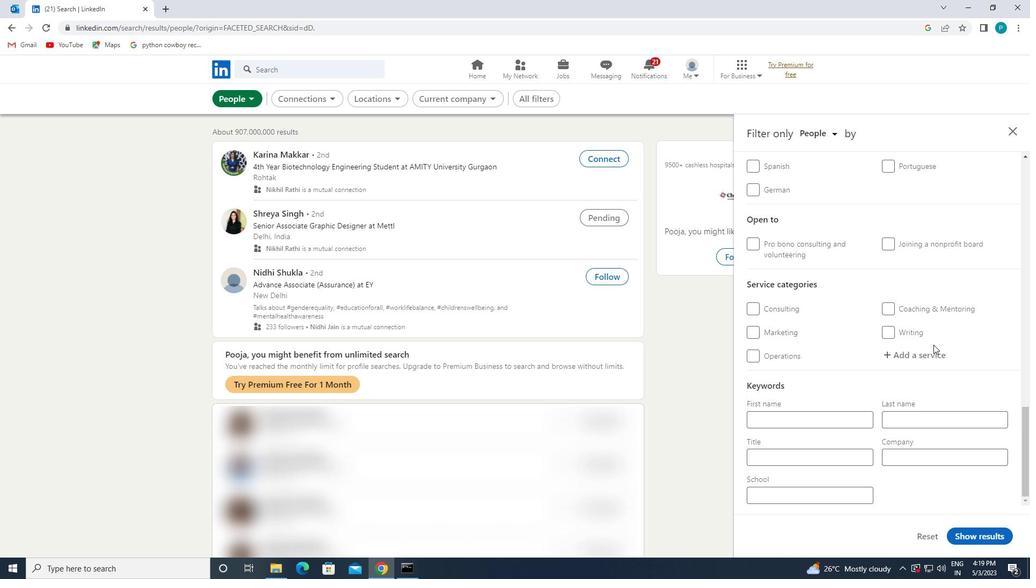 
Action: Mouse pressed left at (936, 351)
Screenshot: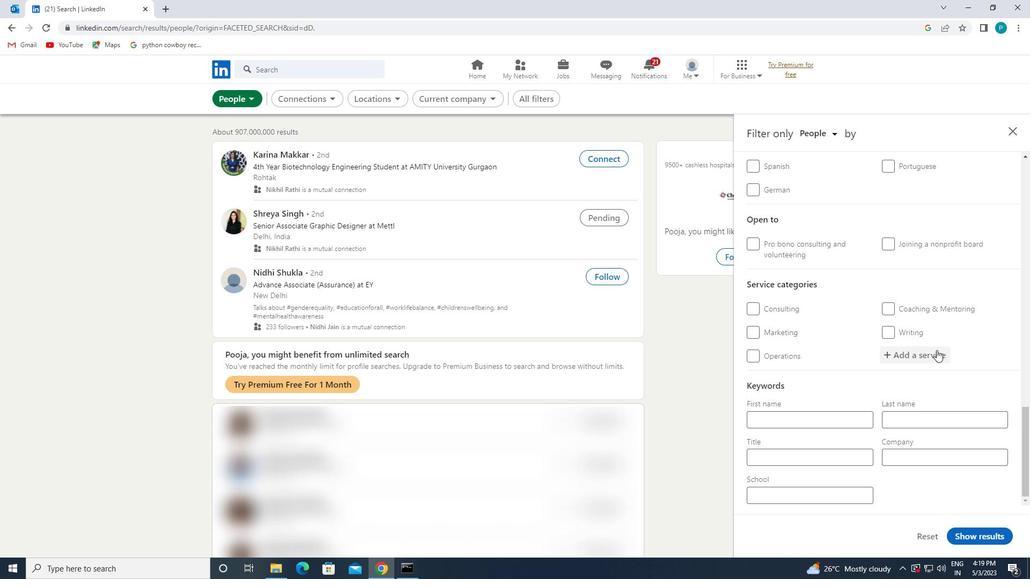 
Action: Mouse moved to (959, 365)
Screenshot: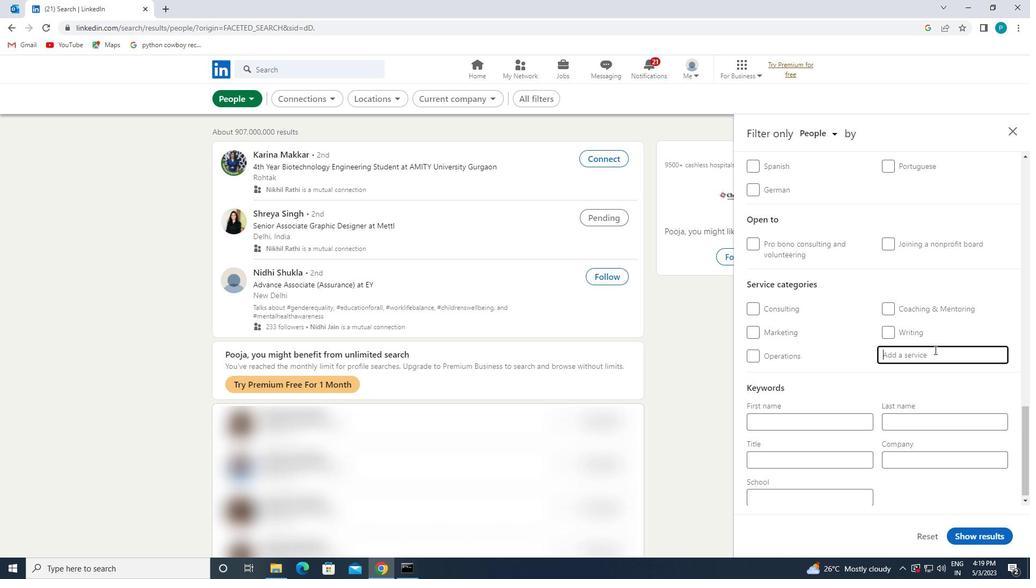 
Action: Key pressed <Key.caps_lock>B<Key.caps_lock>AR
Screenshot: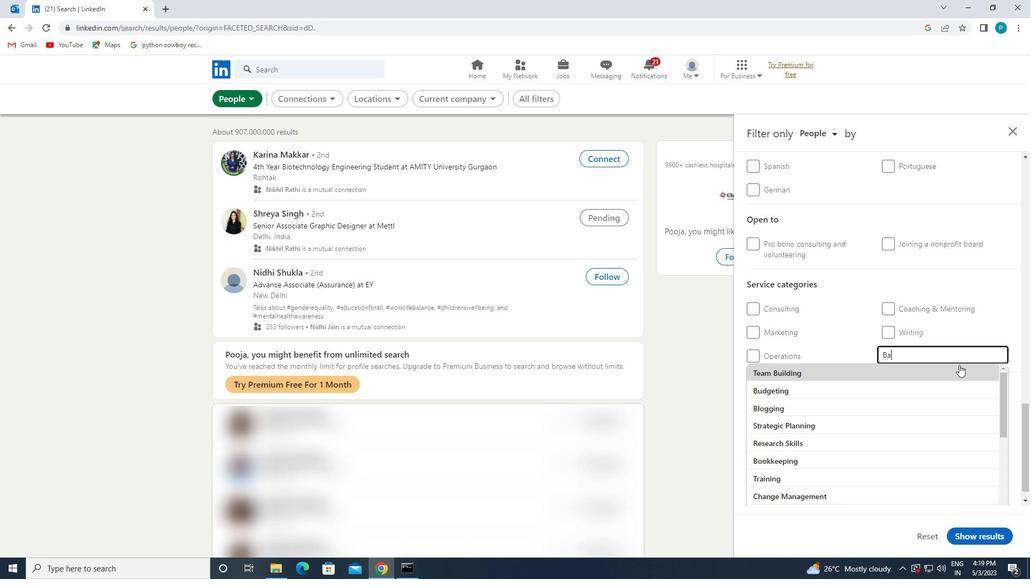 
Action: Mouse moved to (956, 363)
Screenshot: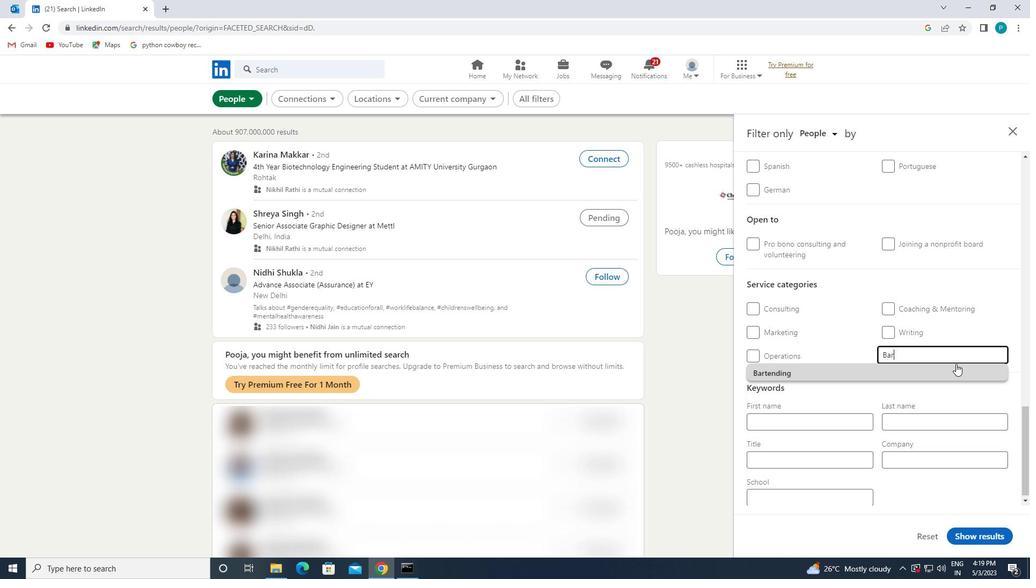 
Action: Mouse pressed left at (956, 363)
Screenshot: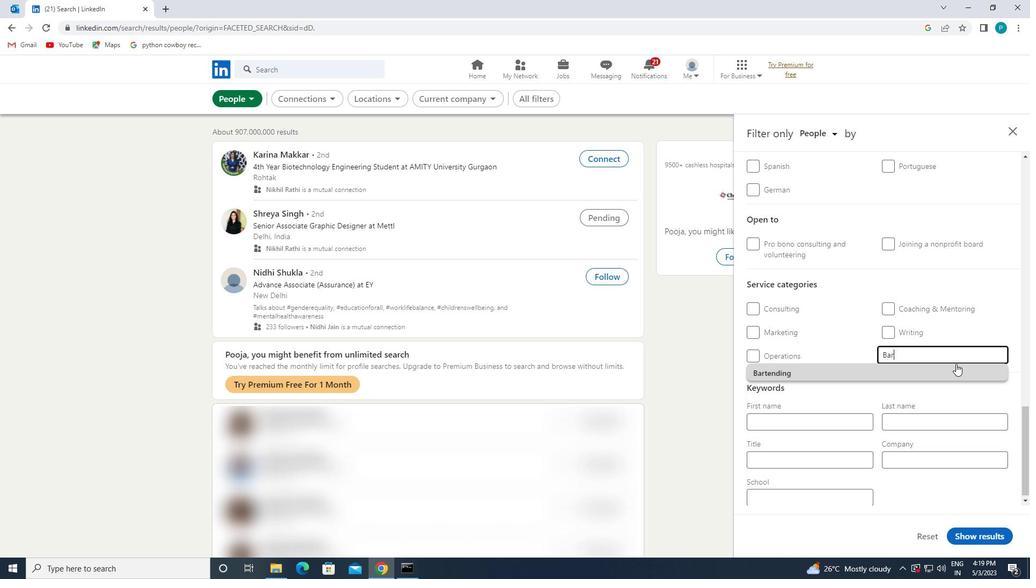 
Action: Mouse moved to (909, 394)
Screenshot: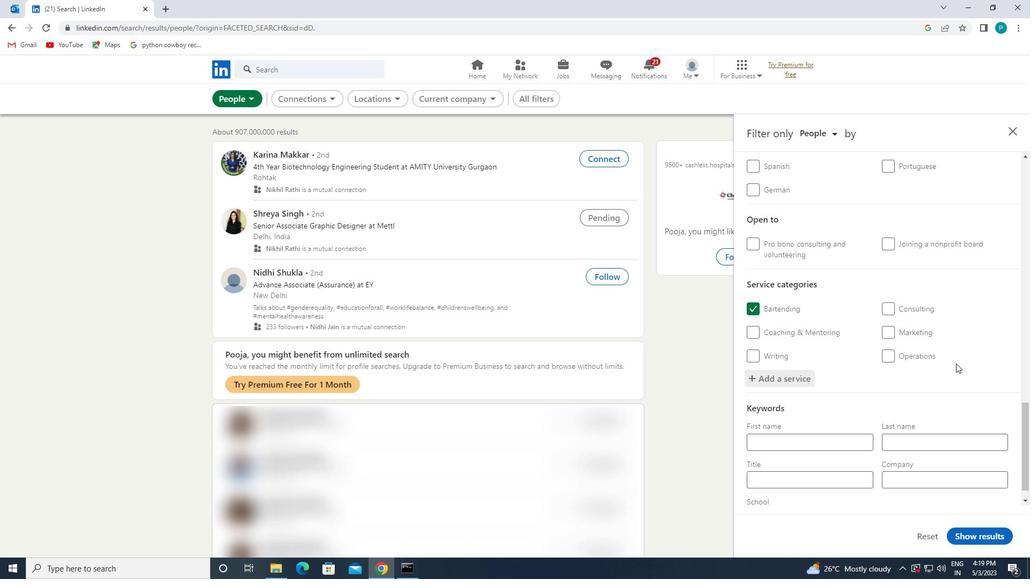 
Action: Mouse scrolled (909, 393) with delta (0, 0)
Screenshot: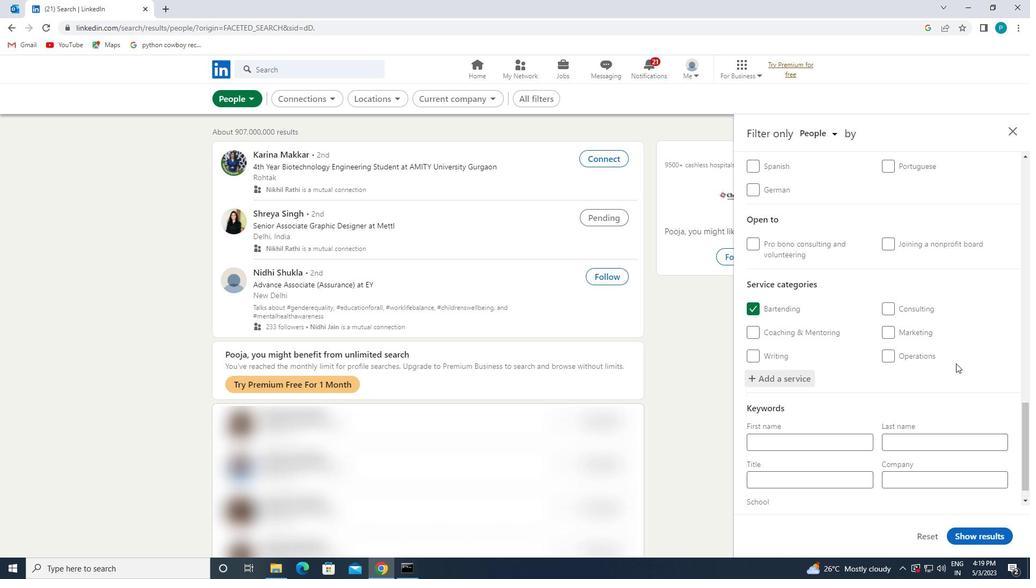 
Action: Mouse scrolled (909, 393) with delta (0, 0)
Screenshot: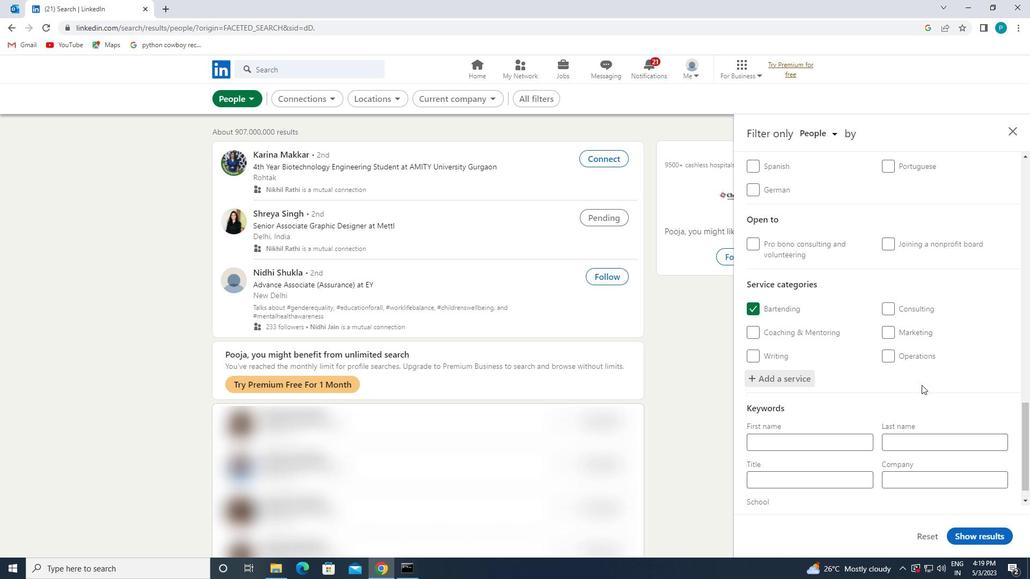 
Action: Mouse scrolled (909, 393) with delta (0, 0)
Screenshot: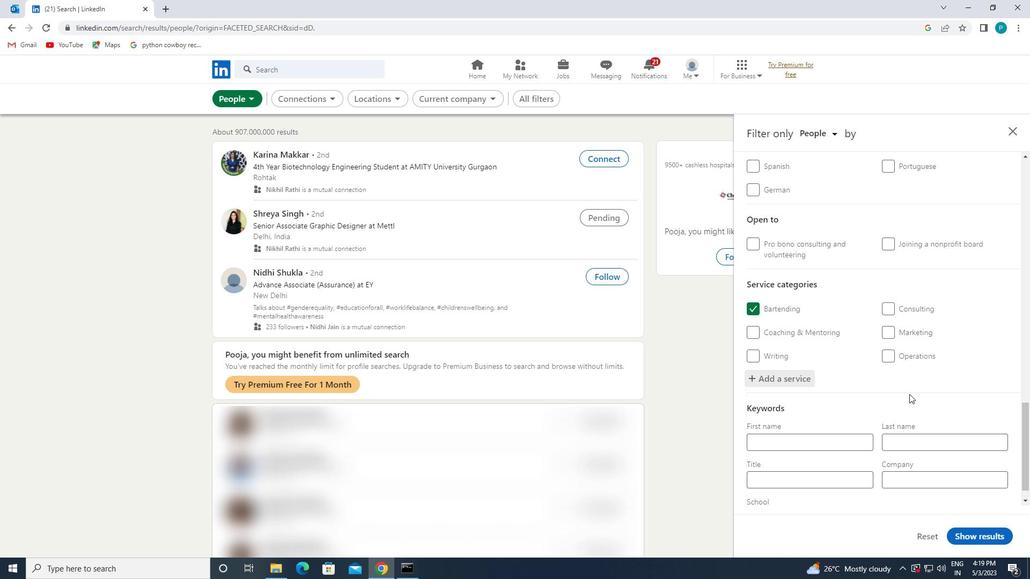 
Action: Mouse scrolled (909, 393) with delta (0, 0)
Screenshot: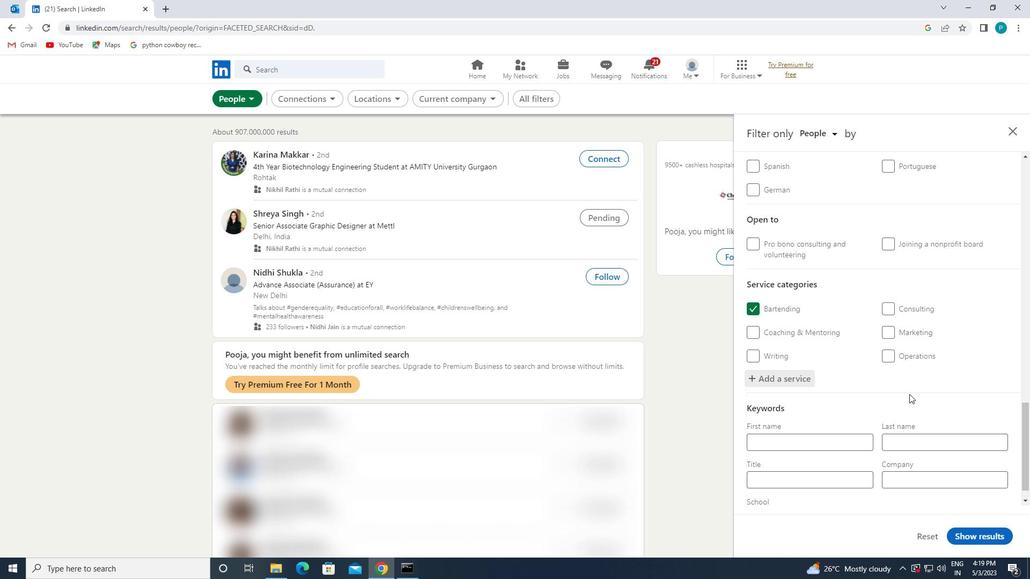 
Action: Mouse moved to (785, 458)
Screenshot: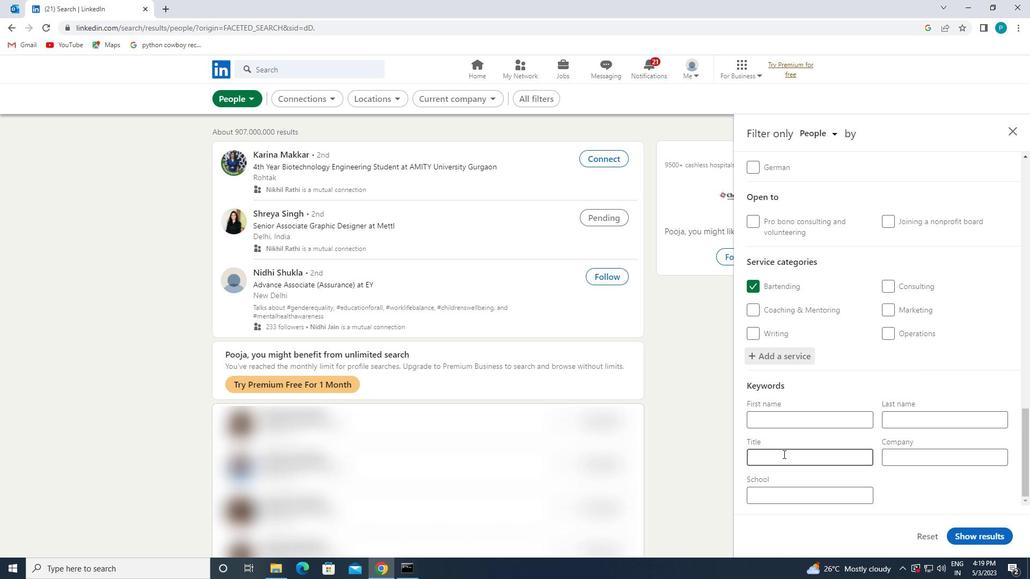 
Action: Mouse pressed left at (785, 458)
Screenshot: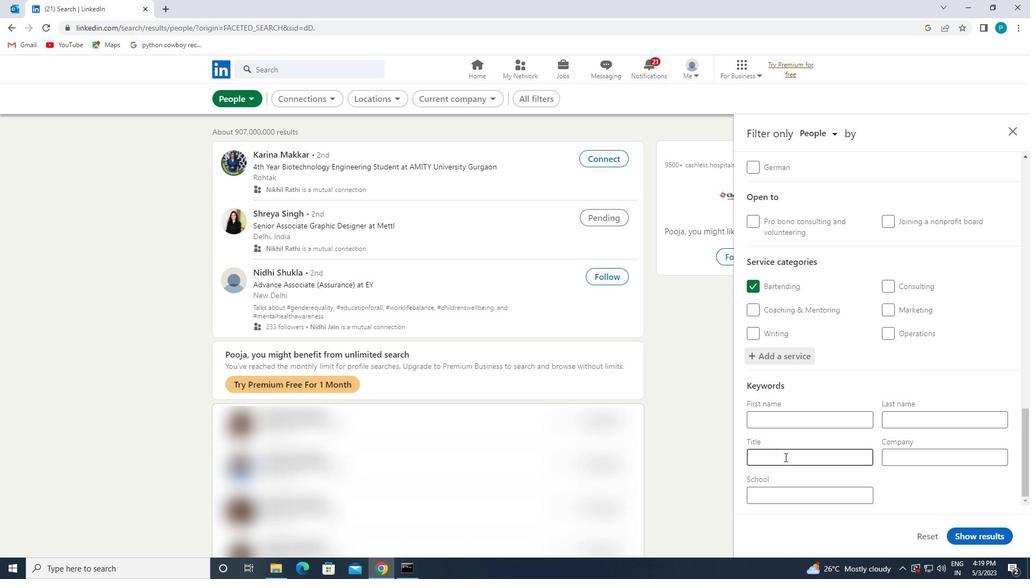 
Action: Mouse moved to (786, 459)
Screenshot: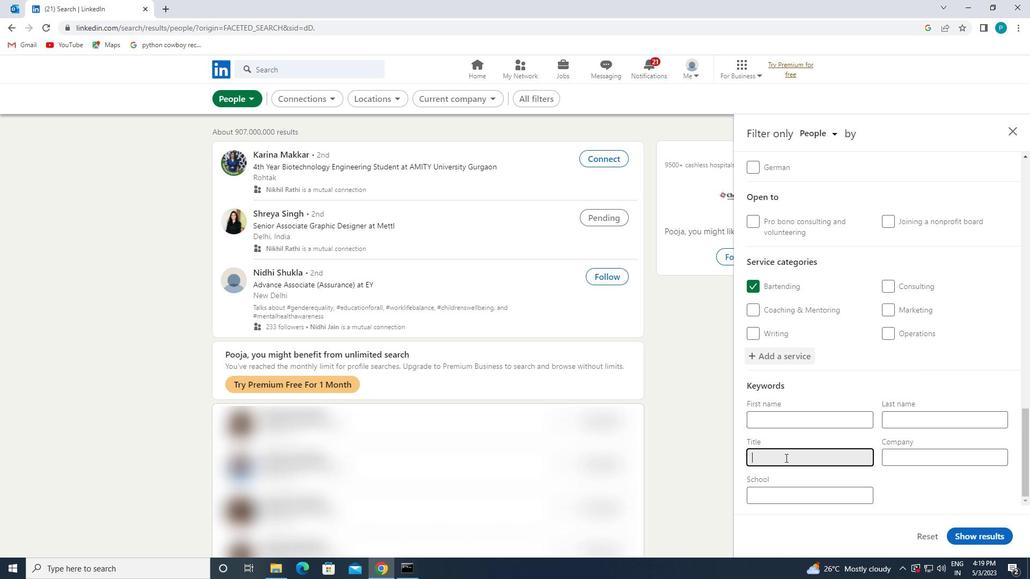 
Action: Key pressed <Key.caps_lock>P<Key.caps_lock>HYSICAL
Screenshot: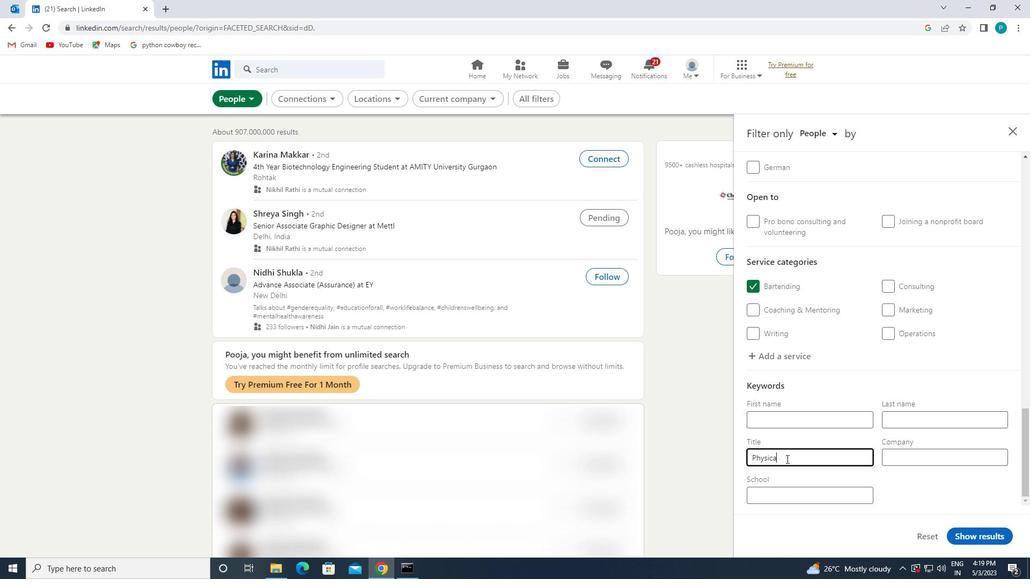 
Action: Mouse moved to (790, 463)
Screenshot: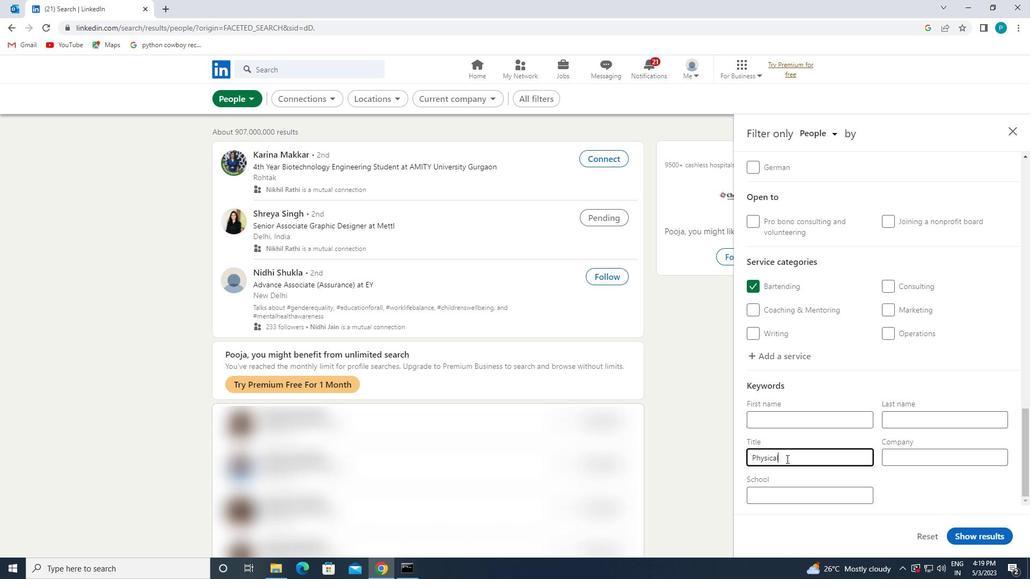 
Action: Key pressed <Key.space><Key.caps_lock>T<Key.caps_lock>HERAPIST
Screenshot: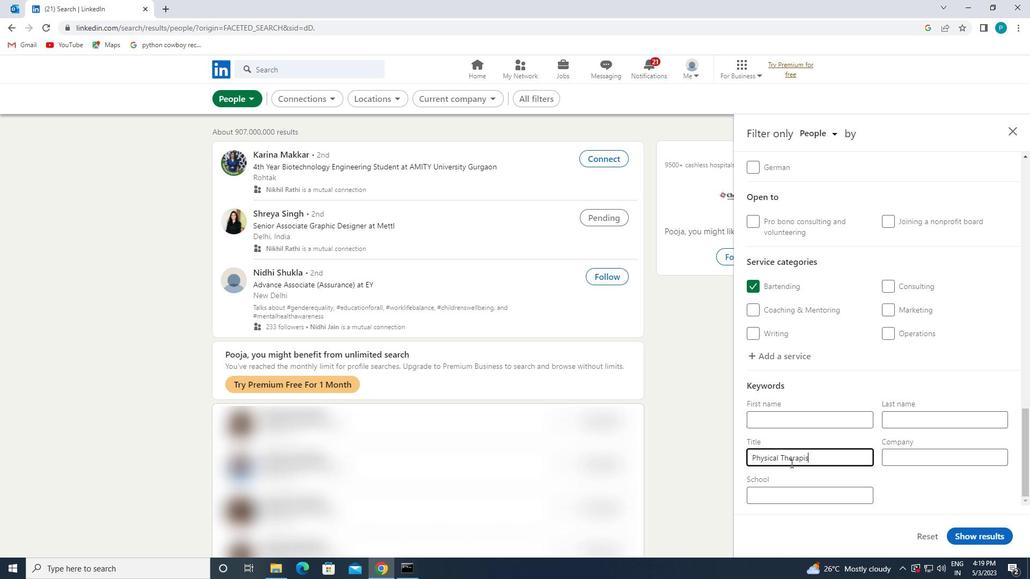 
Action: Mouse moved to (980, 530)
Screenshot: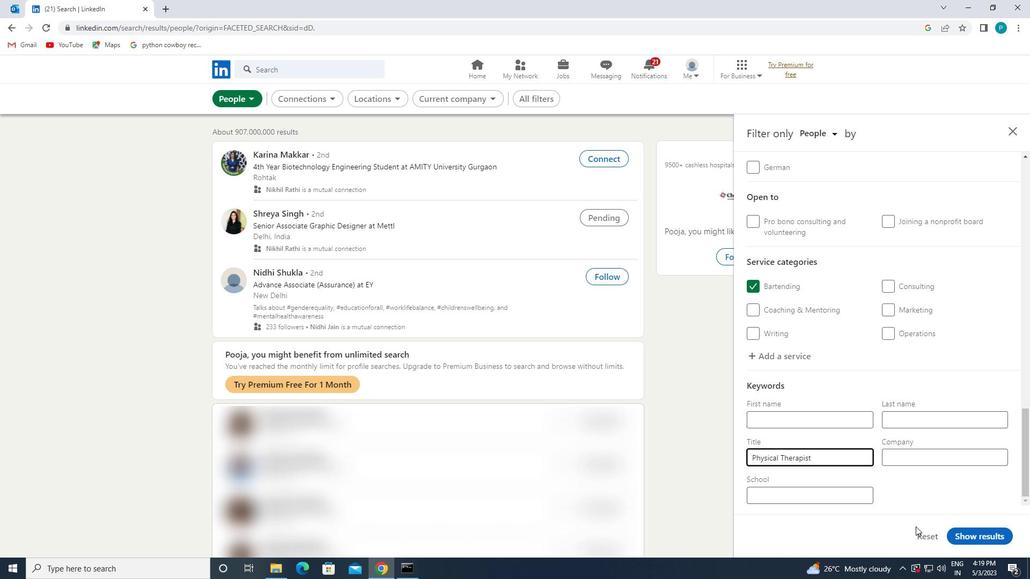 
Action: Mouse pressed left at (980, 530)
Screenshot: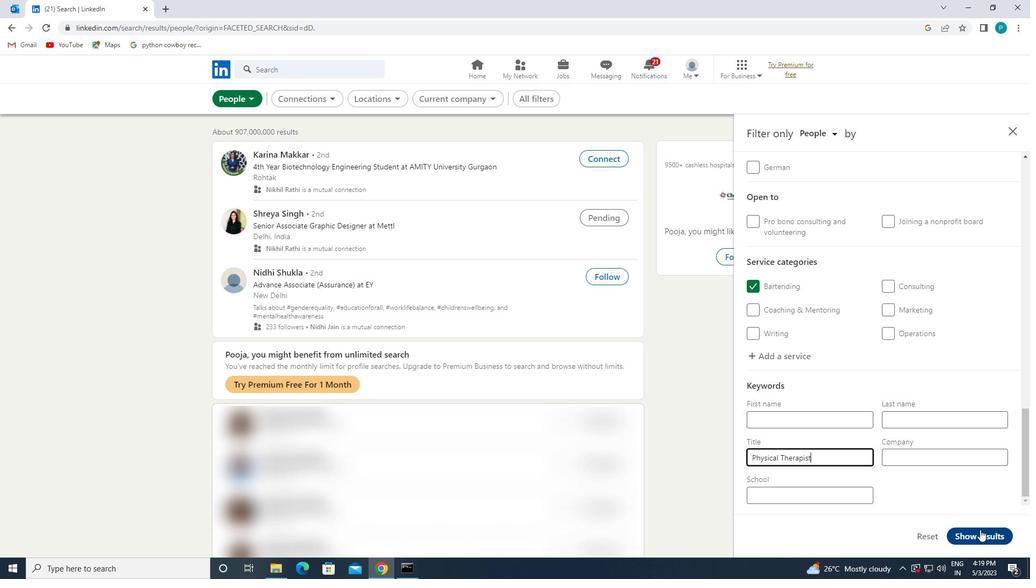 
